 Task: Look for space in Brighton, United States from 10th July, 2023 to 15th July, 2023 for 7 adults in price range Rs.10000 to Rs.15000. Place can be entire place or shared room with 4 bedrooms having 7 beds and 4 bathrooms. Property type can be house, flat, guest house. Amenities needed are: wifi, TV, free parkinig on premises, gym, breakfast. Booking option can be shelf check-in. Required host language is English.
Action: Mouse moved to (458, 112)
Screenshot: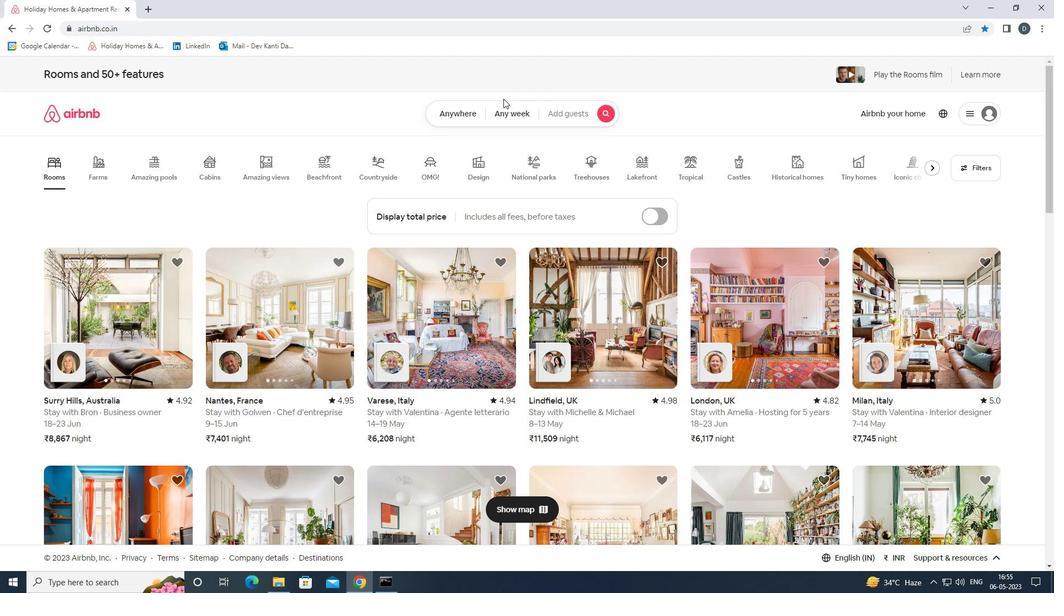 
Action: Mouse pressed left at (458, 112)
Screenshot: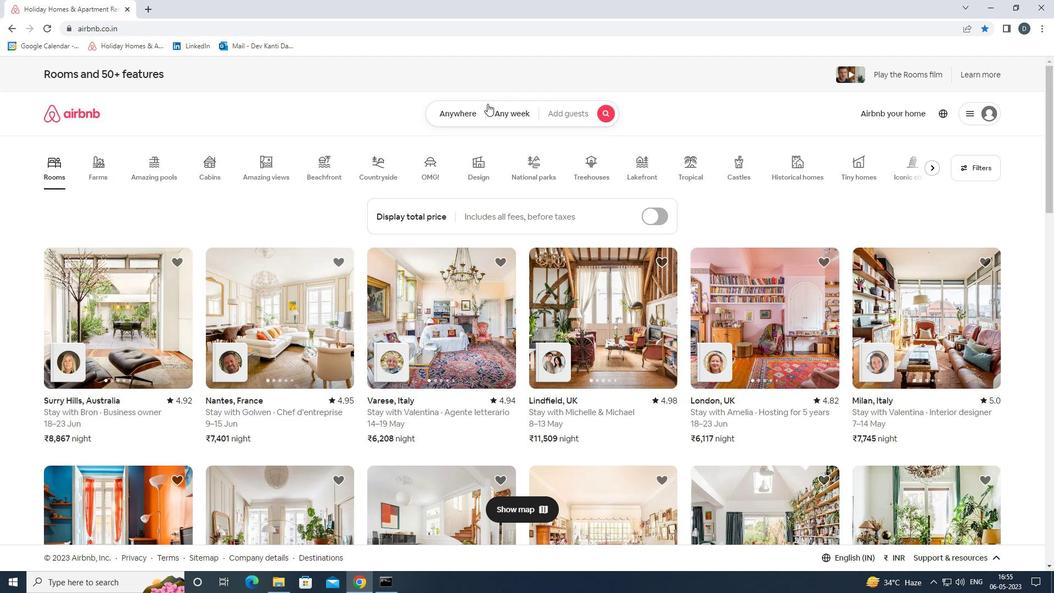 
Action: Mouse moved to (358, 156)
Screenshot: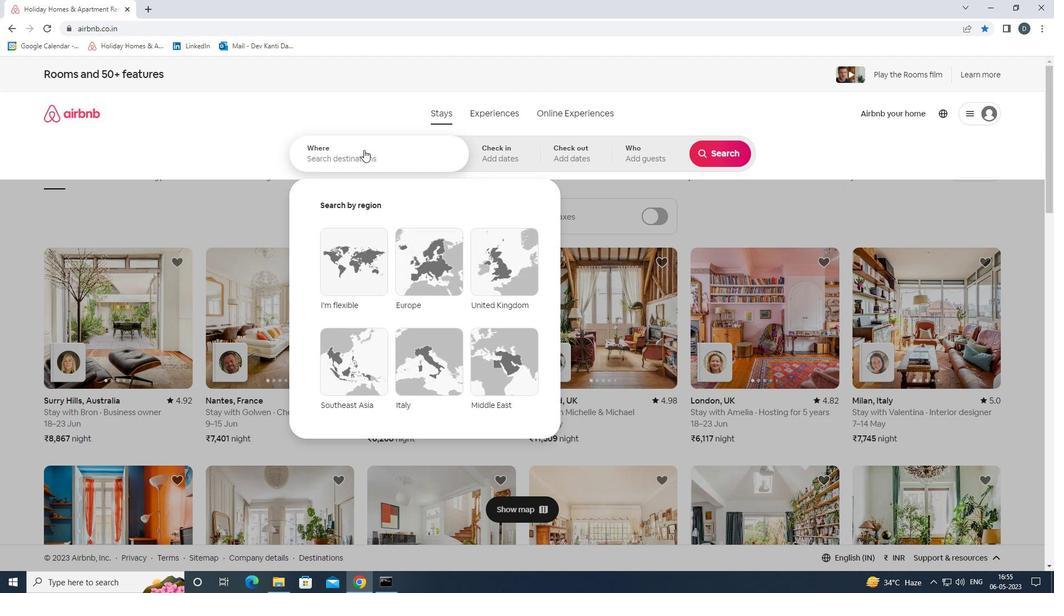 
Action: Mouse pressed left at (358, 156)
Screenshot: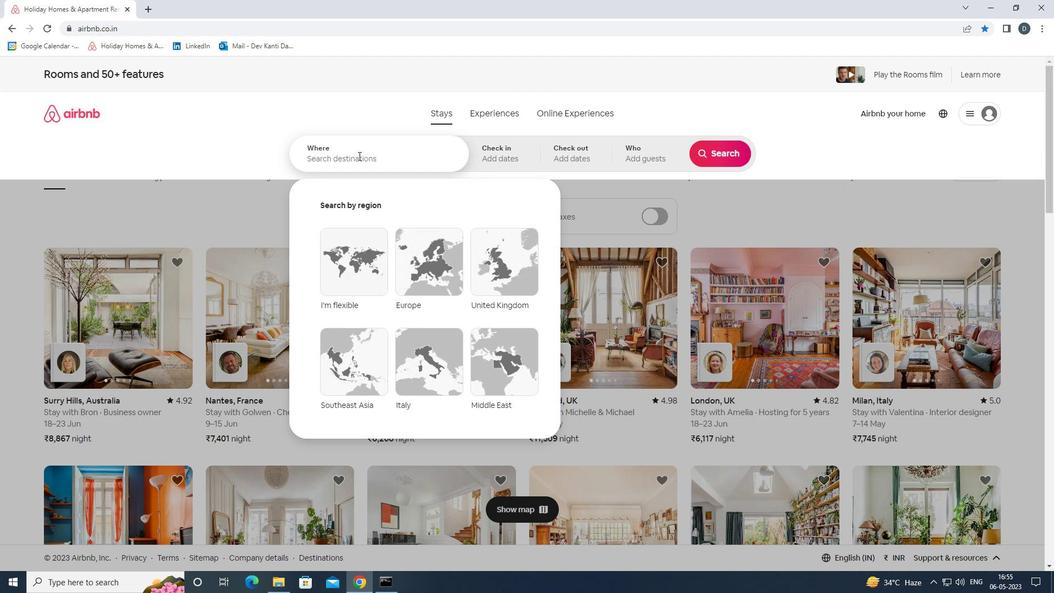 
Action: Mouse moved to (362, 156)
Screenshot: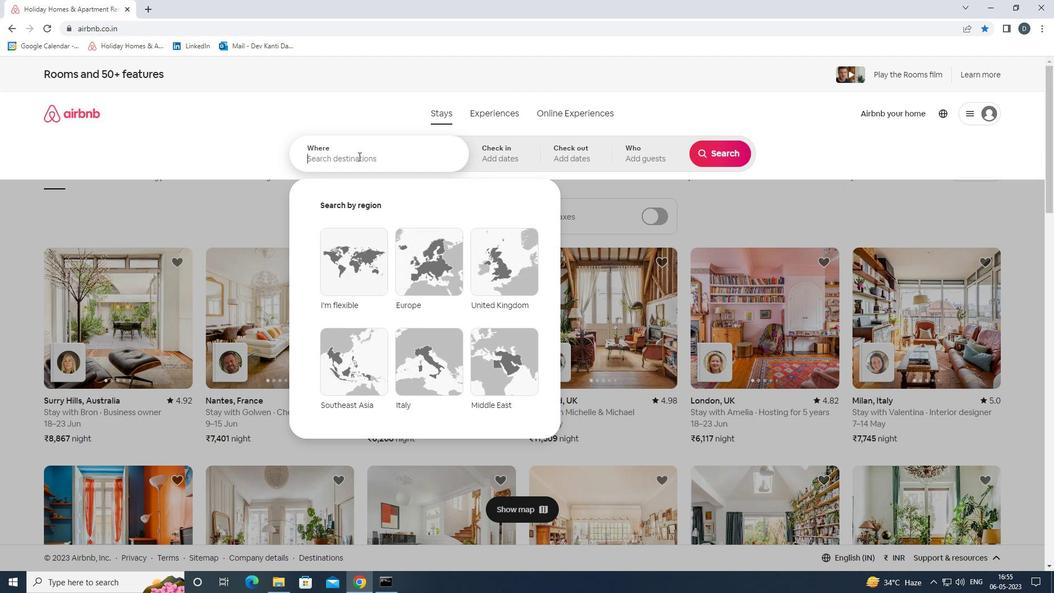 
Action: Key pressed <Key.shift>
Screenshot: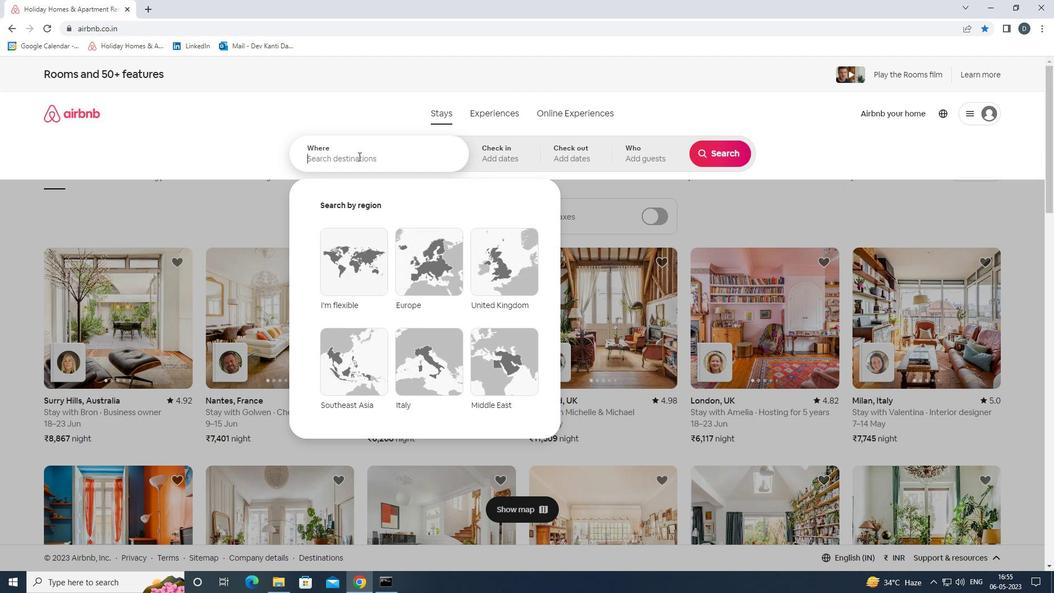 
Action: Mouse moved to (362, 155)
Screenshot: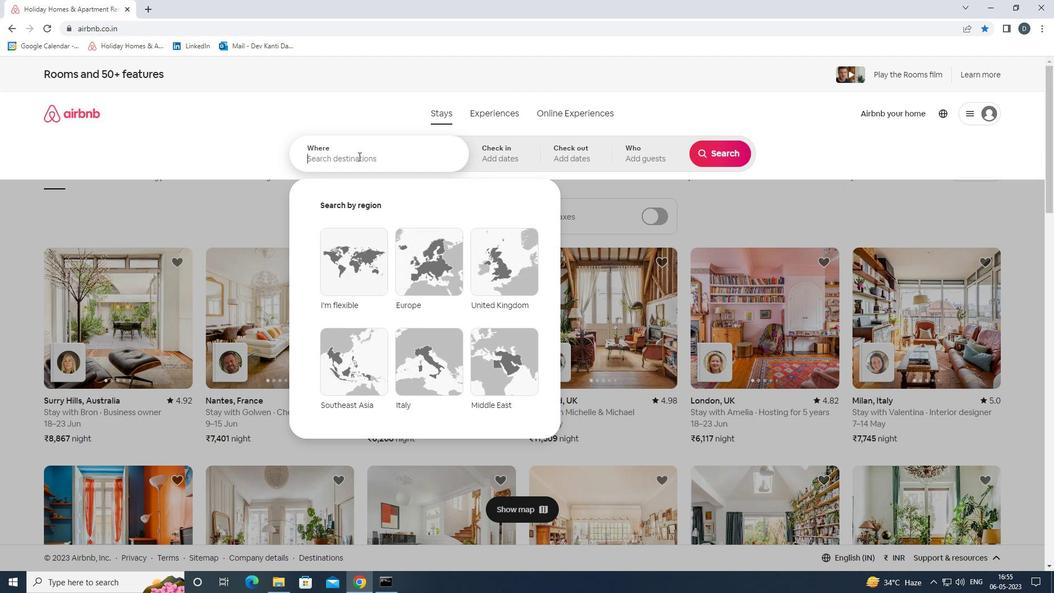 
Action: Key pressed <Key.shift>BRIGHTON,<Key.shift><Key.shift><Key.shift><Key.shift>UNITED<Key.space><Key.shift>STATES
Screenshot: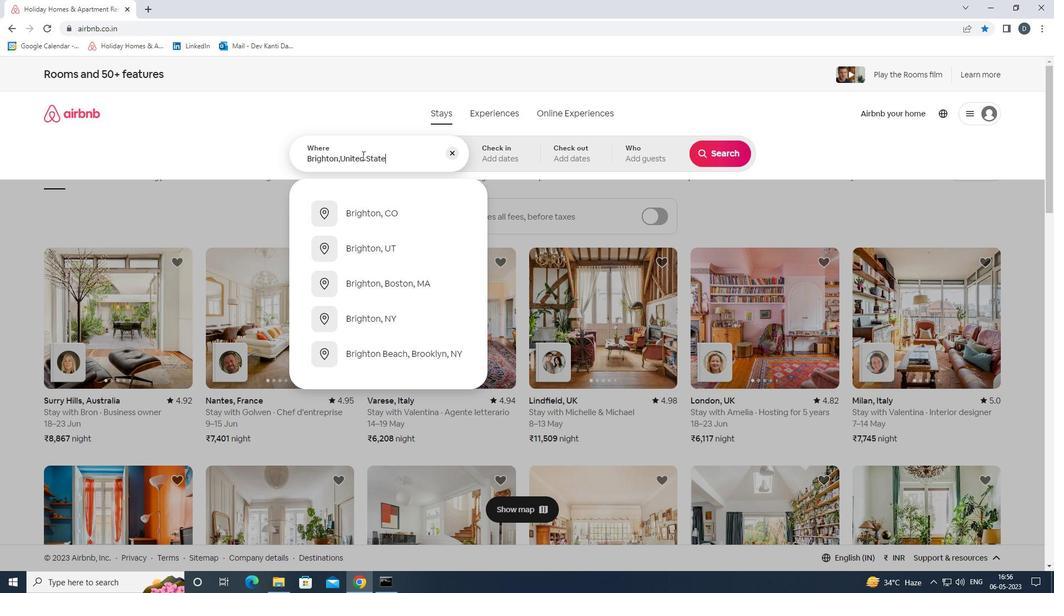 
Action: Mouse moved to (553, 177)
Screenshot: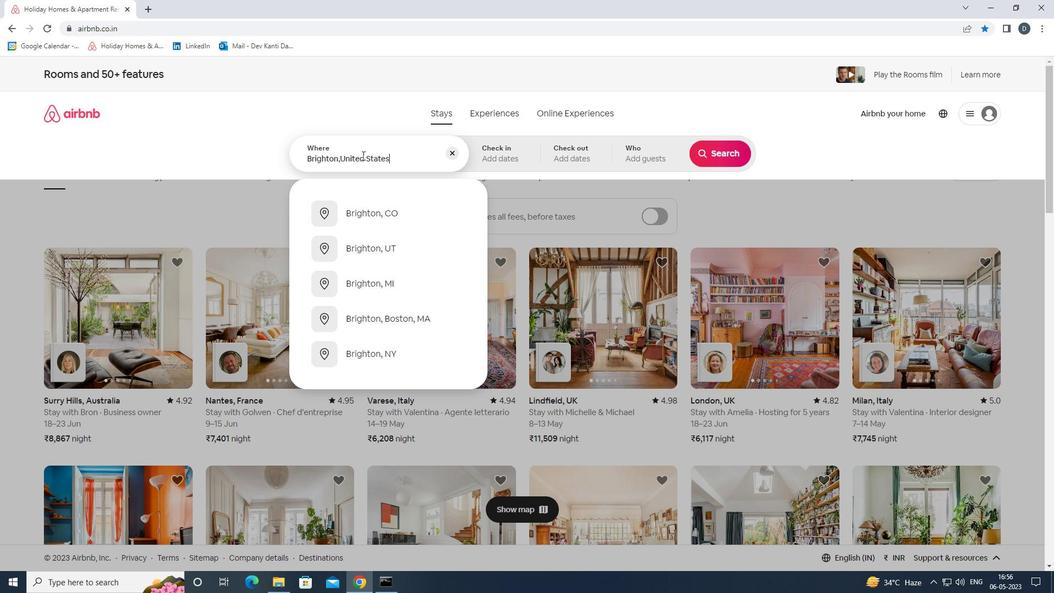 
Action: Key pressed <Key.enter>
Screenshot: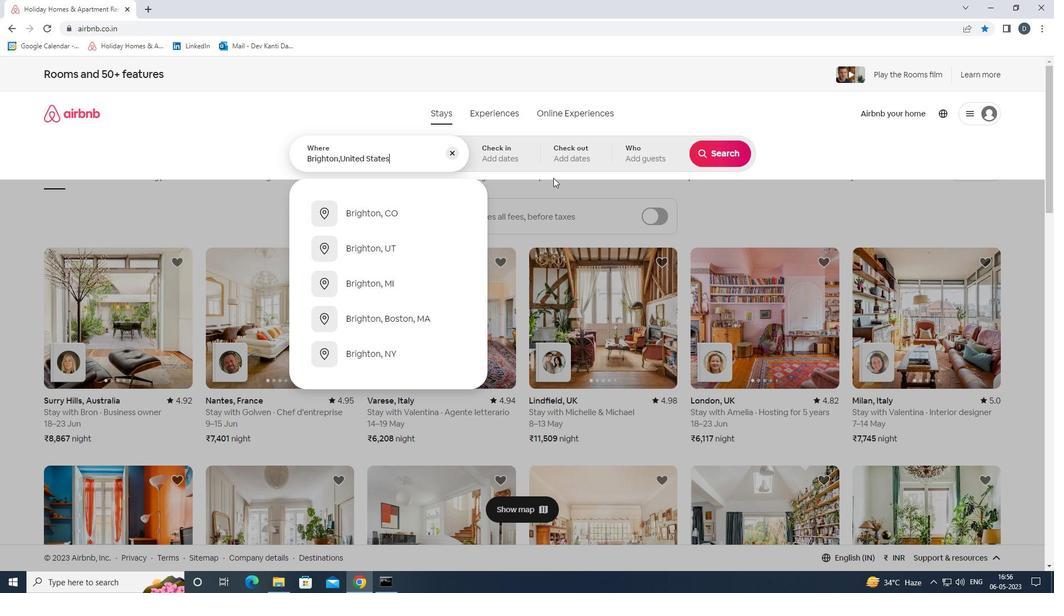 
Action: Mouse moved to (713, 244)
Screenshot: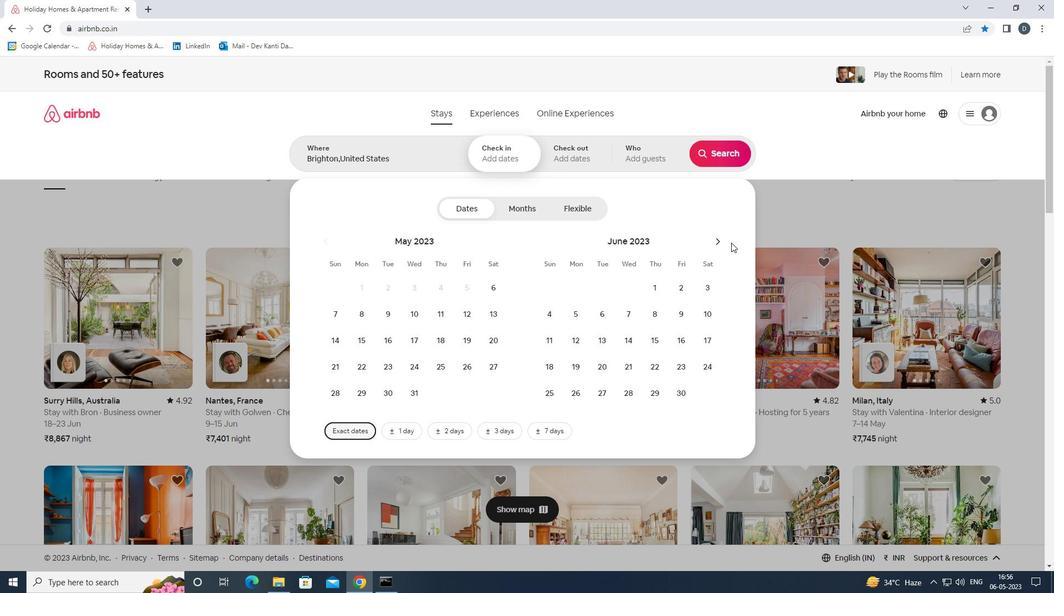 
Action: Mouse pressed left at (713, 244)
Screenshot: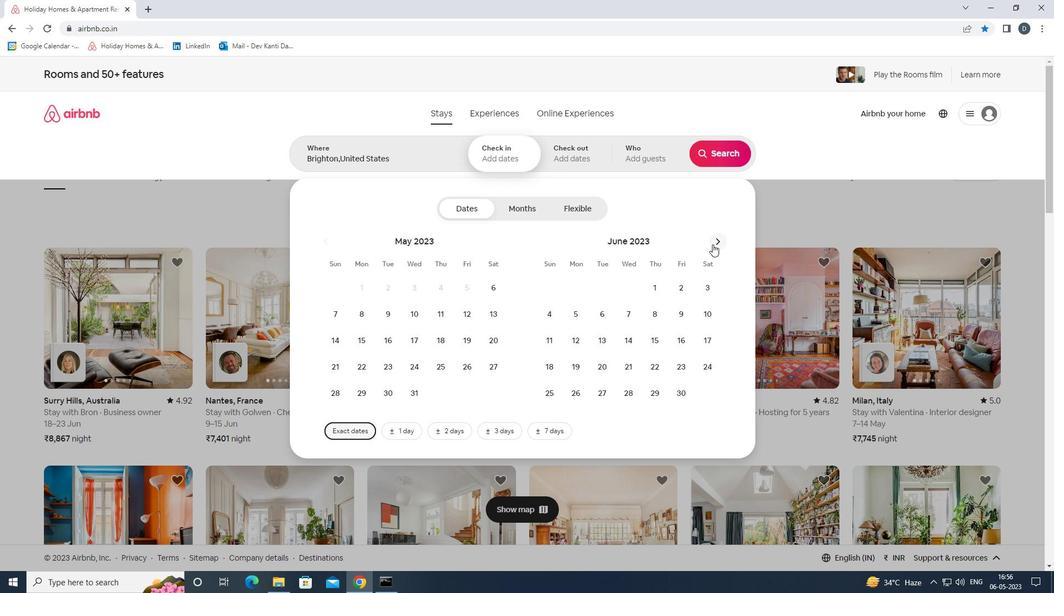
Action: Mouse moved to (580, 342)
Screenshot: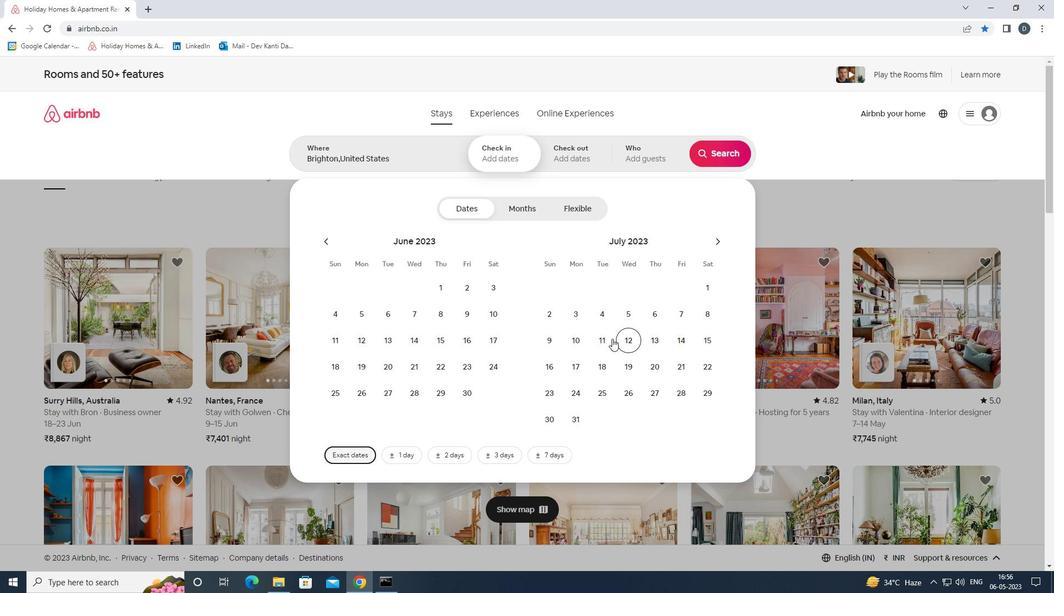 
Action: Mouse pressed left at (580, 342)
Screenshot: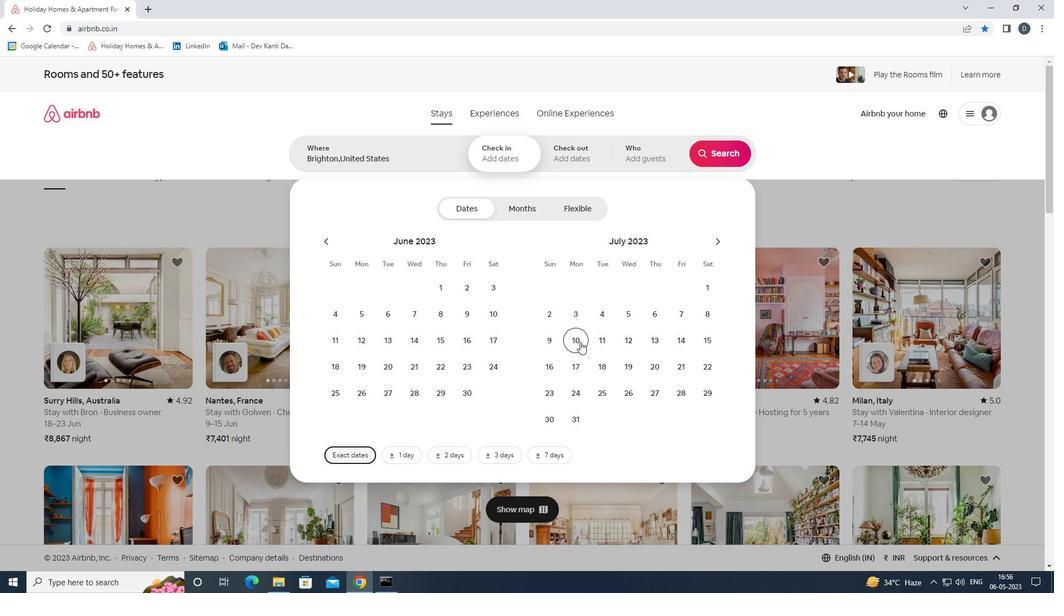 
Action: Mouse moved to (703, 343)
Screenshot: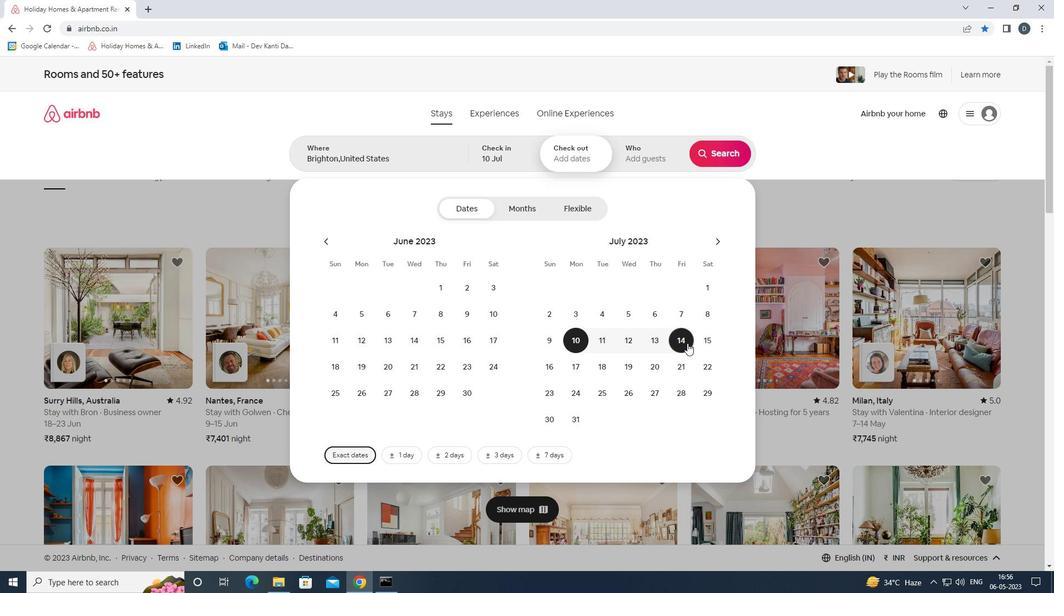
Action: Mouse pressed left at (703, 343)
Screenshot: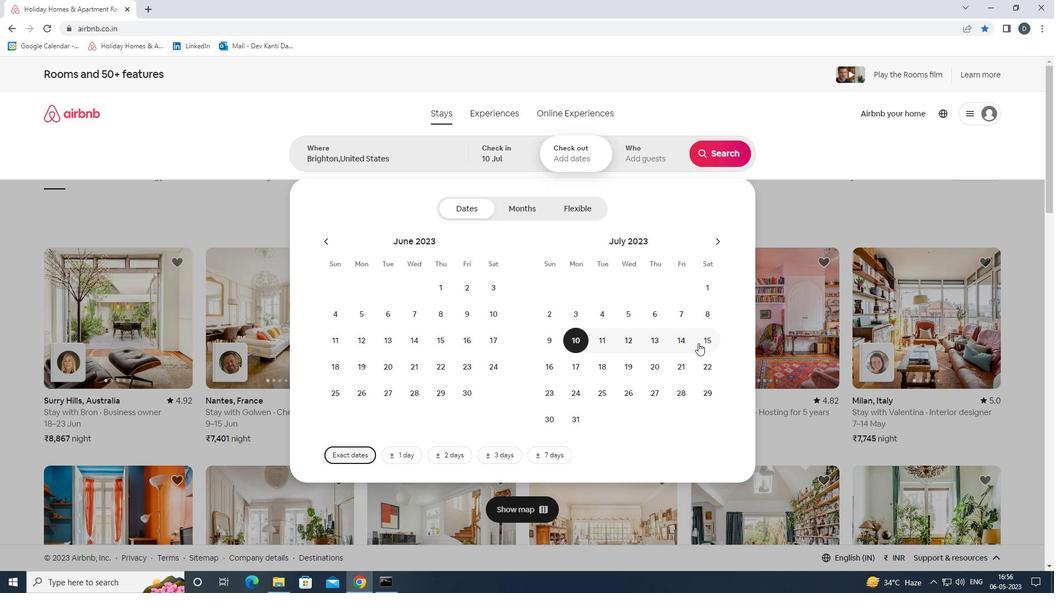 
Action: Mouse moved to (653, 156)
Screenshot: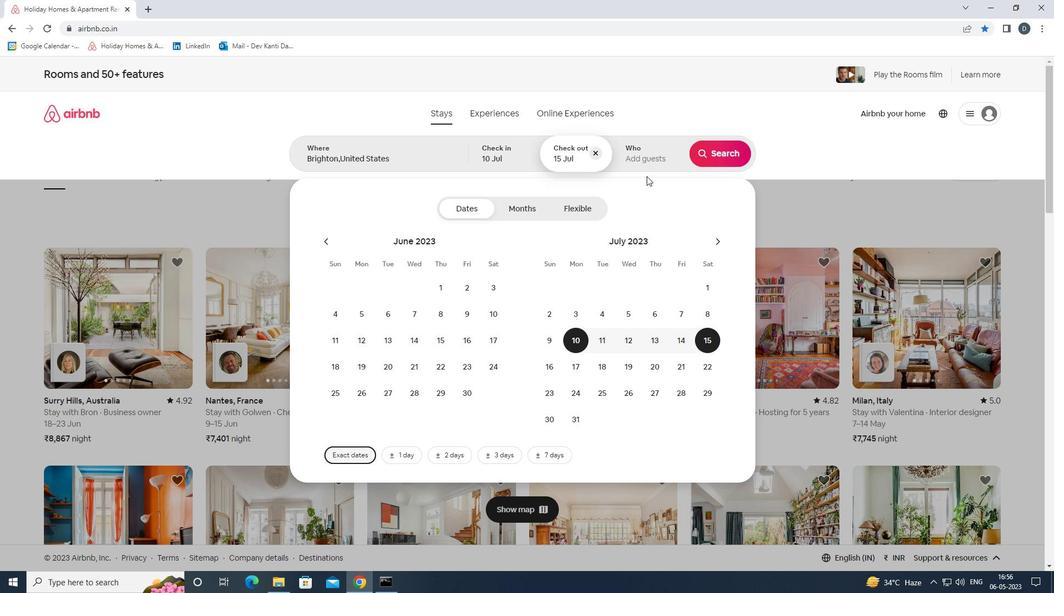 
Action: Mouse pressed left at (653, 156)
Screenshot: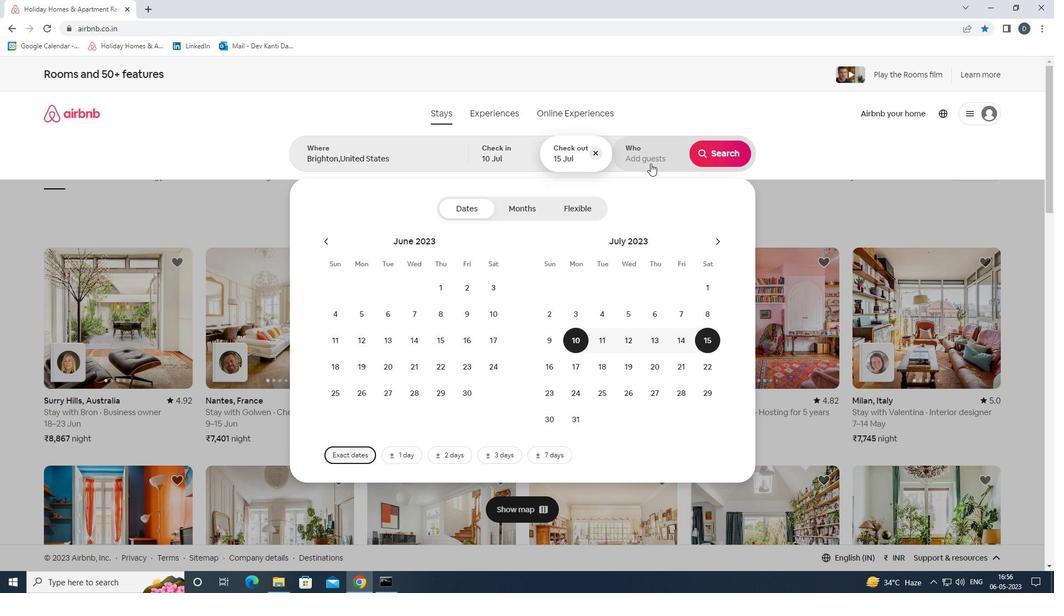 
Action: Mouse moved to (727, 212)
Screenshot: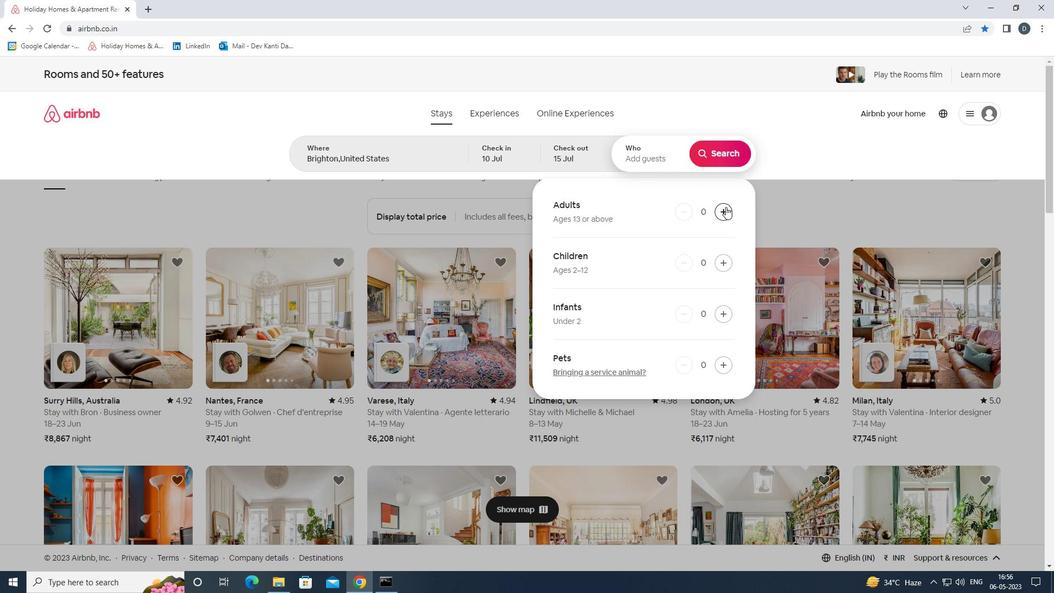 
Action: Mouse pressed left at (727, 212)
Screenshot: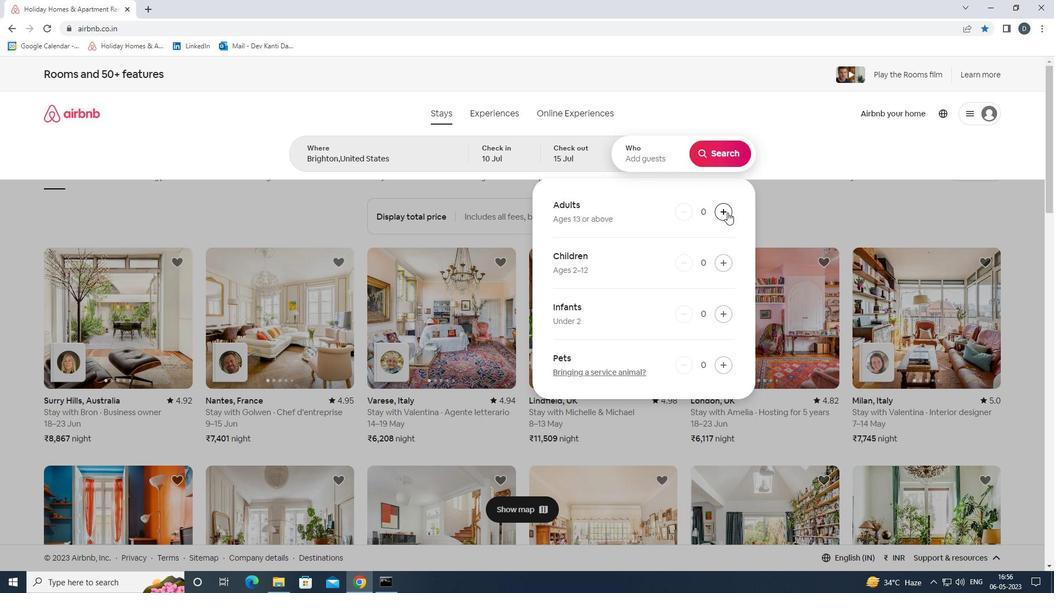 
Action: Mouse pressed left at (727, 212)
Screenshot: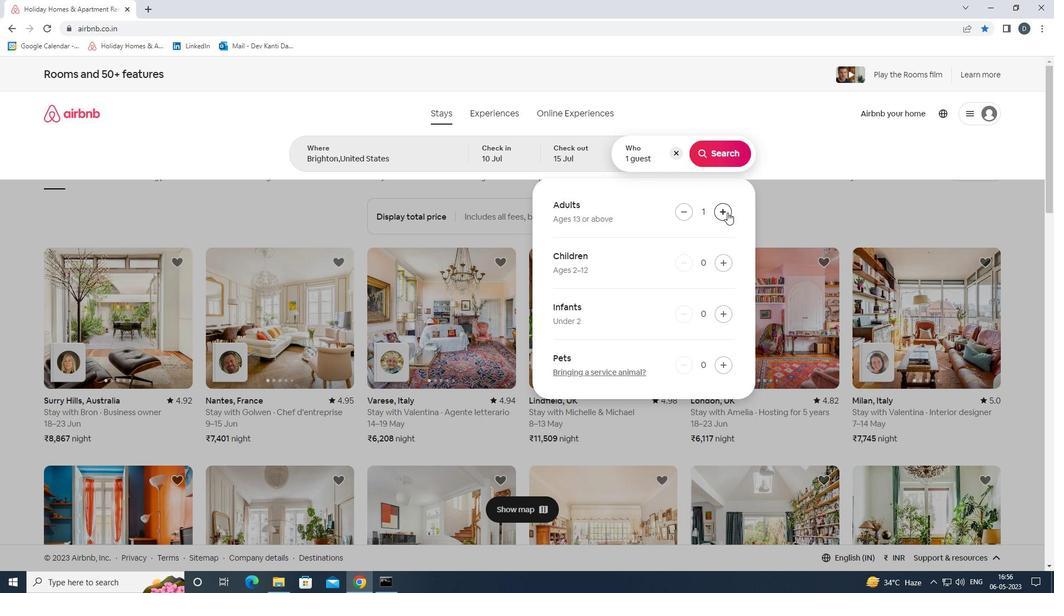
Action: Mouse pressed left at (727, 212)
Screenshot: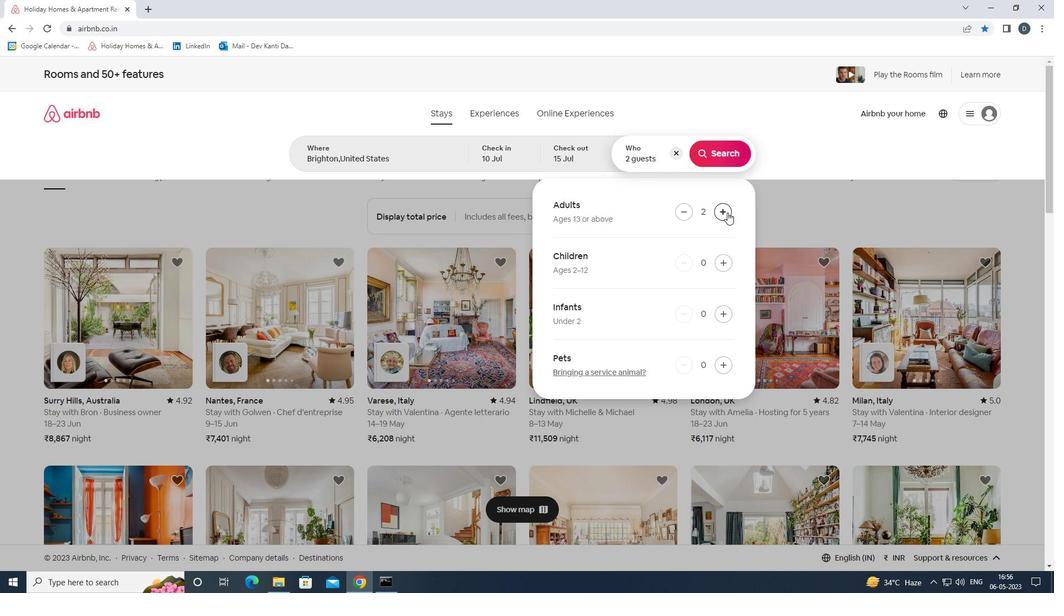 
Action: Mouse pressed left at (727, 212)
Screenshot: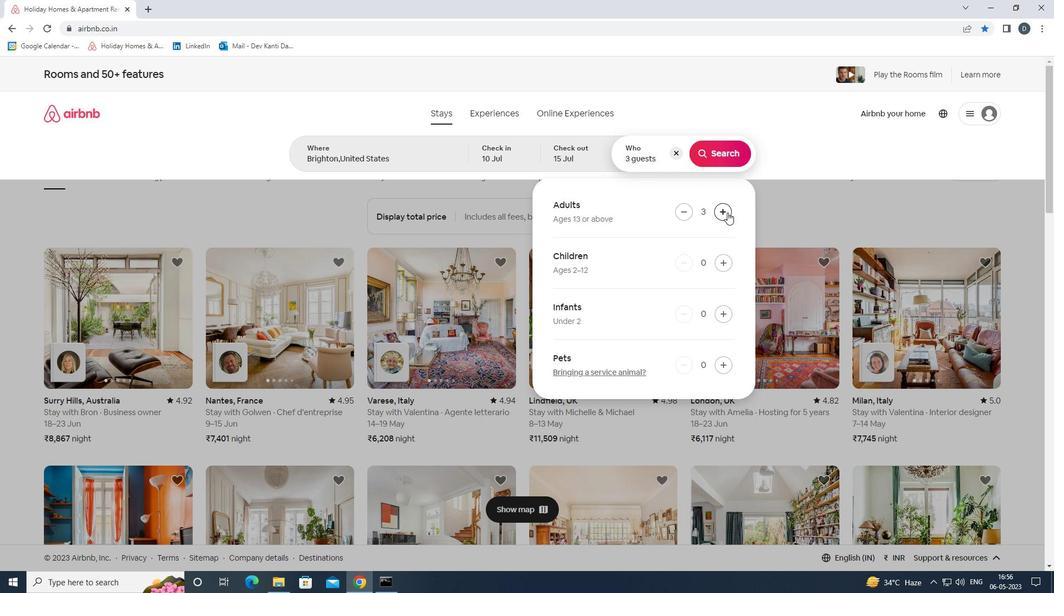 
Action: Mouse moved to (725, 212)
Screenshot: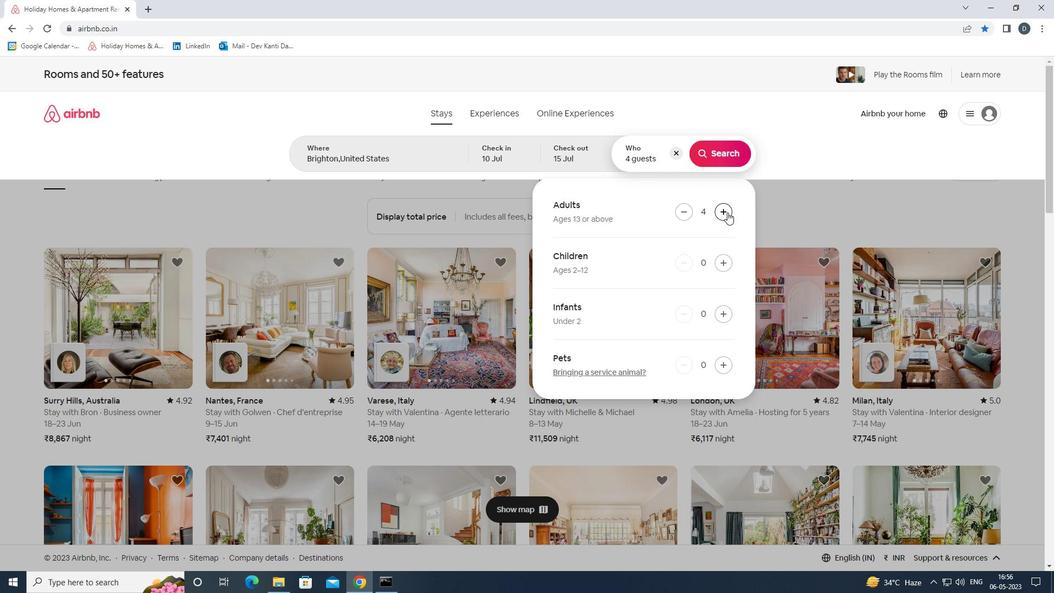 
Action: Mouse pressed left at (725, 212)
Screenshot: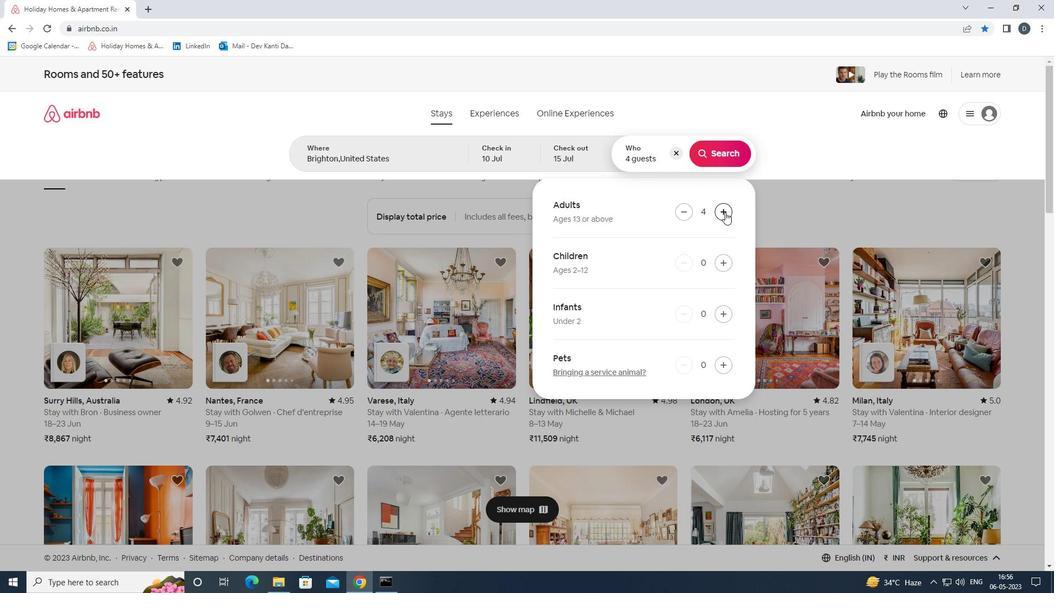 
Action: Mouse pressed left at (725, 212)
Screenshot: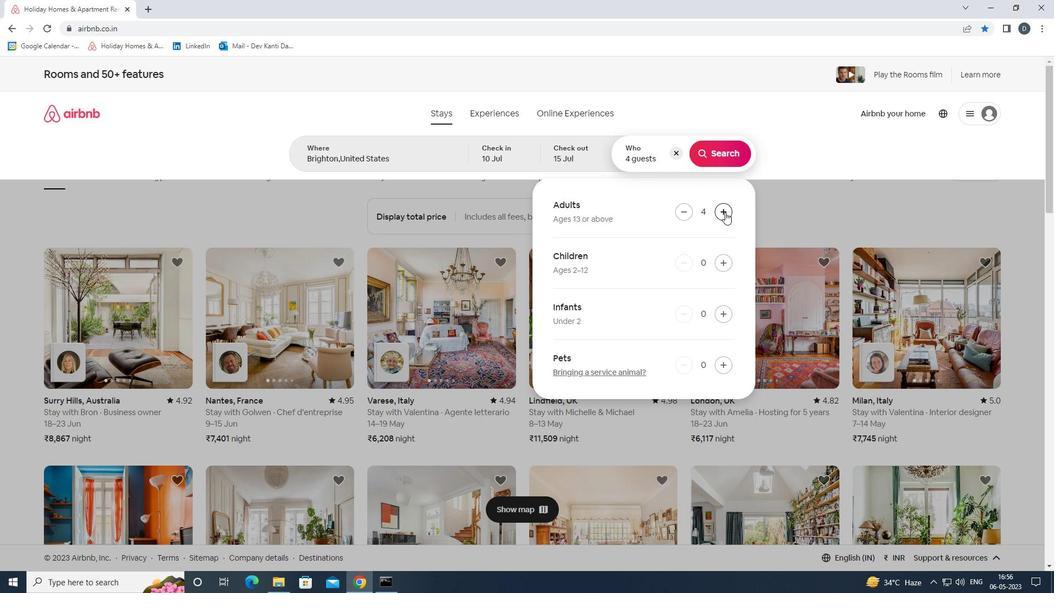 
Action: Mouse pressed left at (725, 212)
Screenshot: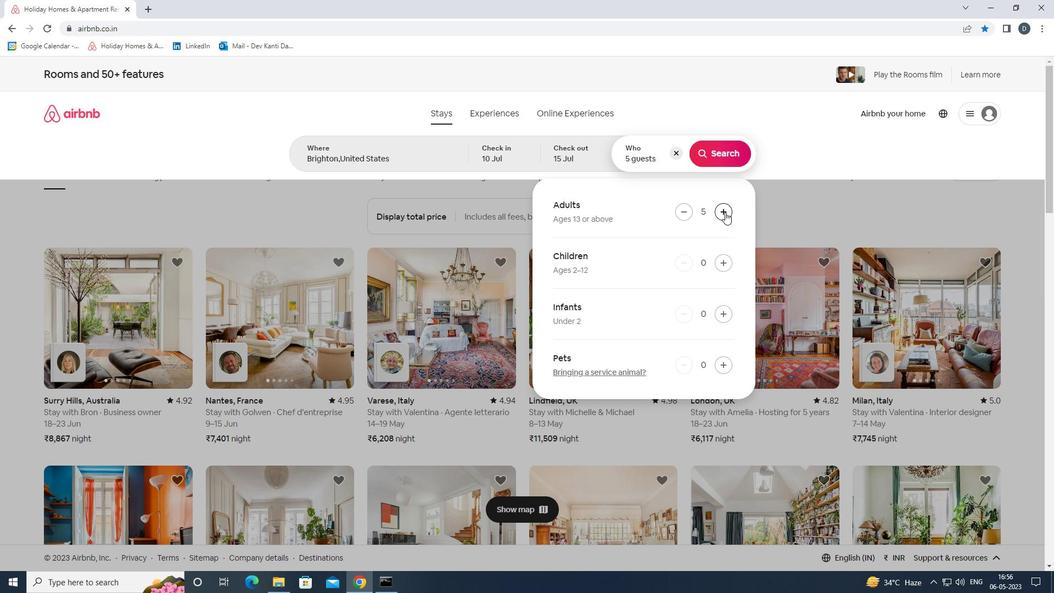 
Action: Mouse moved to (725, 151)
Screenshot: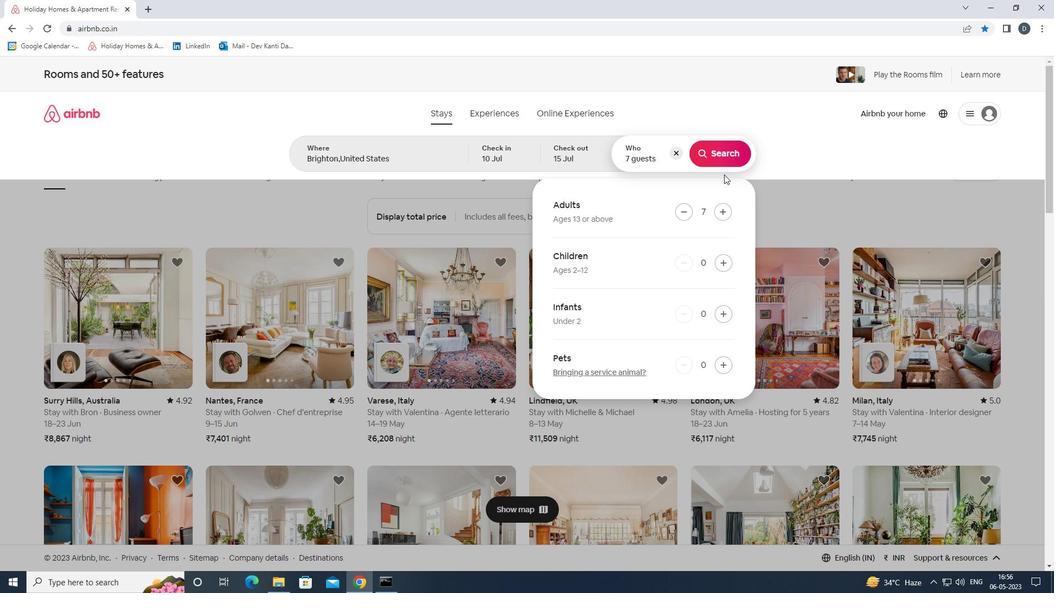 
Action: Mouse pressed left at (725, 151)
Screenshot: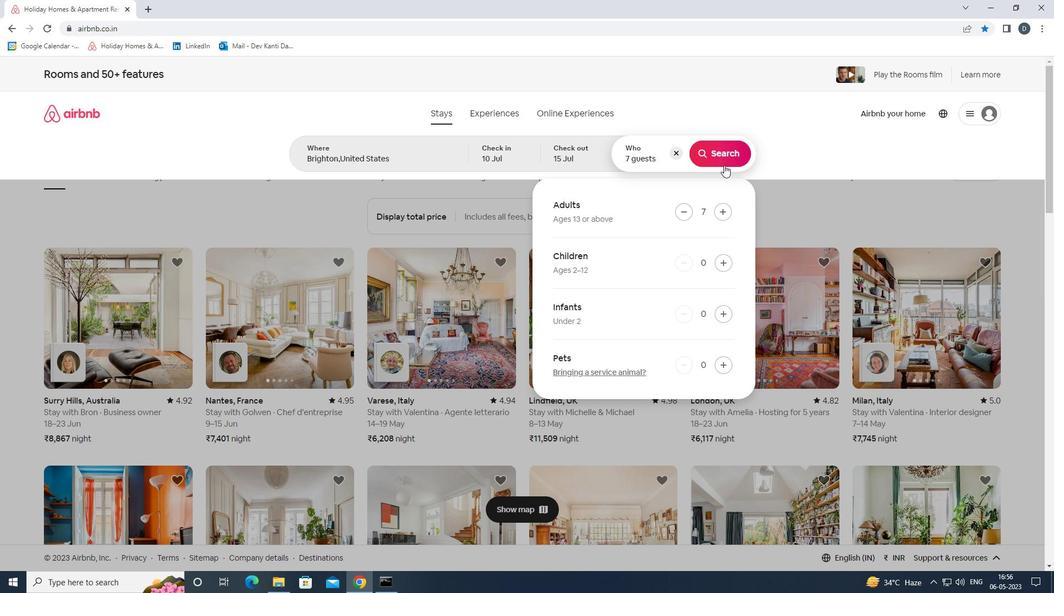 
Action: Mouse moved to (998, 122)
Screenshot: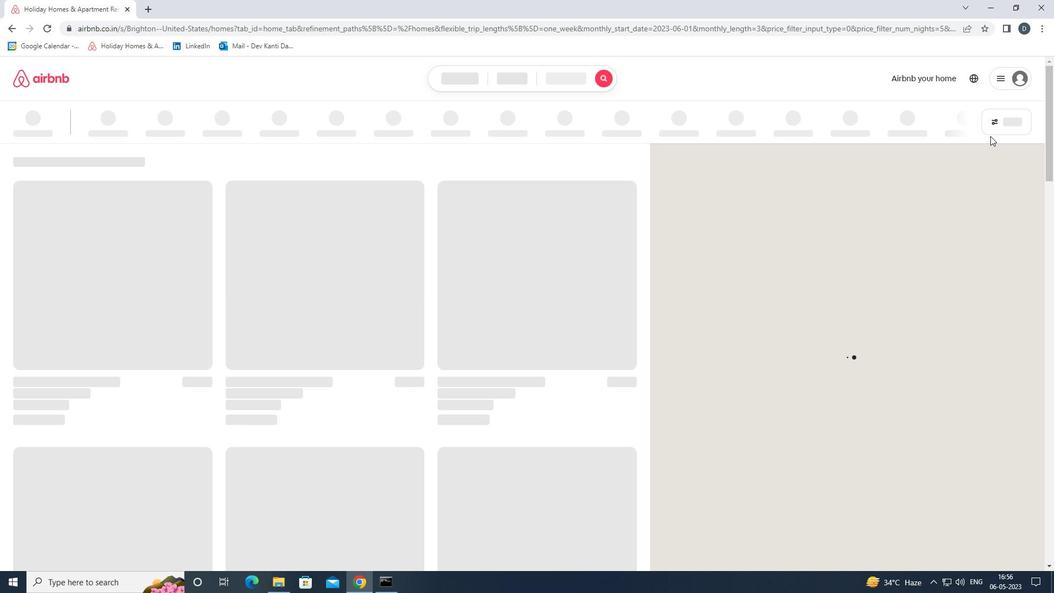 
Action: Mouse pressed left at (998, 122)
Screenshot: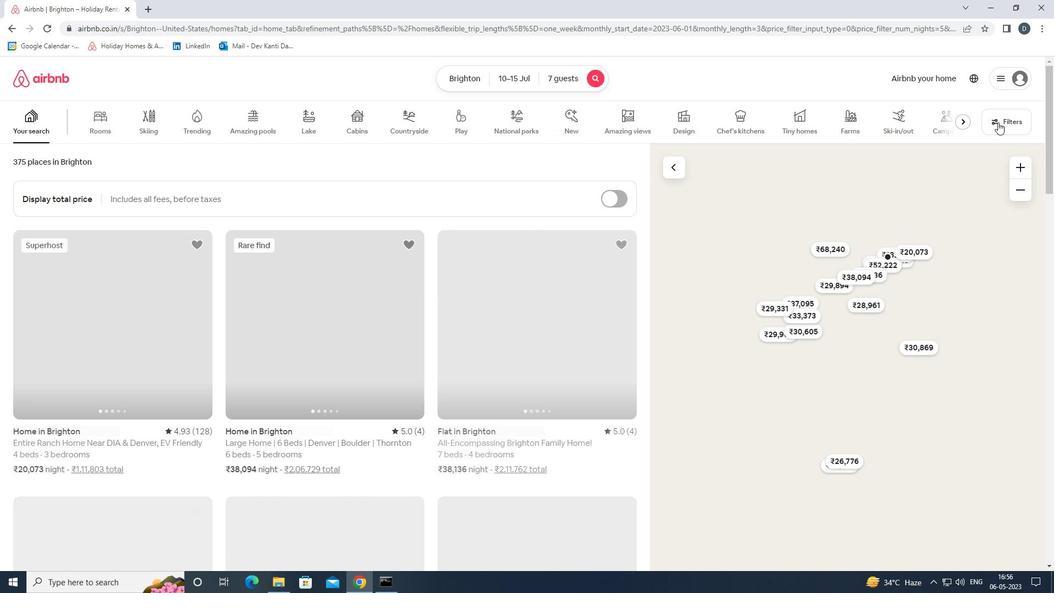 
Action: Mouse moved to (427, 392)
Screenshot: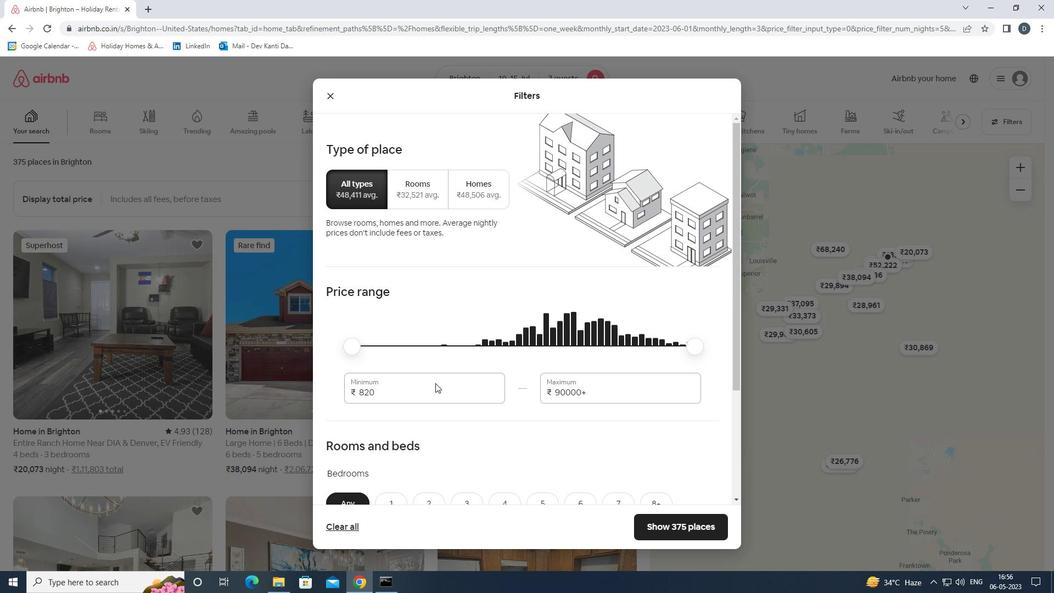
Action: Mouse pressed left at (427, 392)
Screenshot: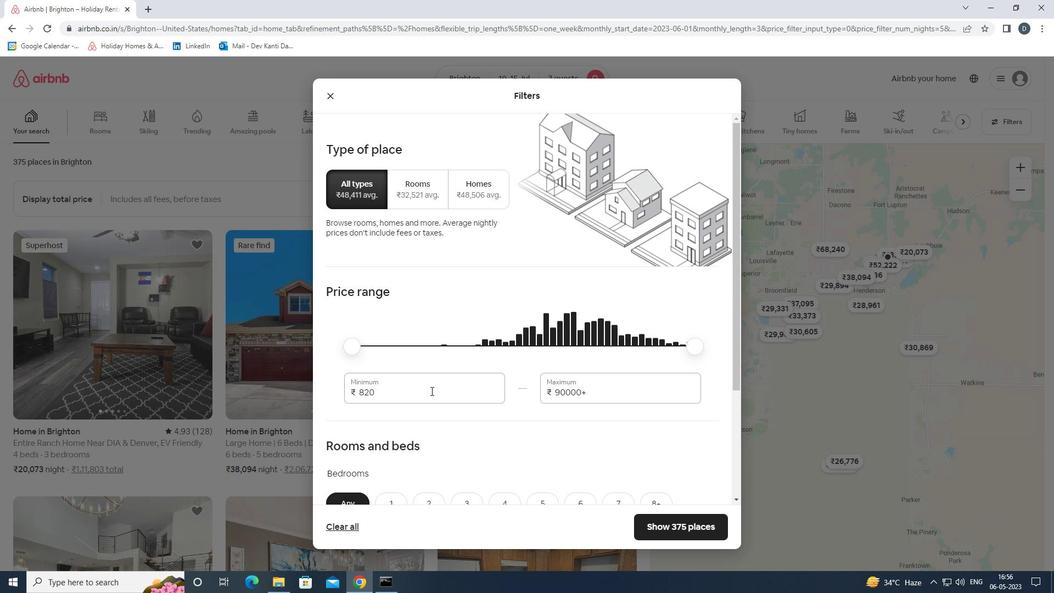 
Action: Mouse pressed left at (427, 392)
Screenshot: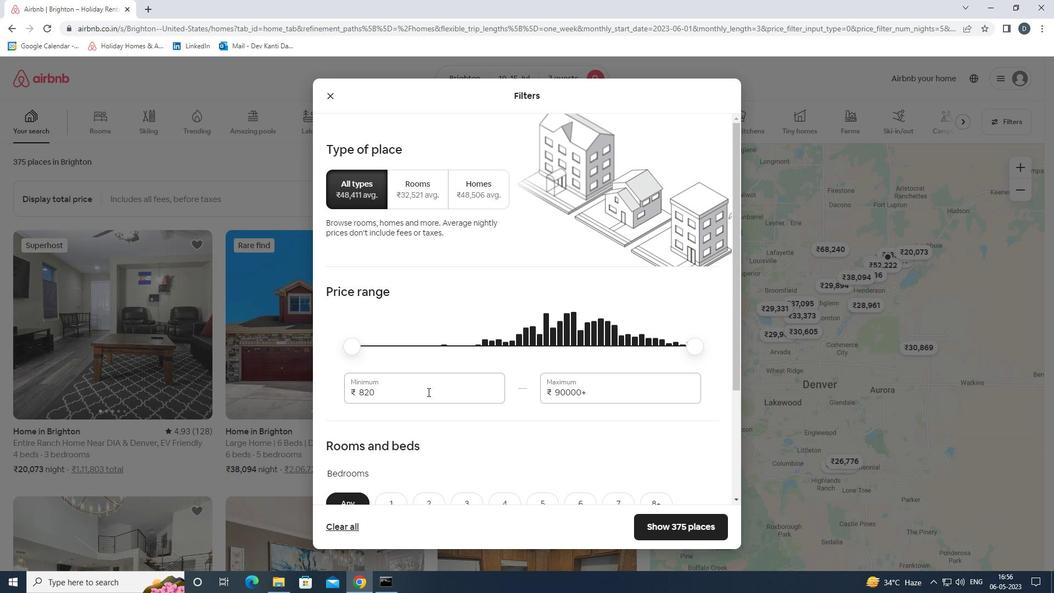
Action: Key pressed 10000<Key.tab>15000
Screenshot: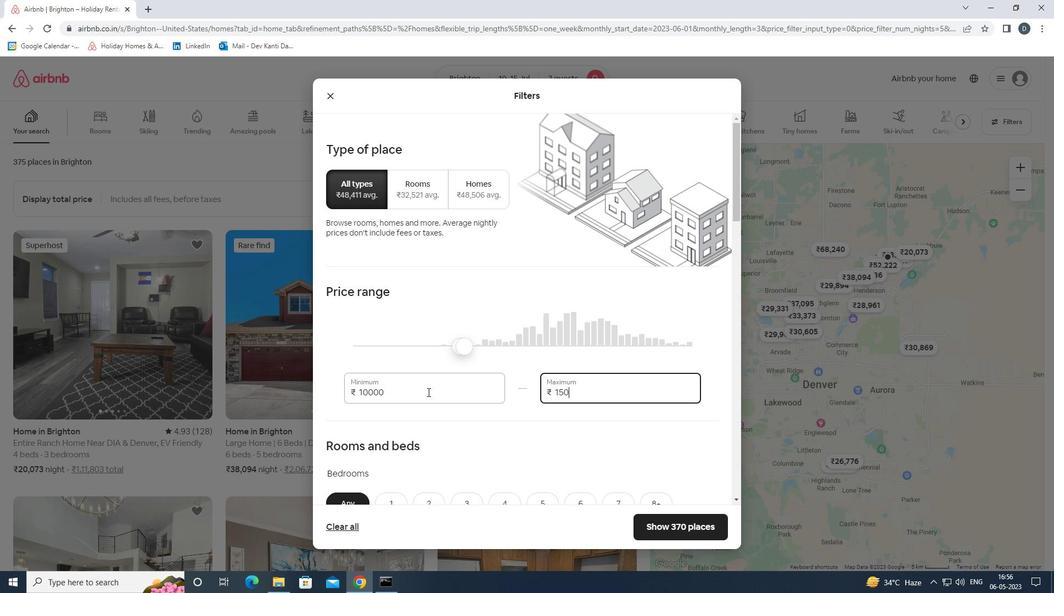 
Action: Mouse moved to (432, 390)
Screenshot: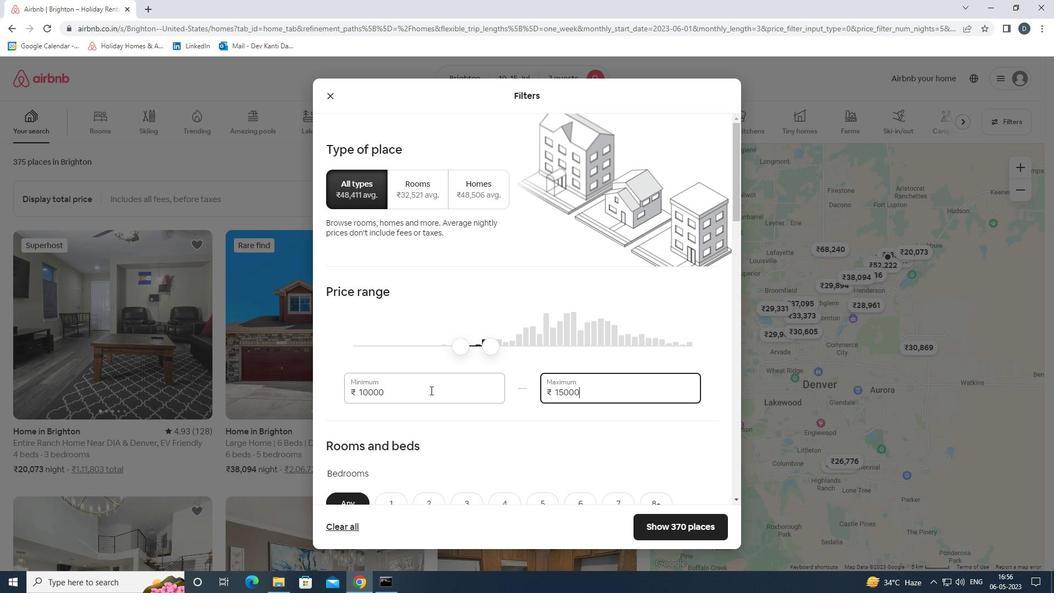 
Action: Mouse scrolled (432, 390) with delta (0, 0)
Screenshot: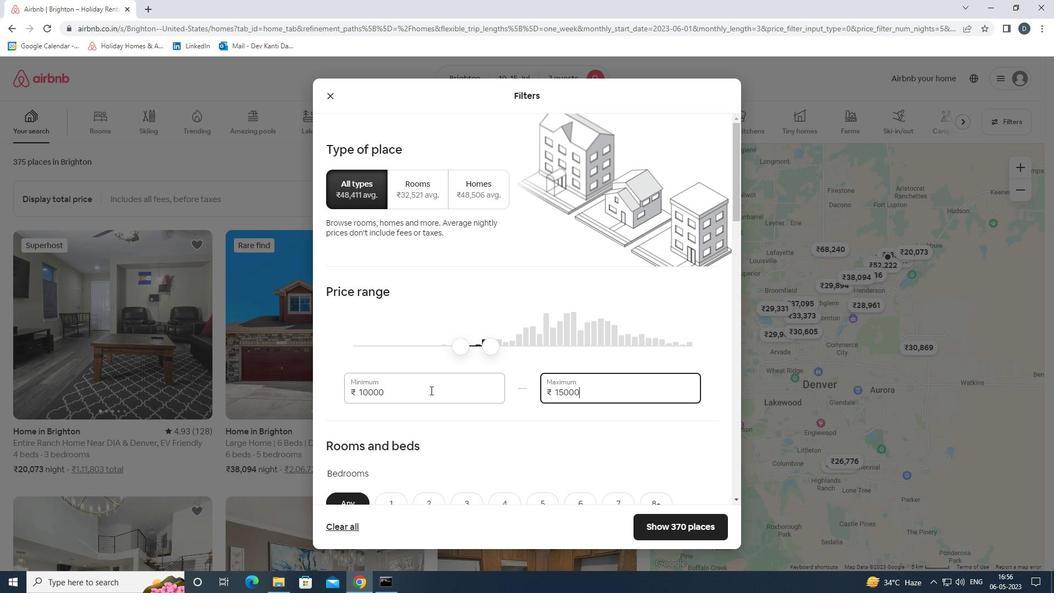 
Action: Mouse moved to (437, 391)
Screenshot: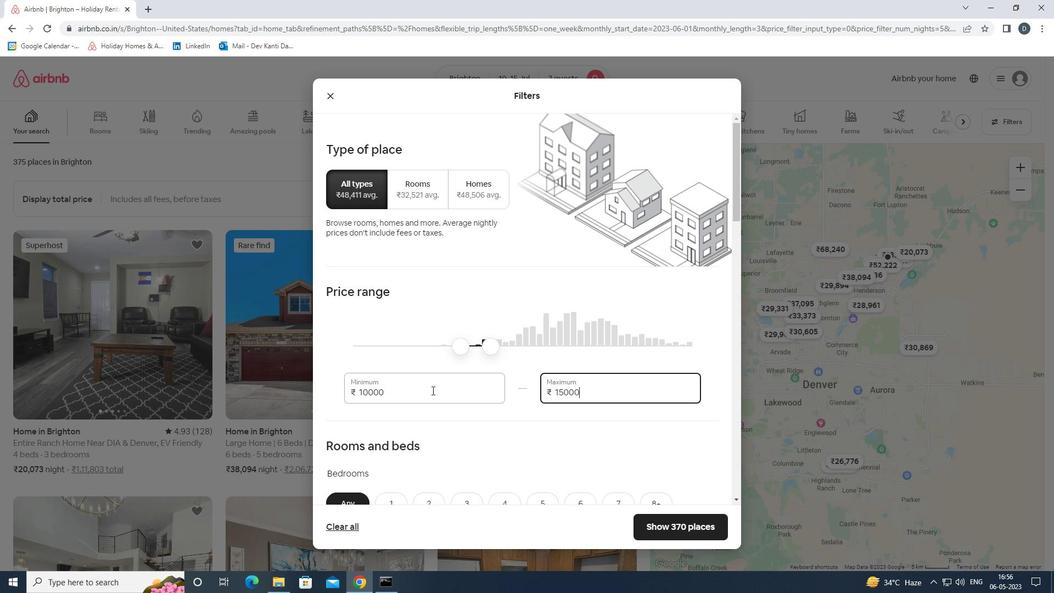 
Action: Mouse scrolled (437, 390) with delta (0, 0)
Screenshot: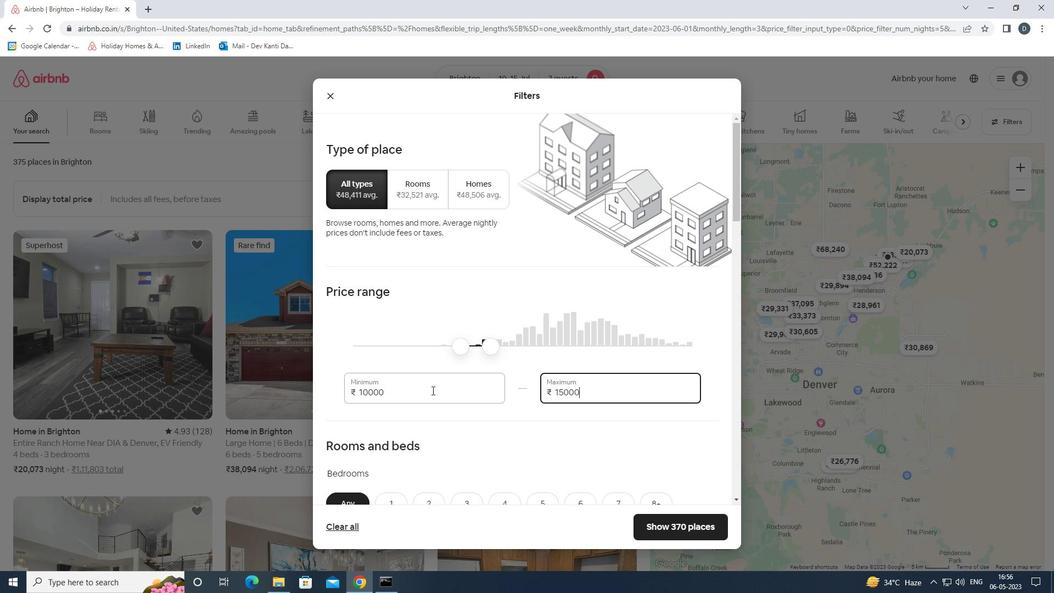 
Action: Mouse moved to (439, 391)
Screenshot: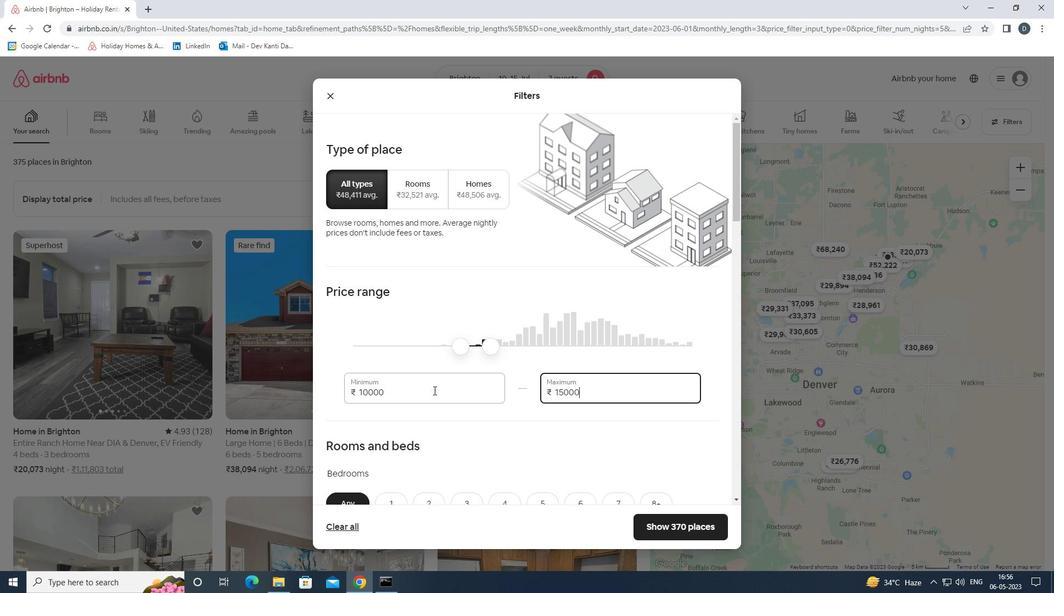 
Action: Mouse scrolled (439, 390) with delta (0, 0)
Screenshot: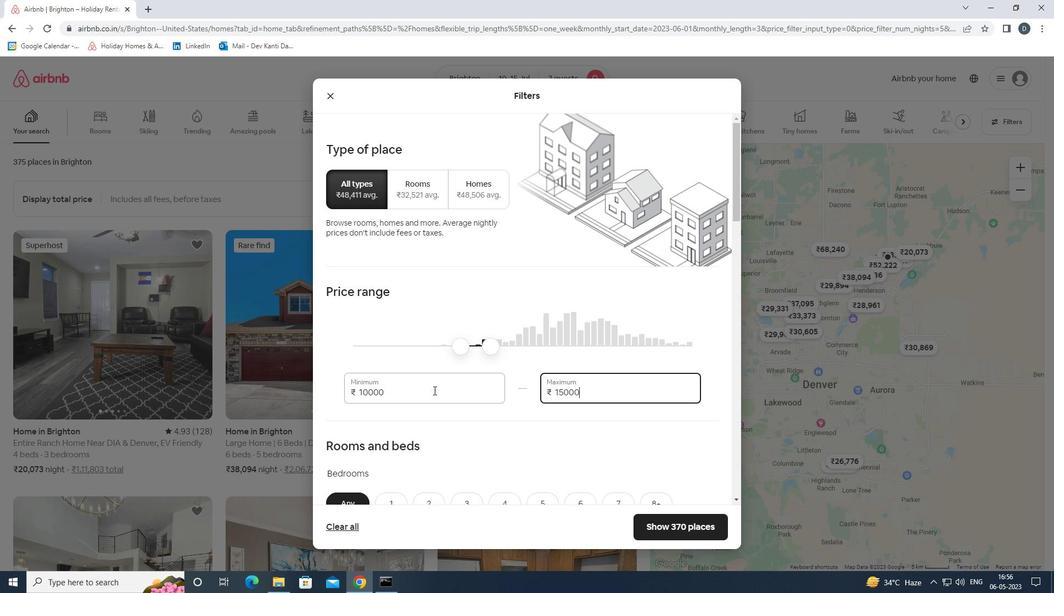 
Action: Mouse moved to (507, 336)
Screenshot: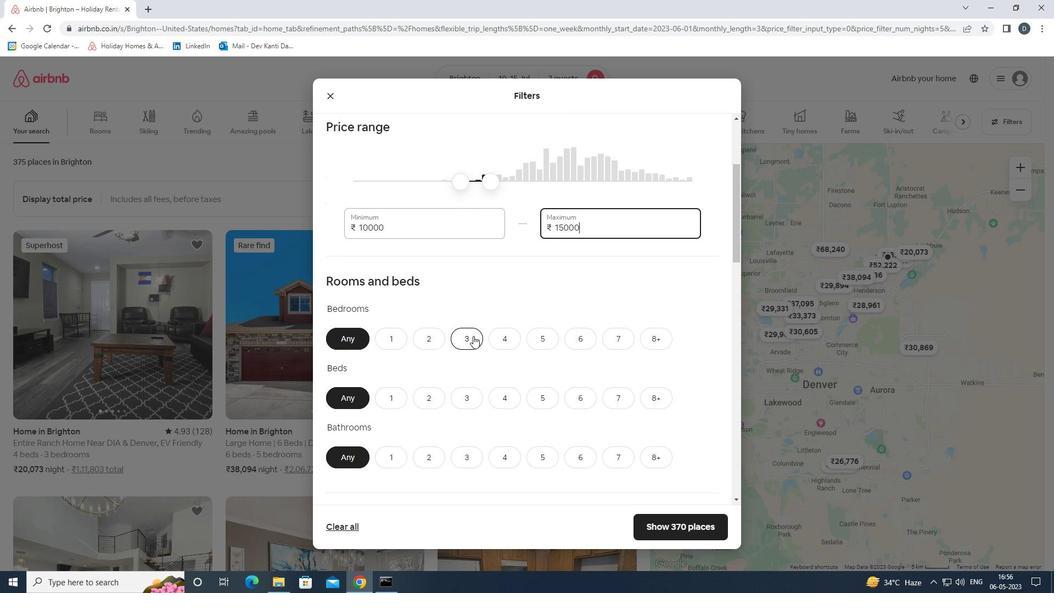 
Action: Mouse pressed left at (507, 336)
Screenshot: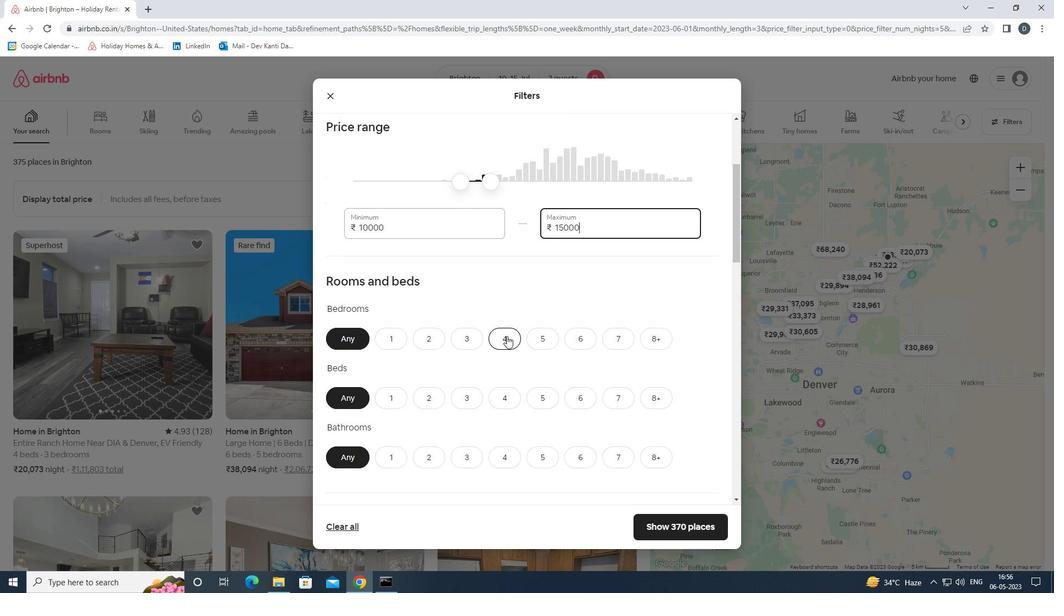 
Action: Mouse moved to (620, 396)
Screenshot: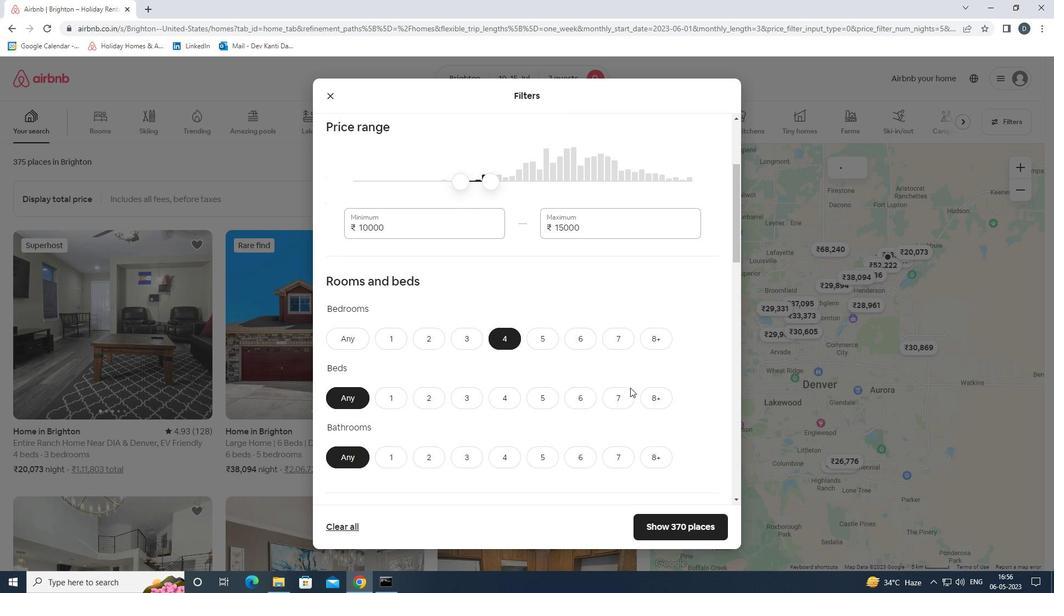 
Action: Mouse pressed left at (620, 396)
Screenshot: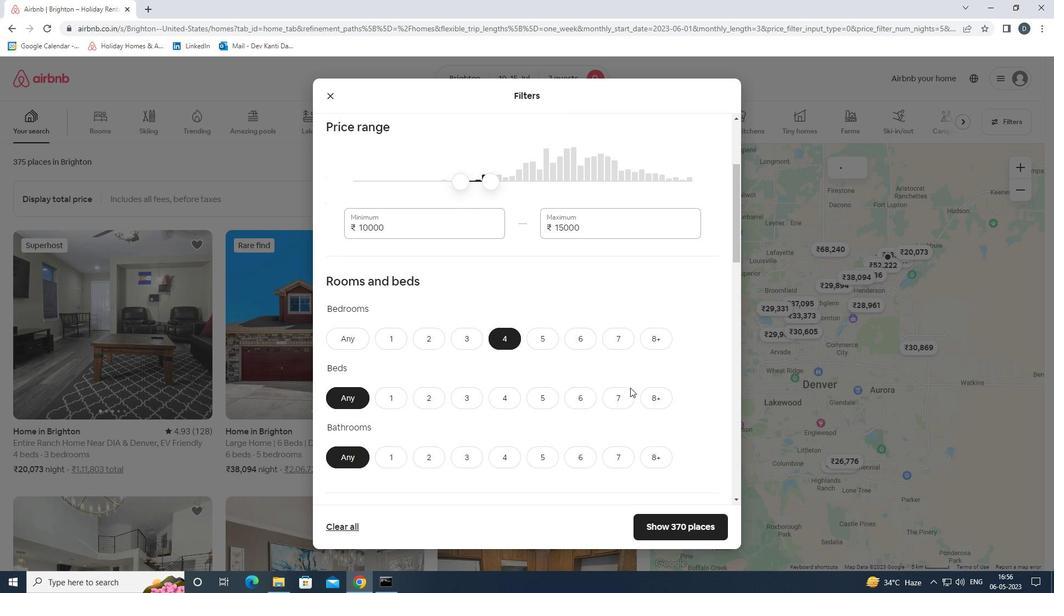 
Action: Mouse moved to (509, 453)
Screenshot: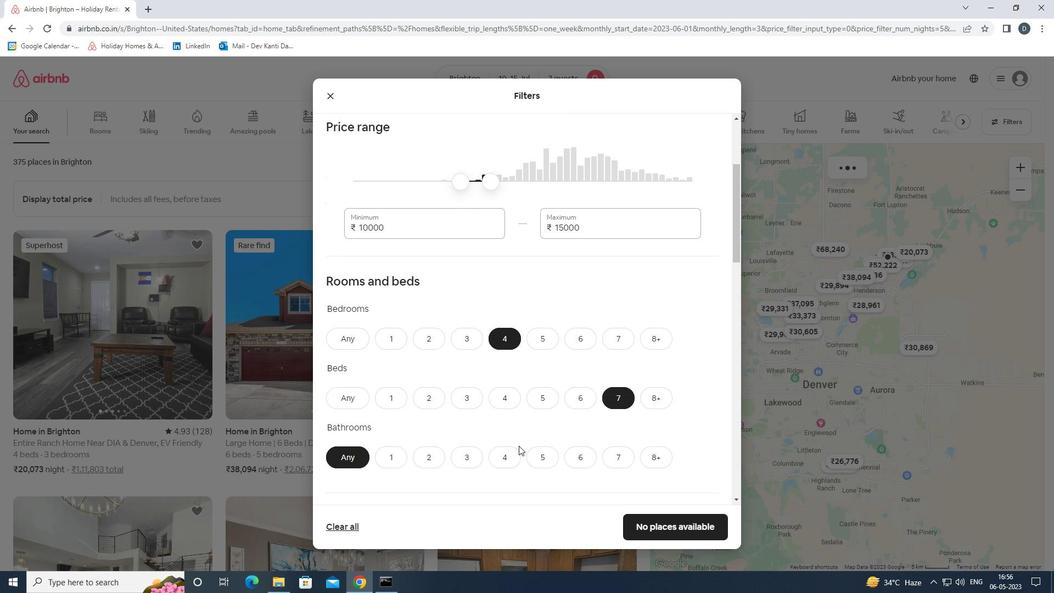 
Action: Mouse pressed left at (509, 453)
Screenshot: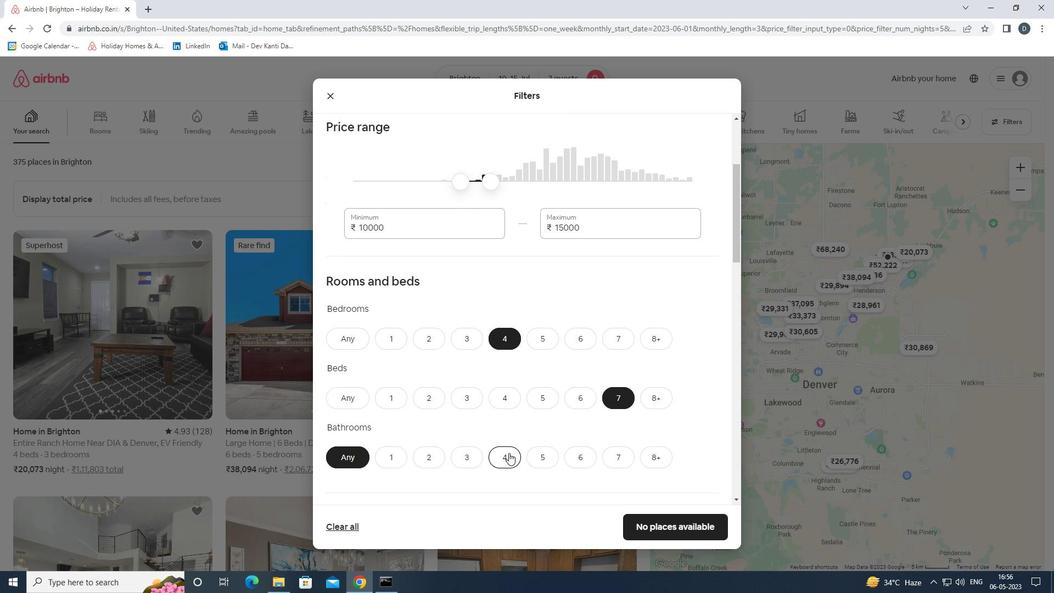 
Action: Mouse moved to (543, 394)
Screenshot: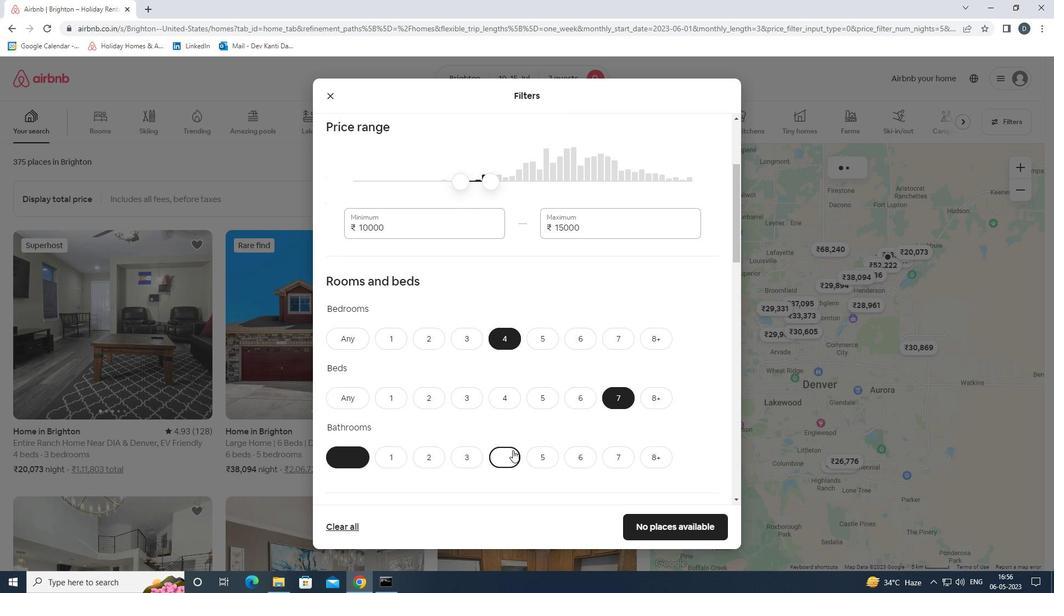 
Action: Mouse scrolled (543, 393) with delta (0, 0)
Screenshot: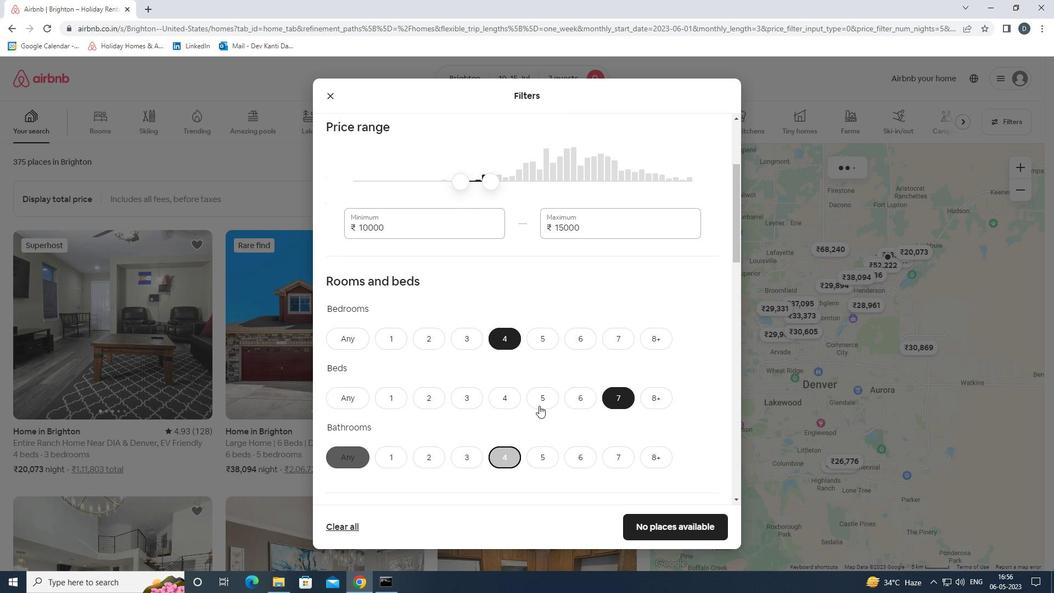 
Action: Mouse scrolled (543, 393) with delta (0, 0)
Screenshot: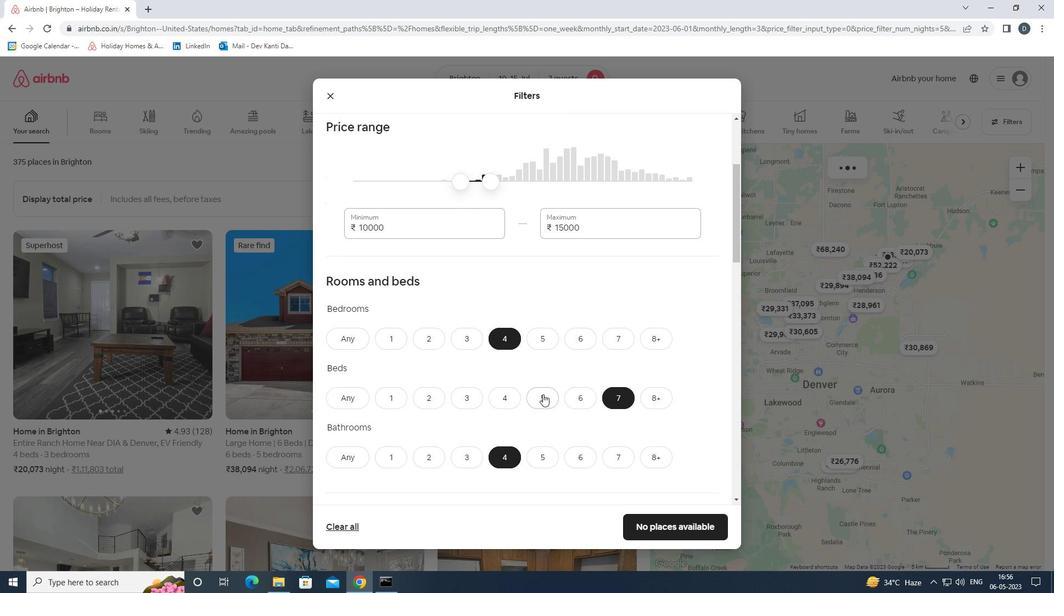
Action: Mouse scrolled (543, 393) with delta (0, 0)
Screenshot: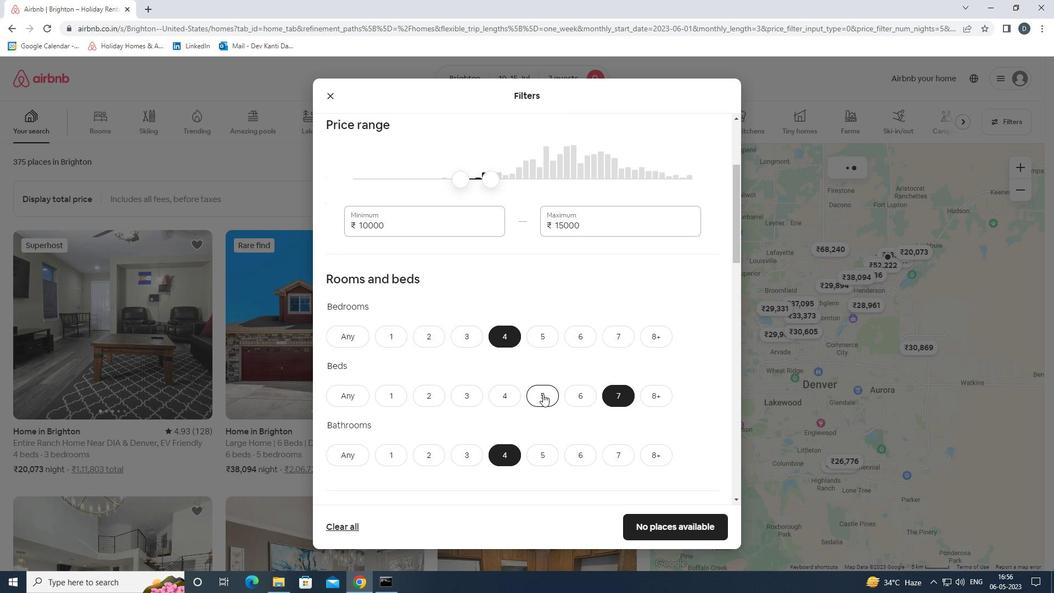 
Action: Mouse scrolled (543, 393) with delta (0, 0)
Screenshot: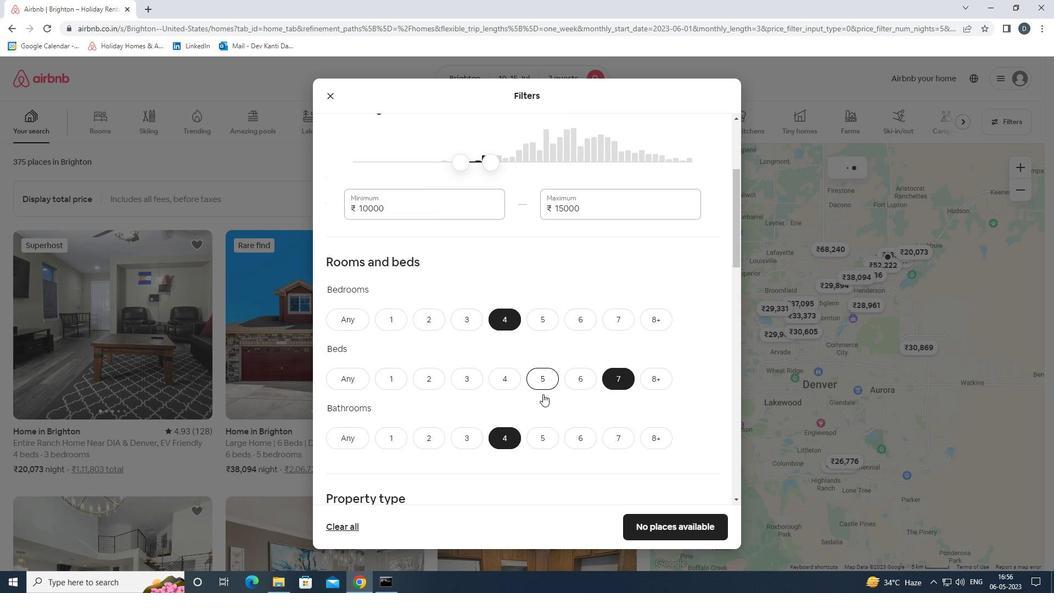
Action: Mouse scrolled (543, 393) with delta (0, 0)
Screenshot: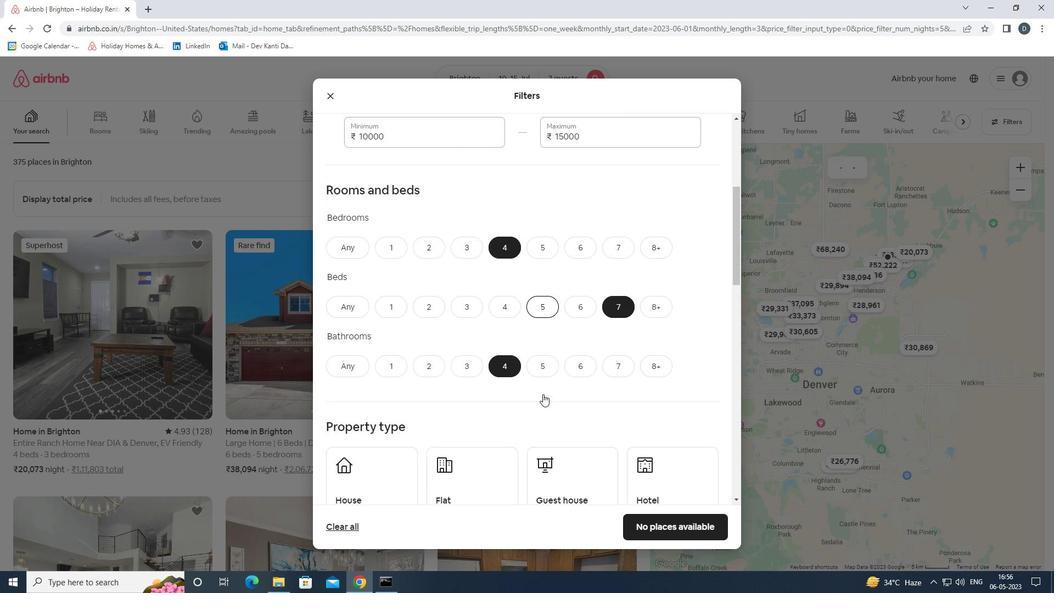 
Action: Mouse moved to (384, 301)
Screenshot: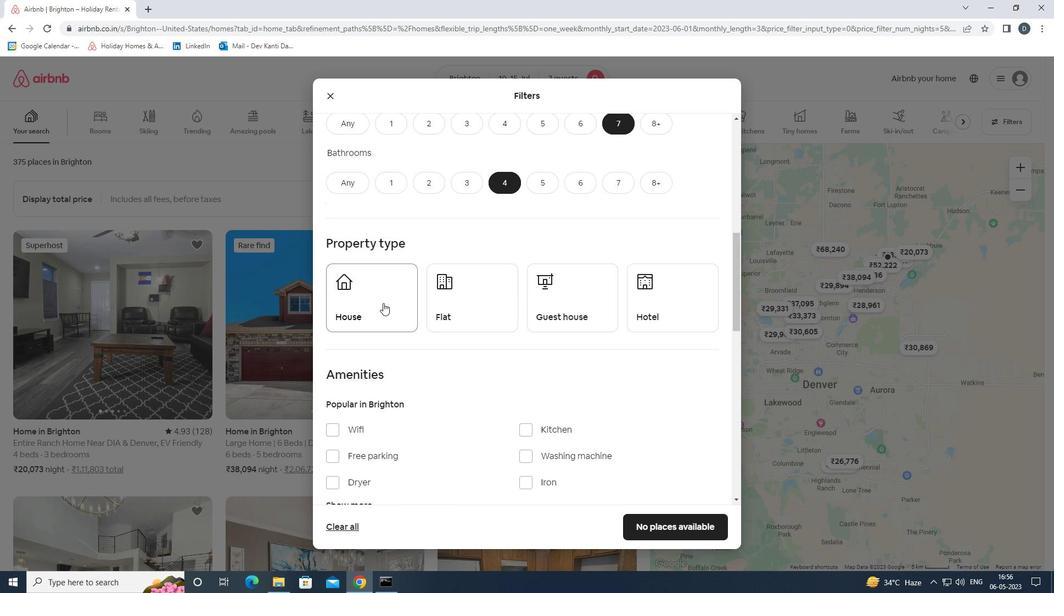 
Action: Mouse pressed left at (384, 301)
Screenshot: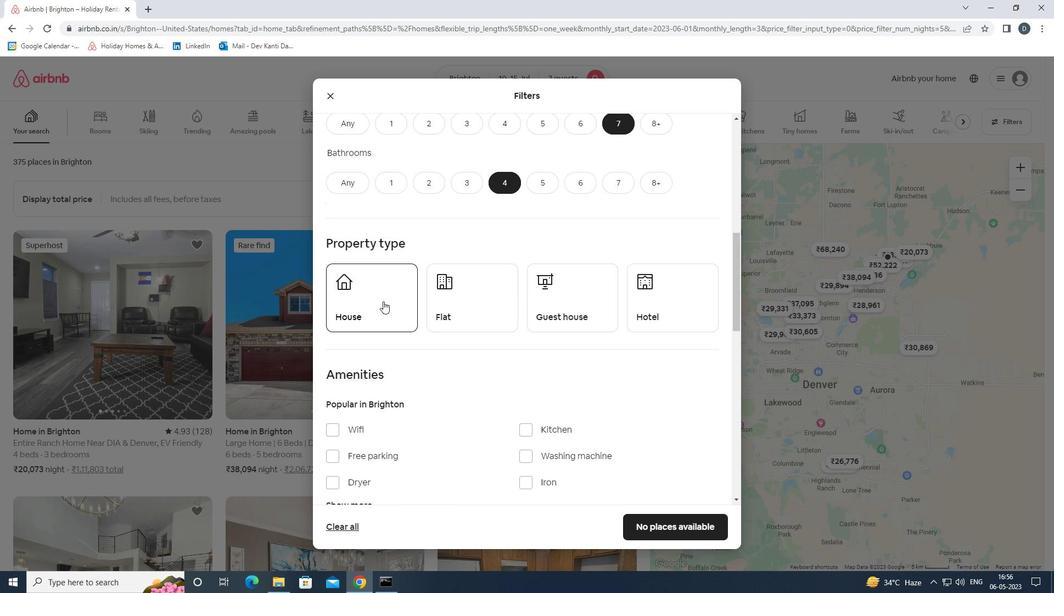 
Action: Mouse moved to (483, 301)
Screenshot: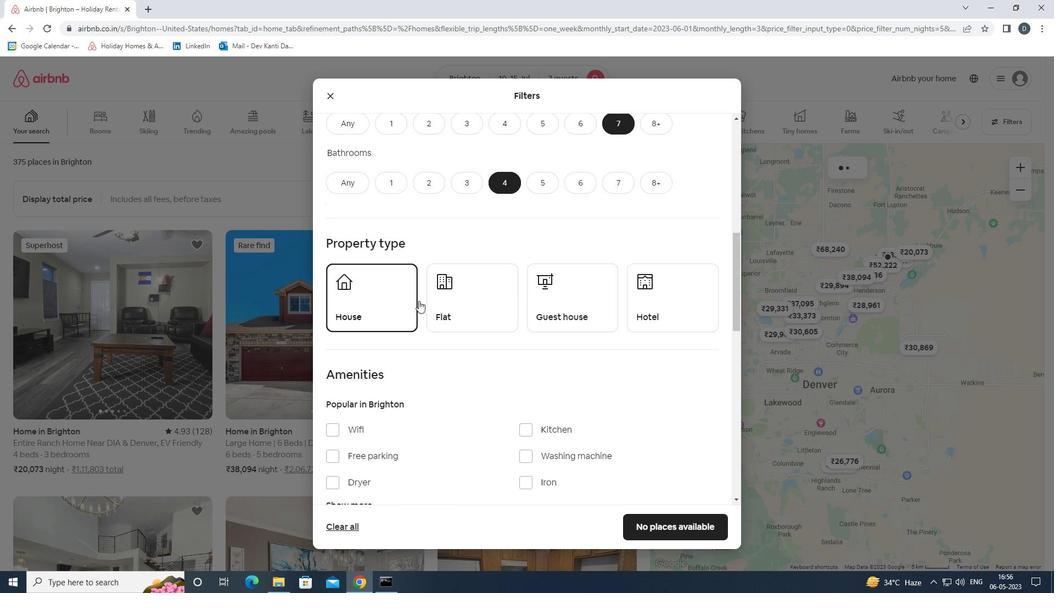 
Action: Mouse pressed left at (483, 301)
Screenshot: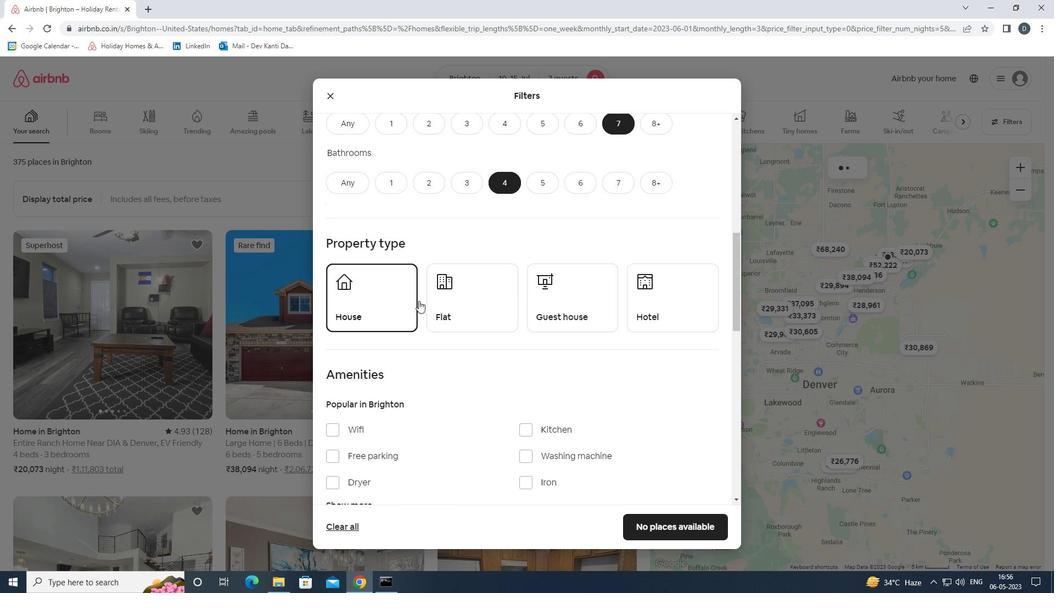
Action: Mouse moved to (553, 301)
Screenshot: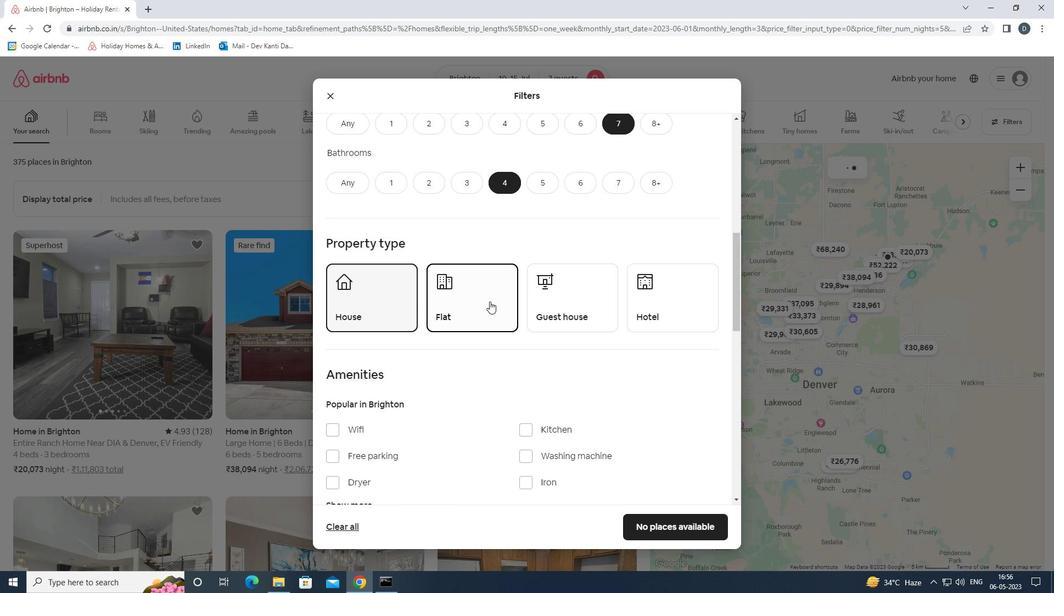 
Action: Mouse pressed left at (553, 301)
Screenshot: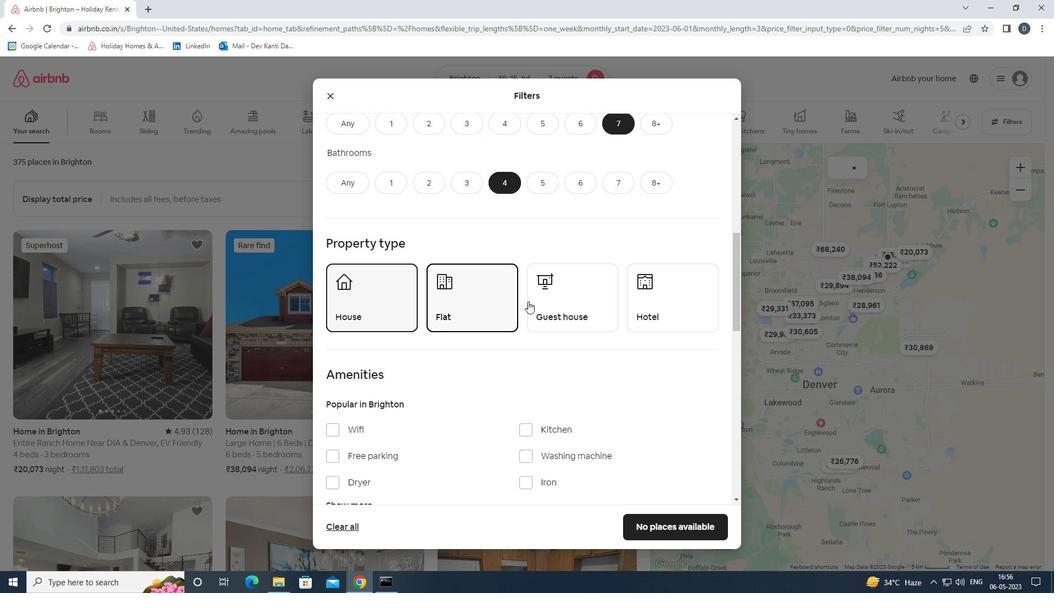 
Action: Mouse scrolled (553, 301) with delta (0, 0)
Screenshot: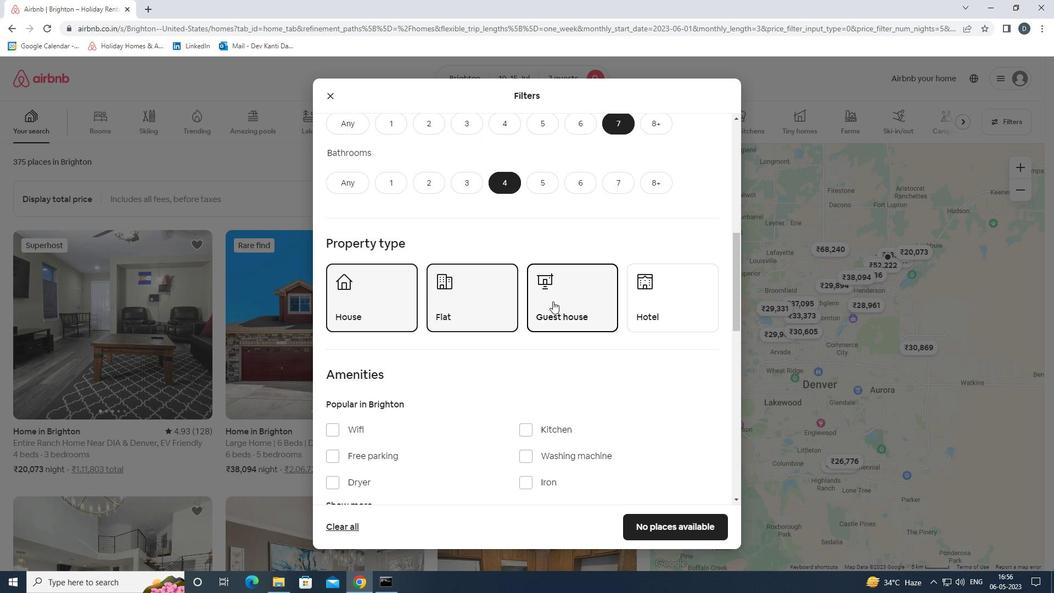 
Action: Mouse scrolled (553, 301) with delta (0, 0)
Screenshot: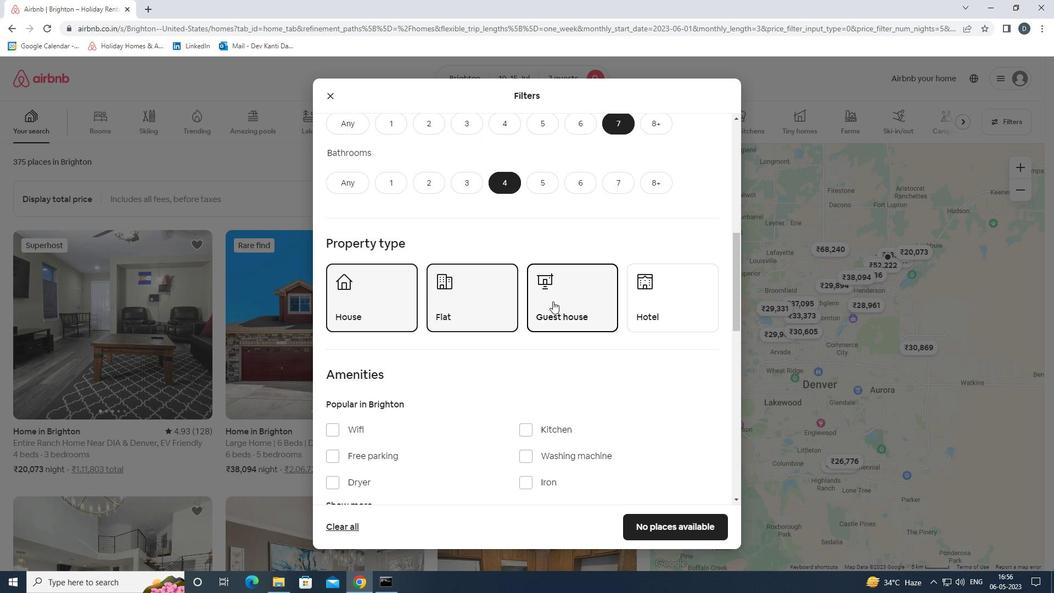 
Action: Mouse scrolled (553, 301) with delta (0, 0)
Screenshot: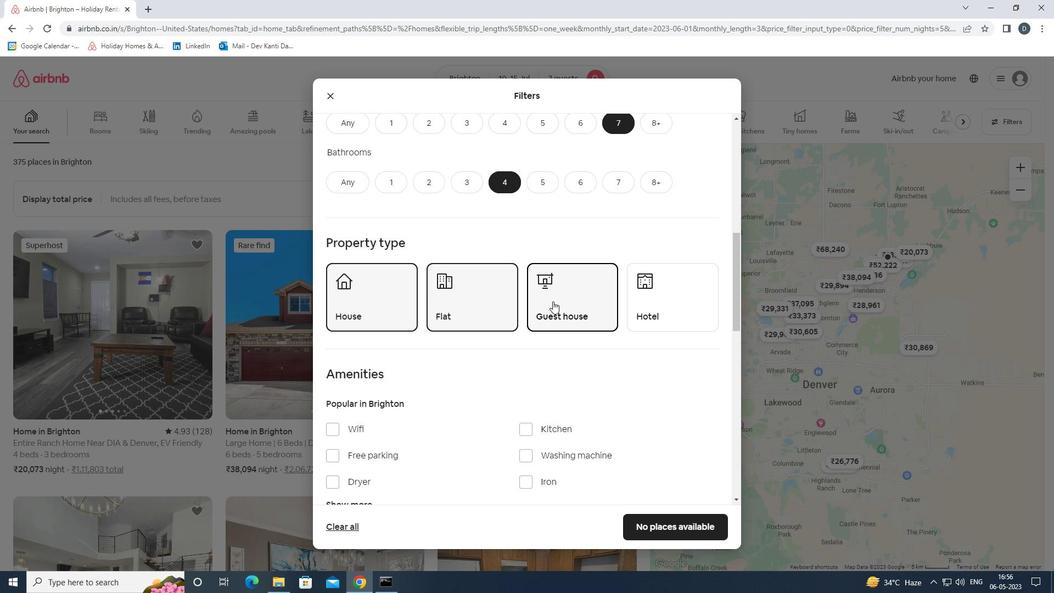 
Action: Mouse moved to (358, 258)
Screenshot: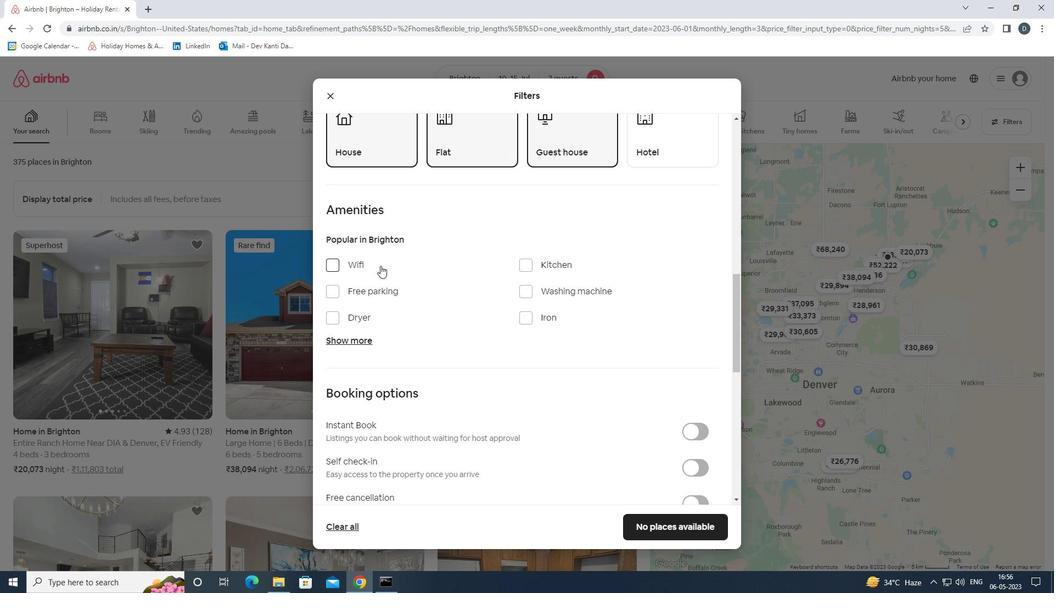 
Action: Mouse pressed left at (358, 258)
Screenshot: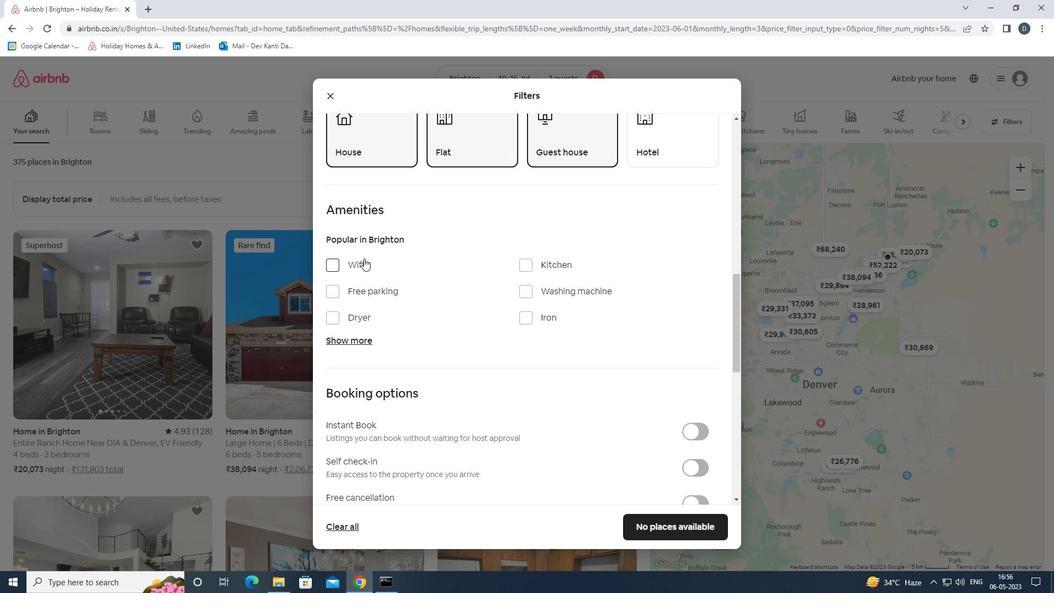 
Action: Mouse moved to (364, 293)
Screenshot: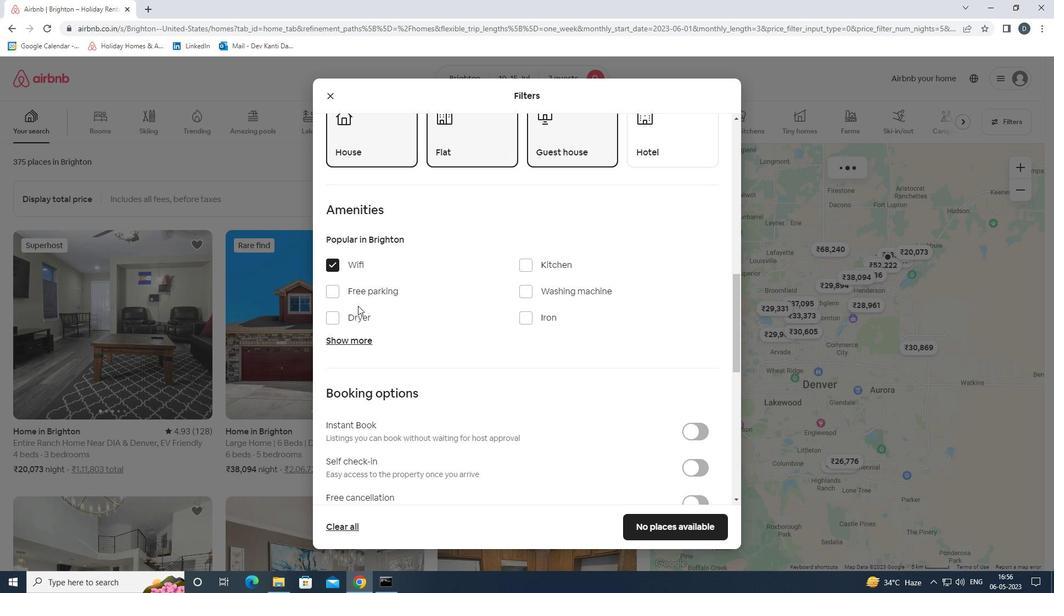 
Action: Mouse pressed left at (364, 293)
Screenshot: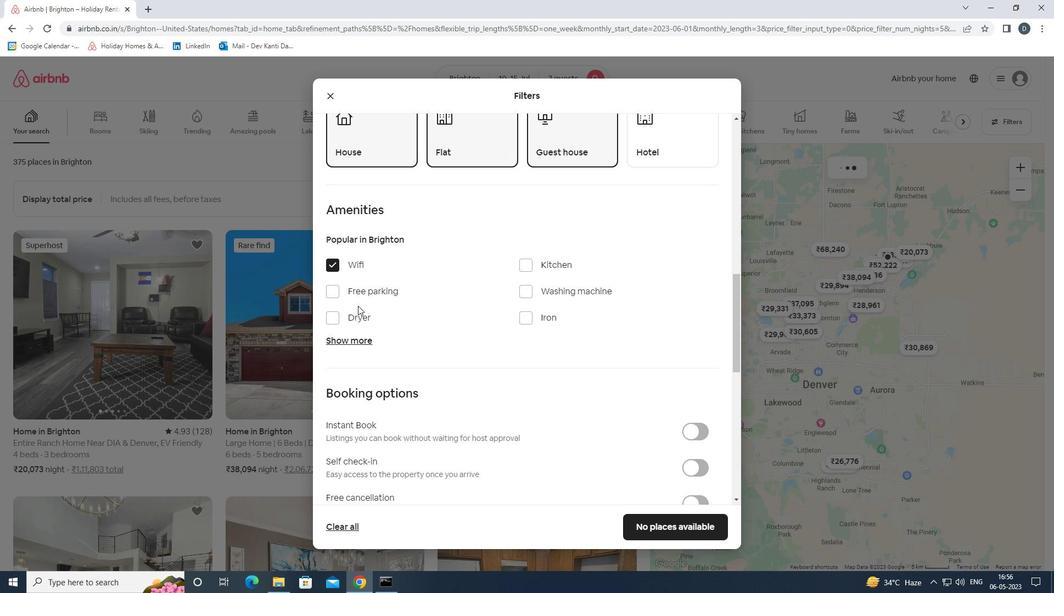 
Action: Mouse moved to (359, 339)
Screenshot: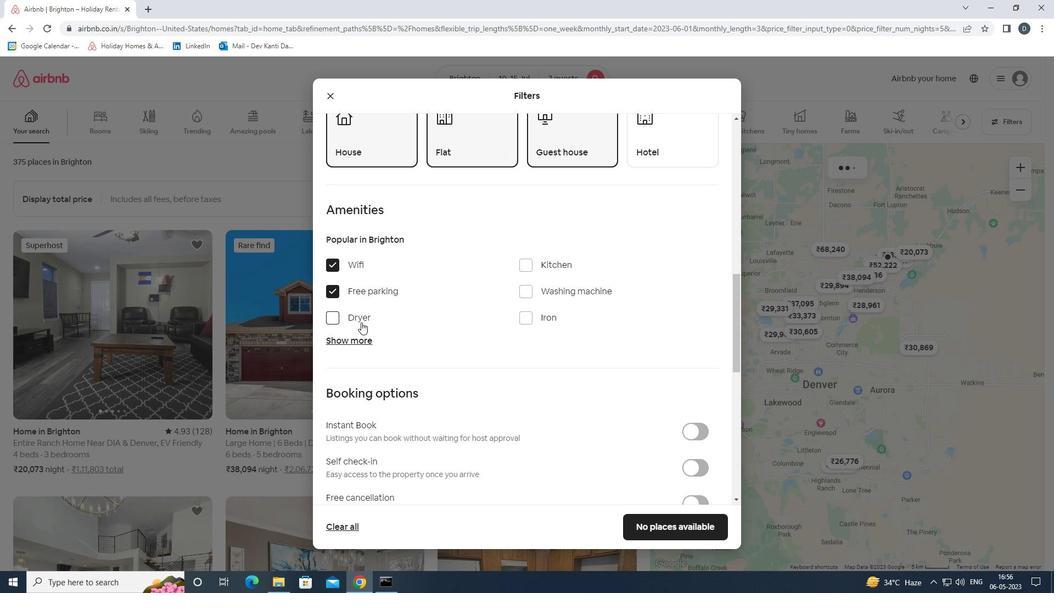 
Action: Mouse pressed left at (359, 339)
Screenshot: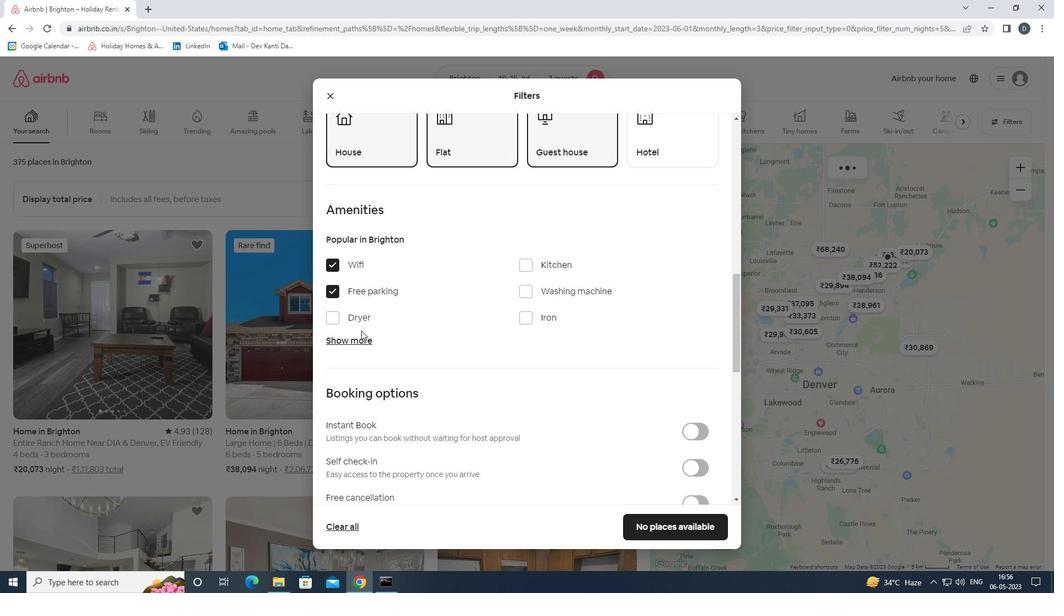 
Action: Mouse moved to (448, 324)
Screenshot: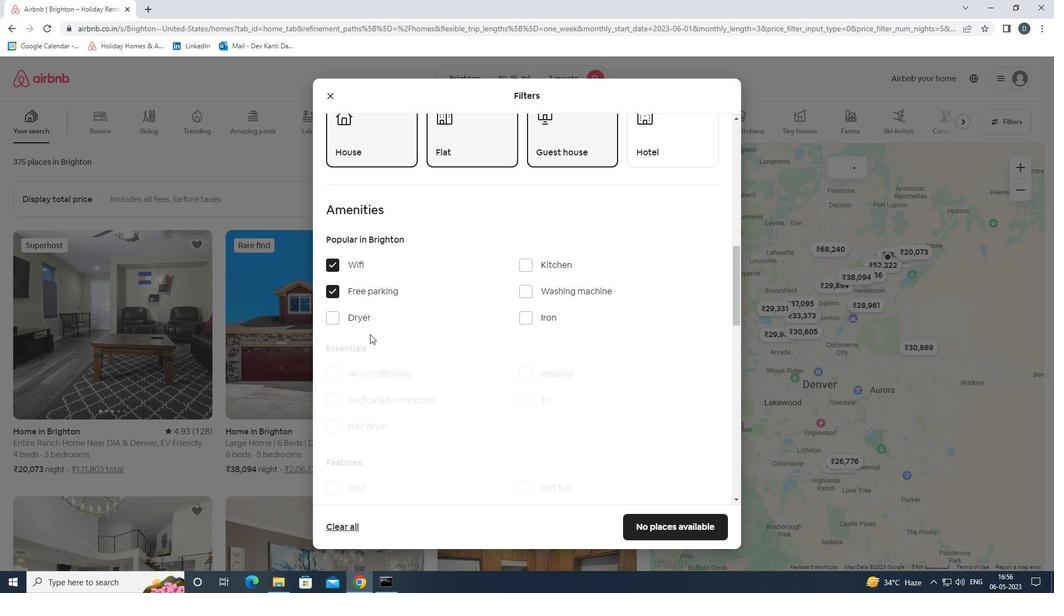 
Action: Mouse scrolled (448, 324) with delta (0, 0)
Screenshot: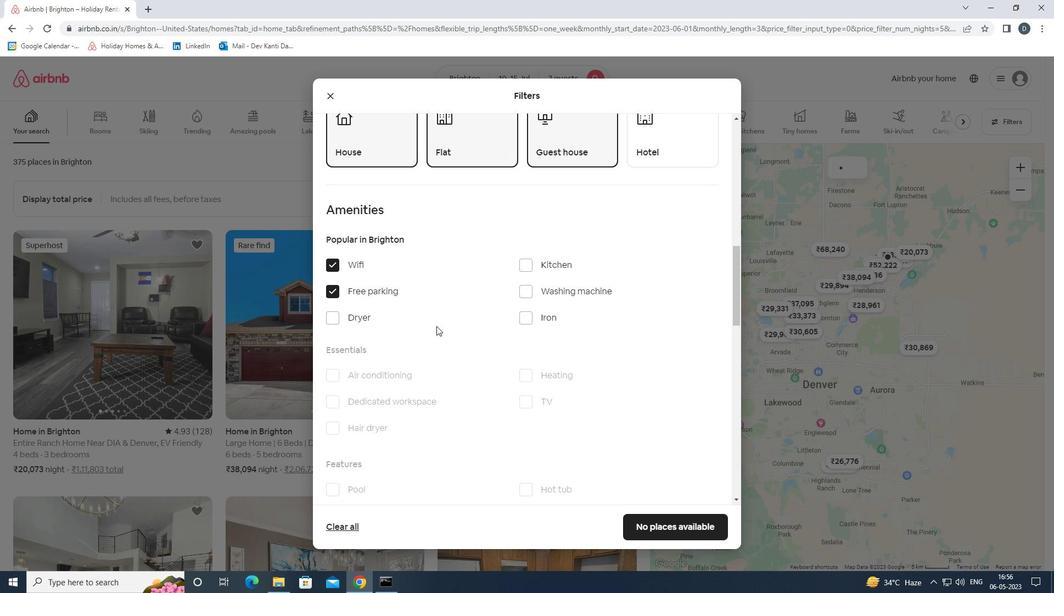 
Action: Mouse moved to (458, 324)
Screenshot: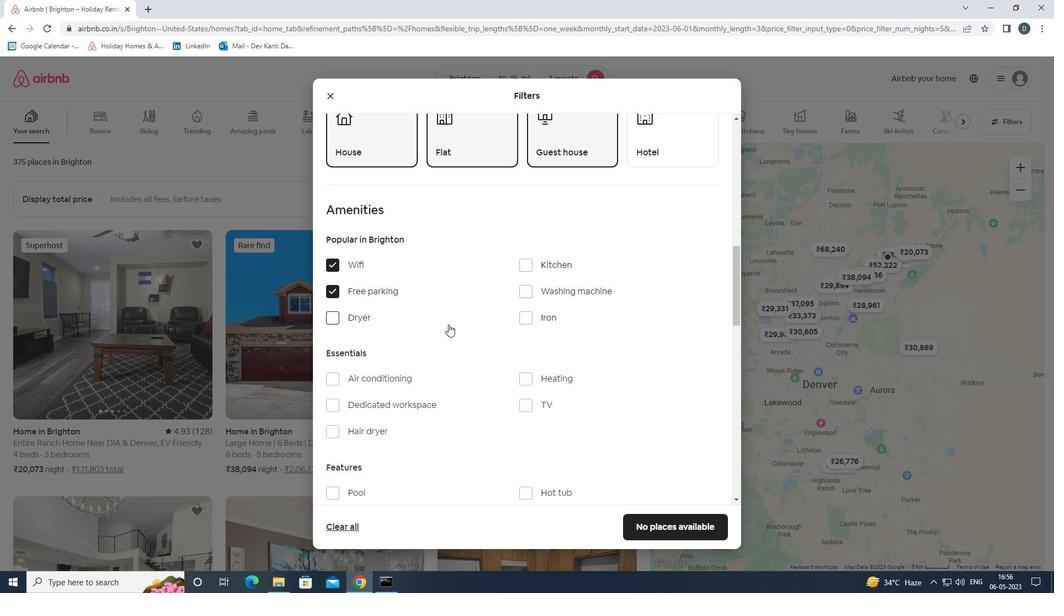 
Action: Mouse scrolled (458, 324) with delta (0, 0)
Screenshot: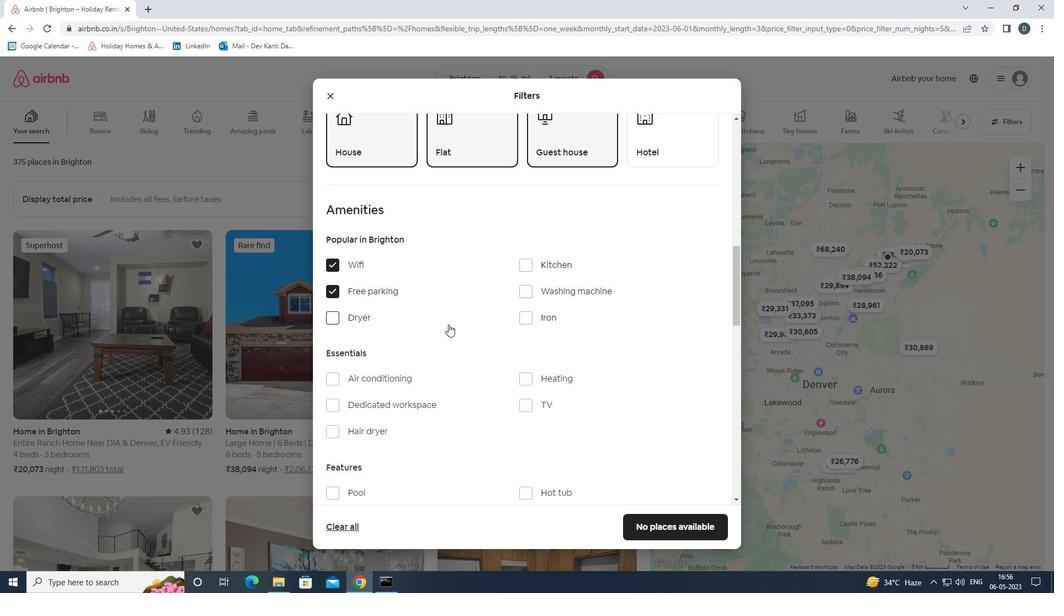 
Action: Mouse moved to (537, 299)
Screenshot: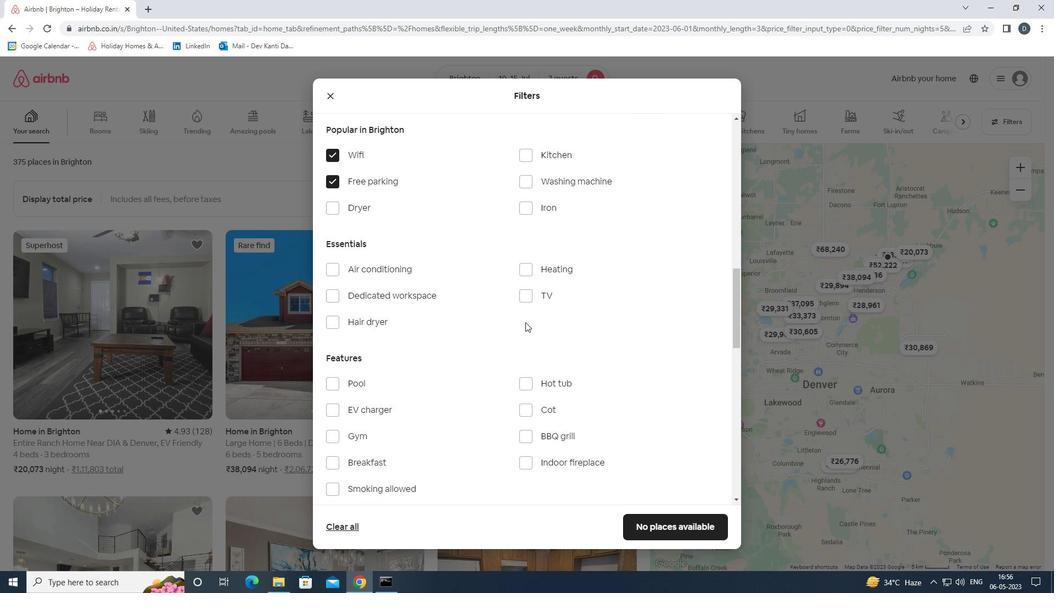 
Action: Mouse pressed left at (537, 299)
Screenshot: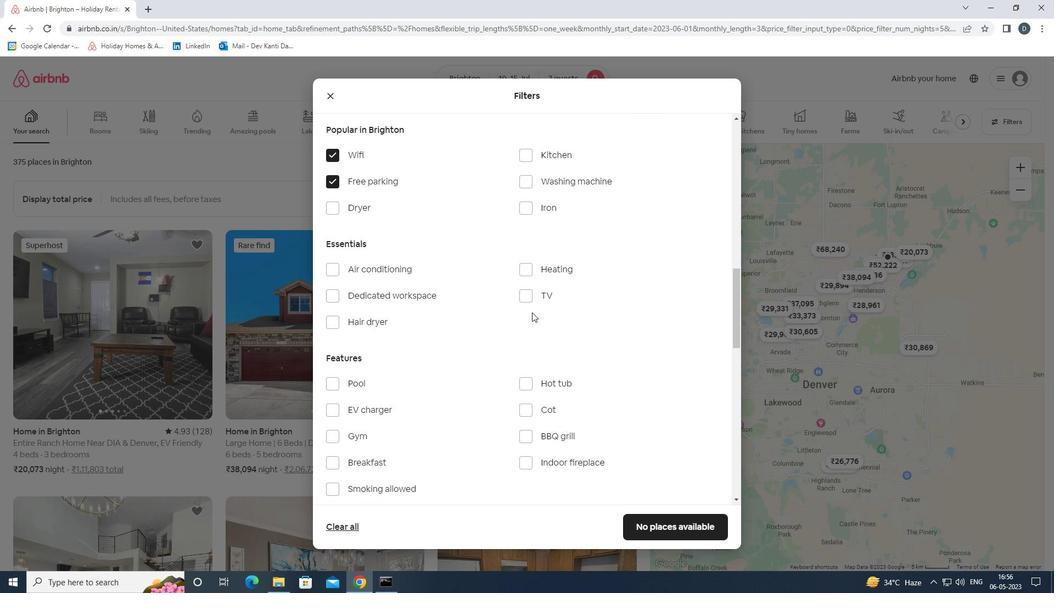 
Action: Mouse scrolled (537, 299) with delta (0, 0)
Screenshot: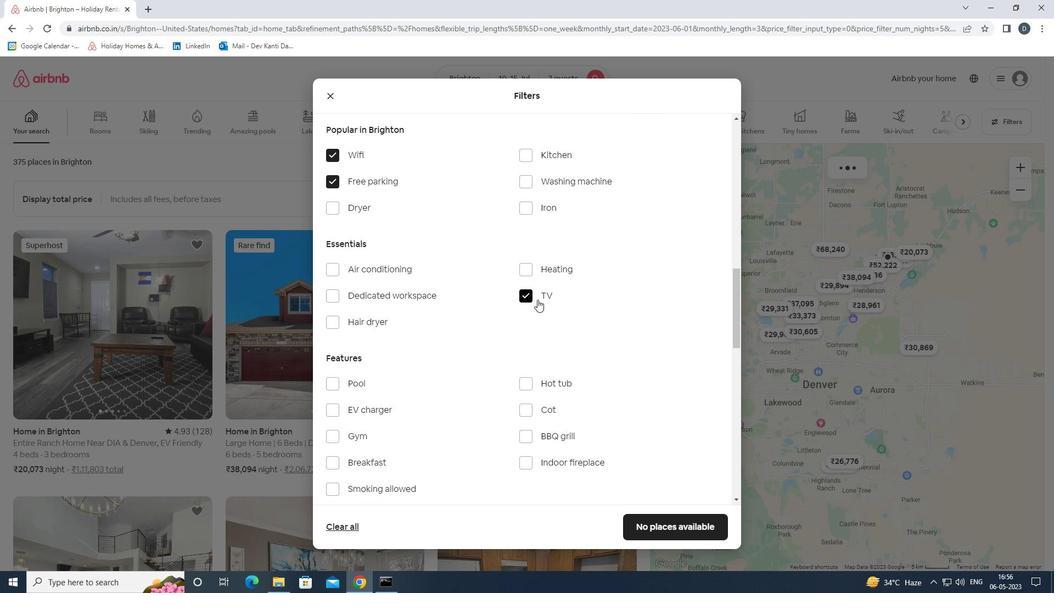 
Action: Mouse scrolled (537, 299) with delta (0, 0)
Screenshot: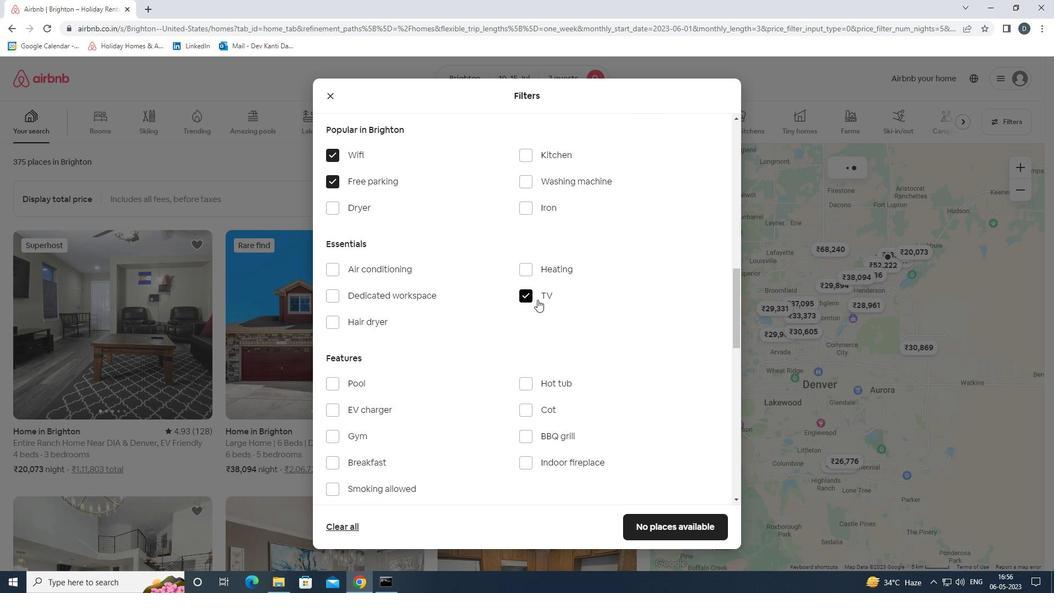 
Action: Mouse moved to (358, 325)
Screenshot: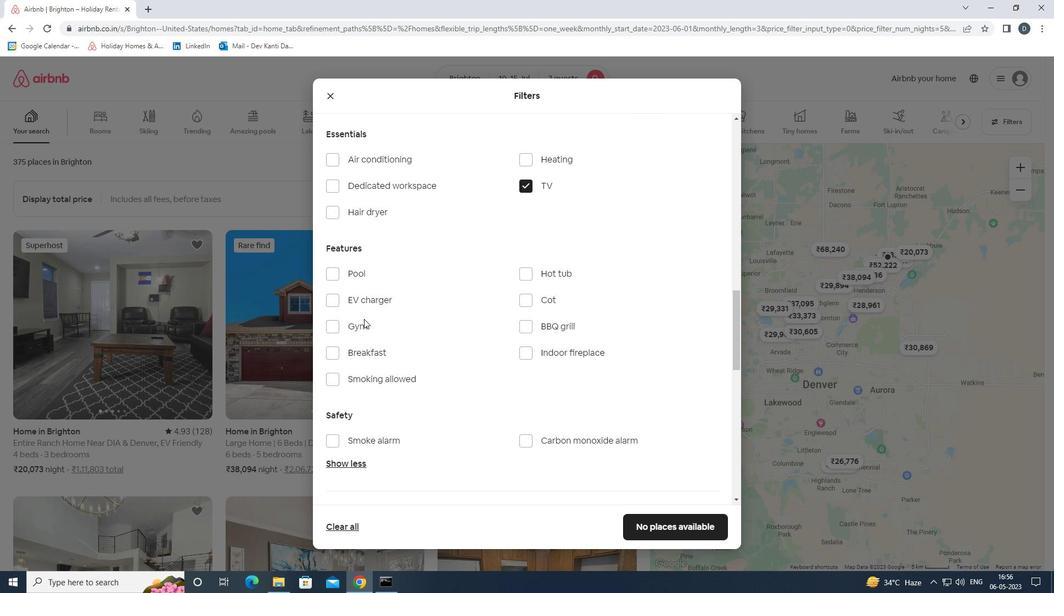 
Action: Mouse pressed left at (358, 325)
Screenshot: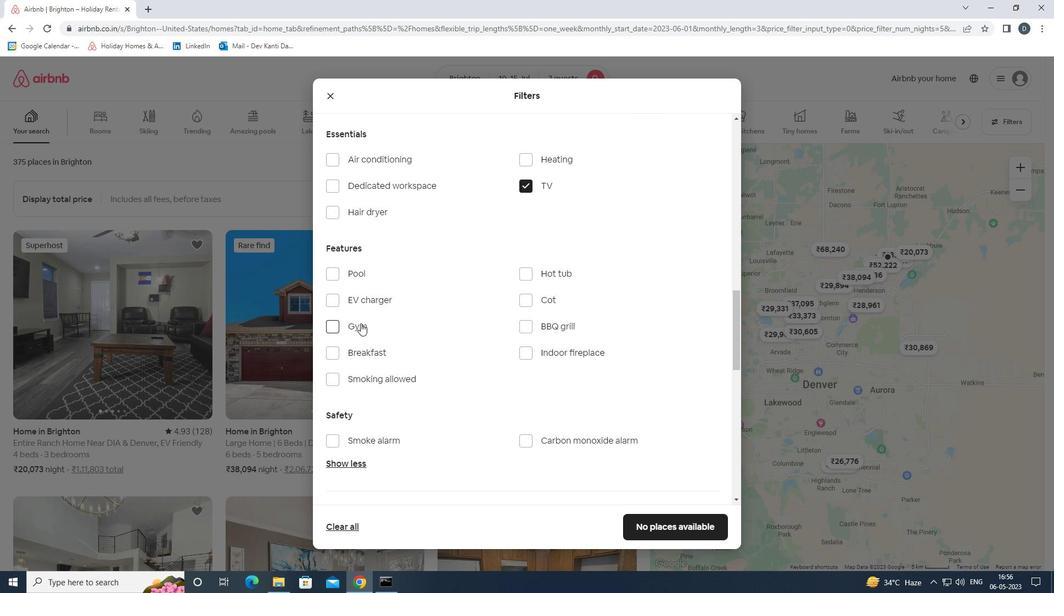 
Action: Mouse moved to (364, 353)
Screenshot: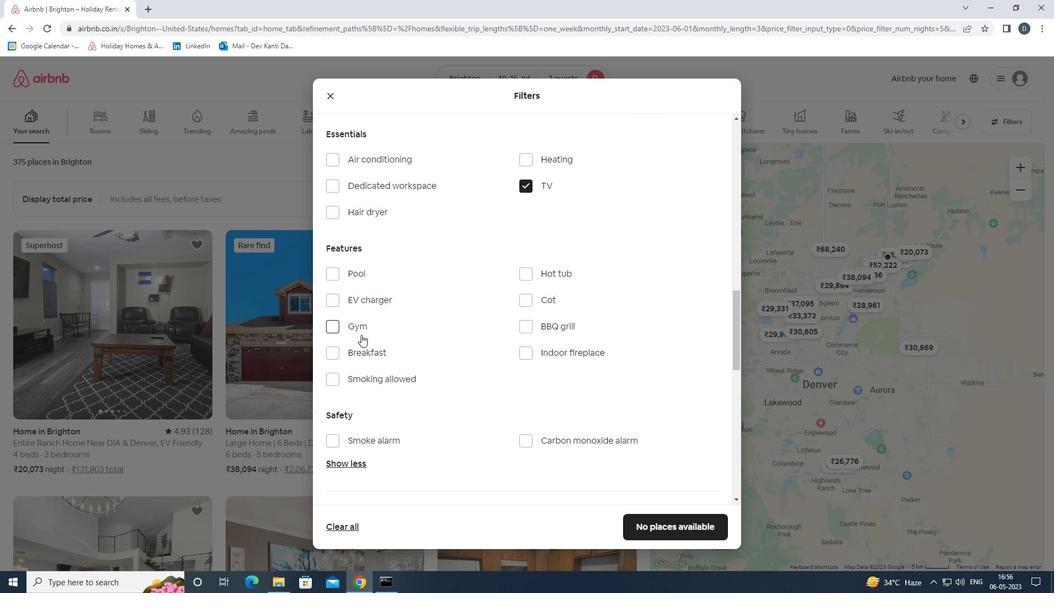 
Action: Mouse pressed left at (364, 353)
Screenshot: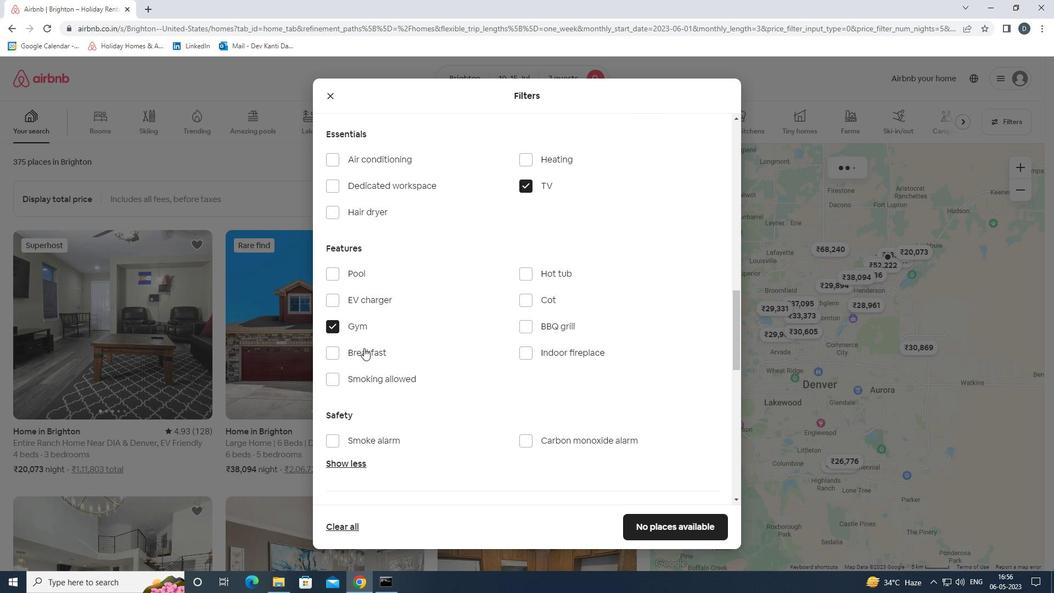 
Action: Mouse moved to (473, 351)
Screenshot: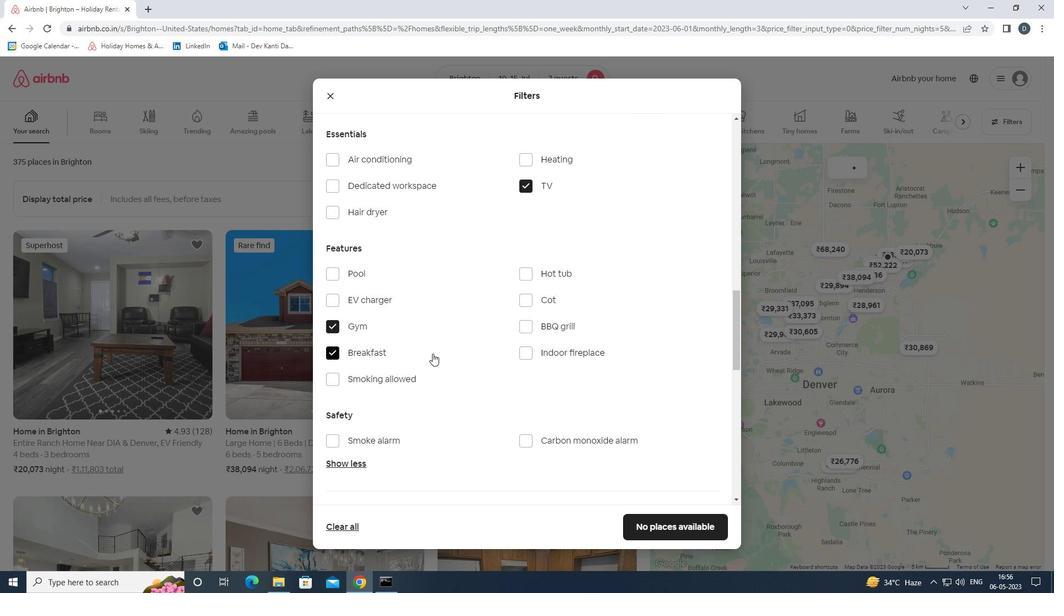 
Action: Mouse scrolled (473, 351) with delta (0, 0)
Screenshot: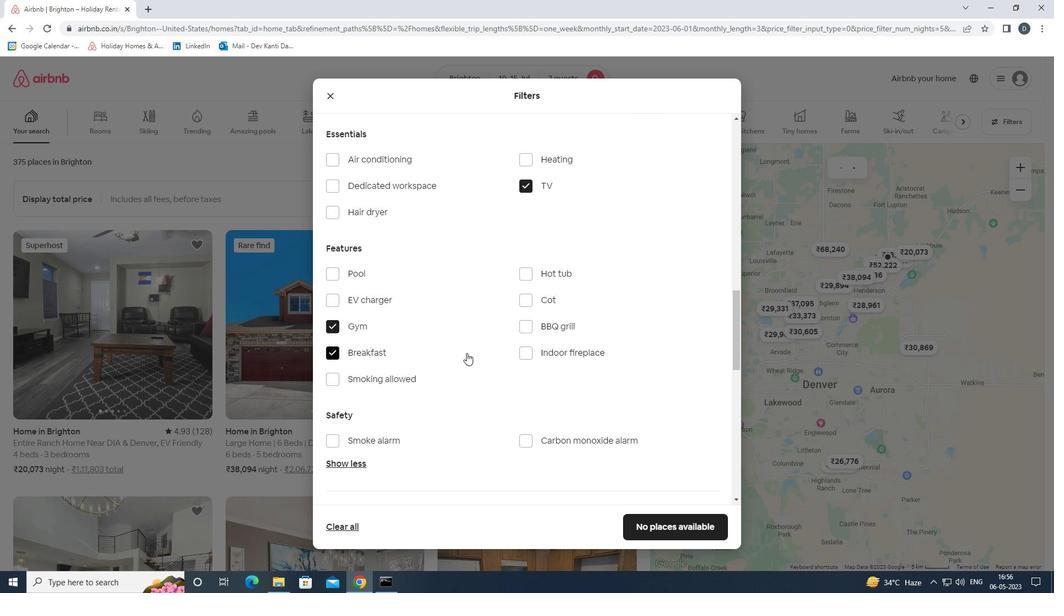 
Action: Mouse moved to (480, 351)
Screenshot: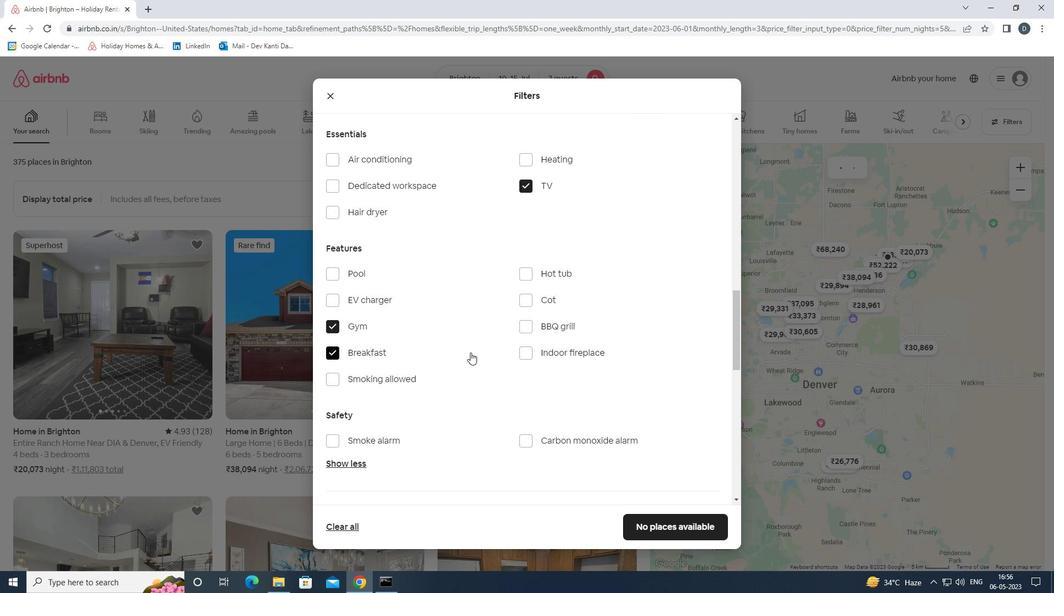 
Action: Mouse scrolled (480, 351) with delta (0, 0)
Screenshot: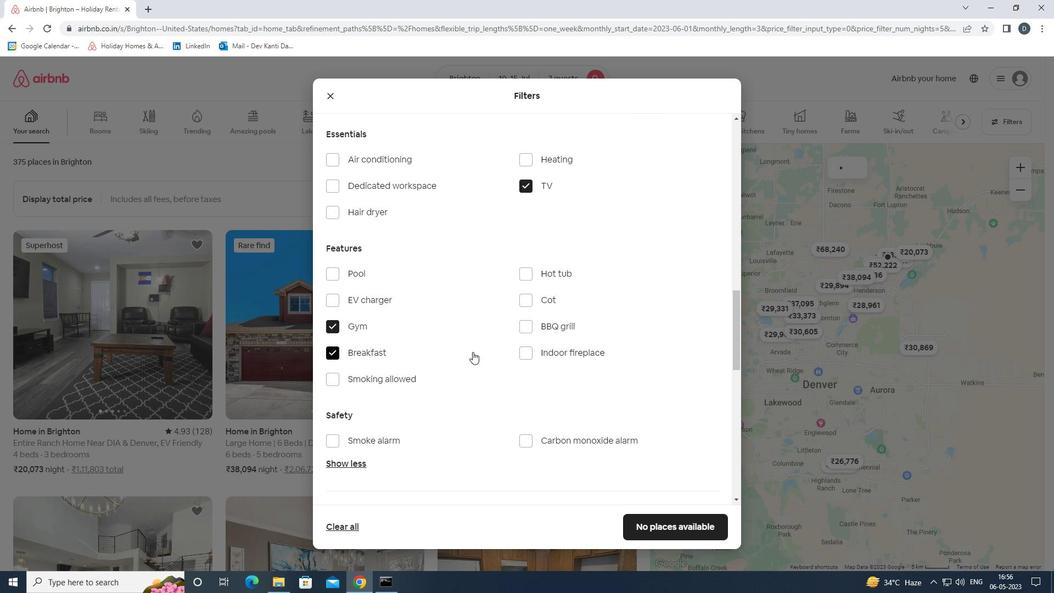 
Action: Mouse moved to (495, 351)
Screenshot: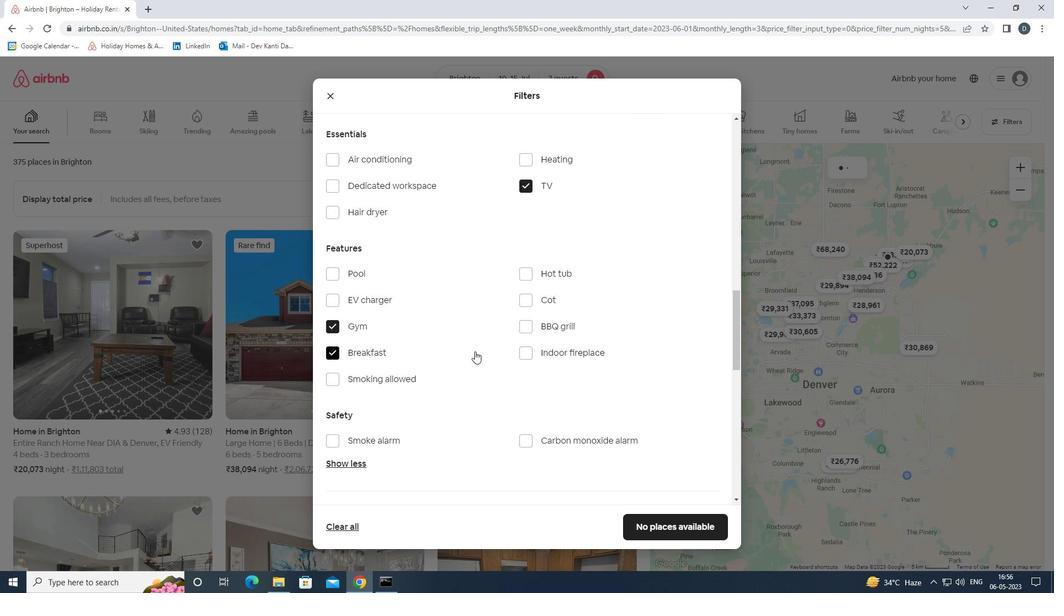 
Action: Mouse scrolled (495, 351) with delta (0, 0)
Screenshot: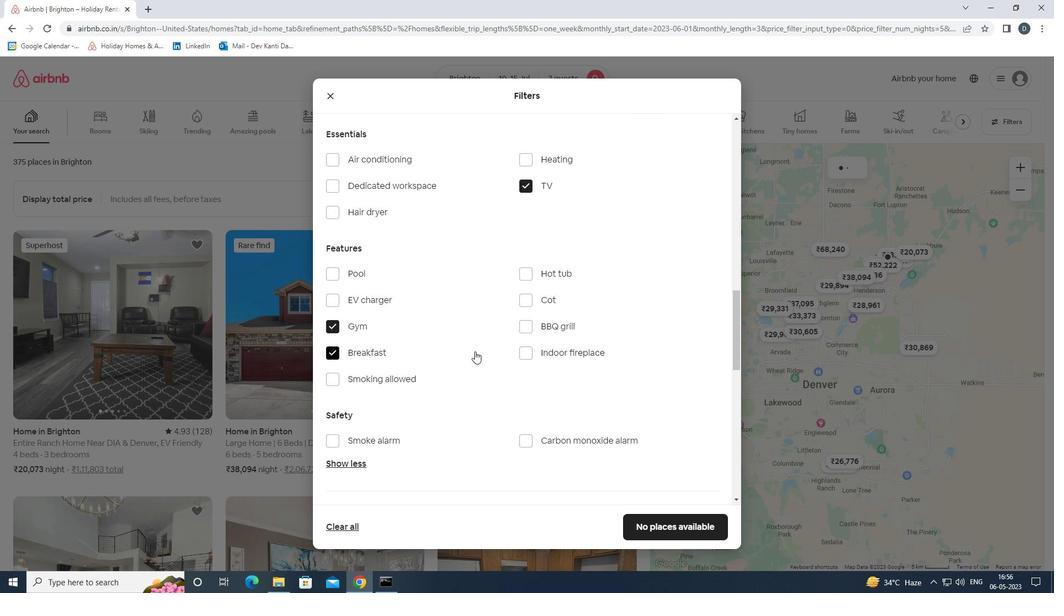 
Action: Mouse moved to (516, 351)
Screenshot: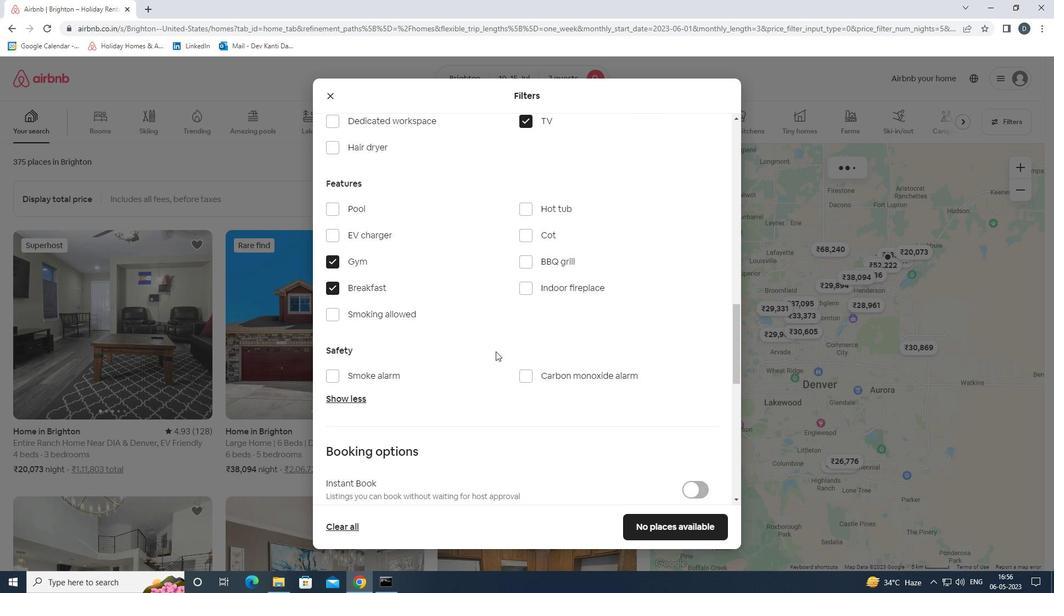
Action: Mouse scrolled (516, 350) with delta (0, 0)
Screenshot: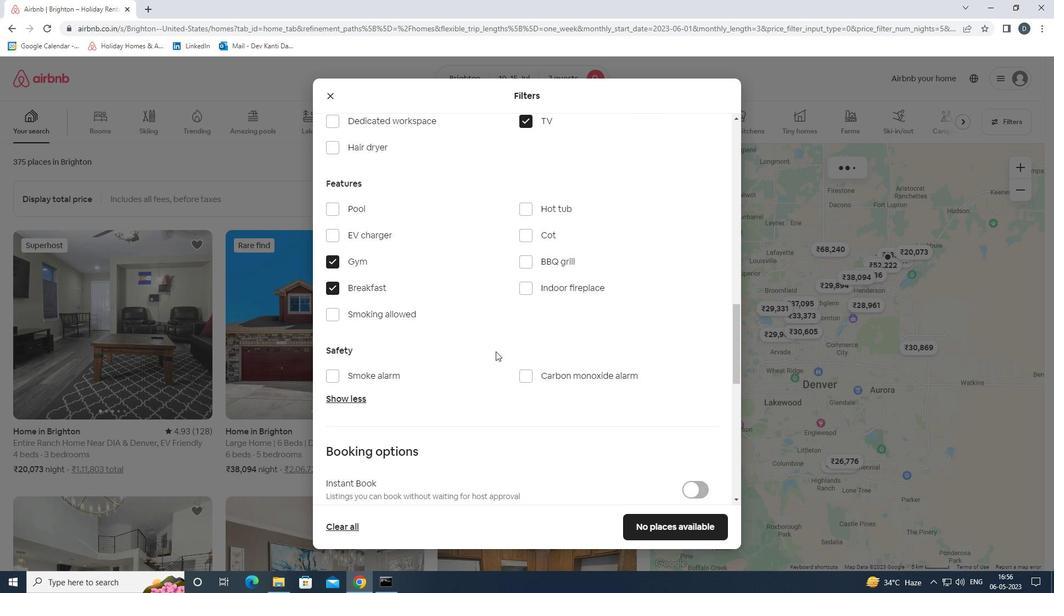 
Action: Mouse moved to (532, 351)
Screenshot: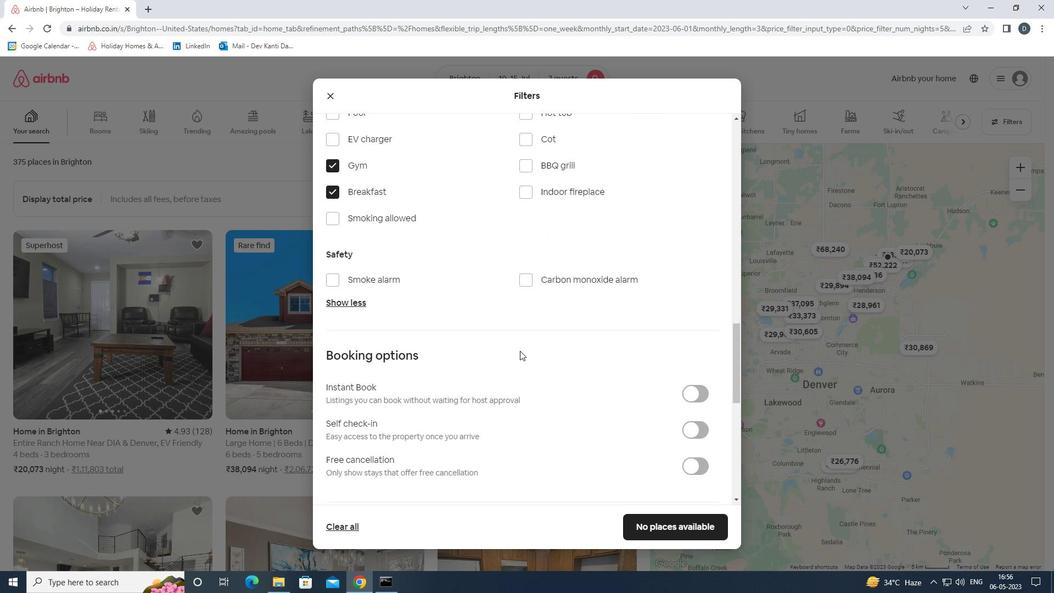 
Action: Mouse scrolled (532, 350) with delta (0, 0)
Screenshot: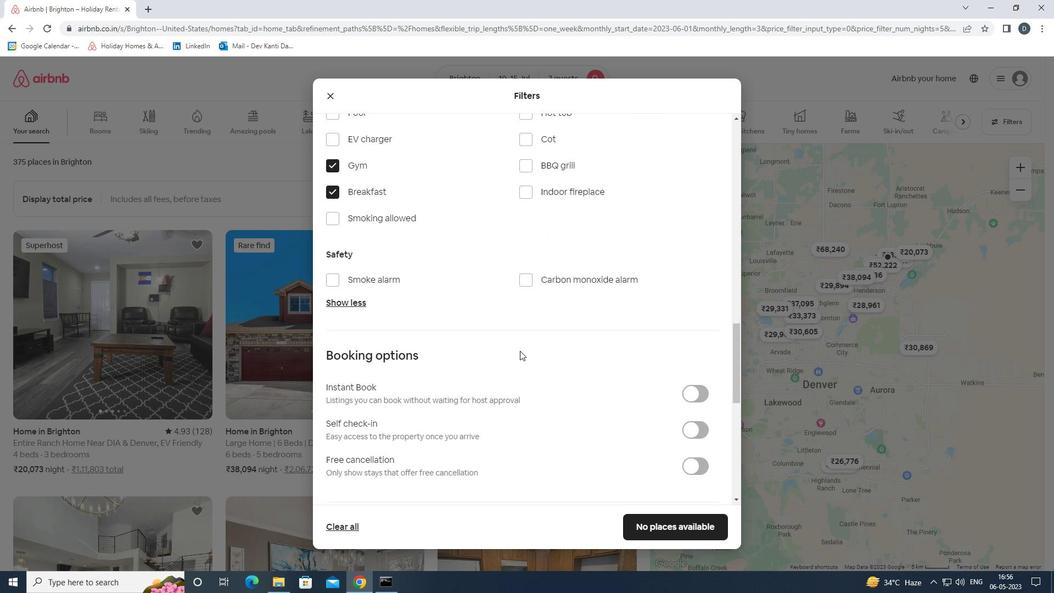 
Action: Mouse moved to (690, 313)
Screenshot: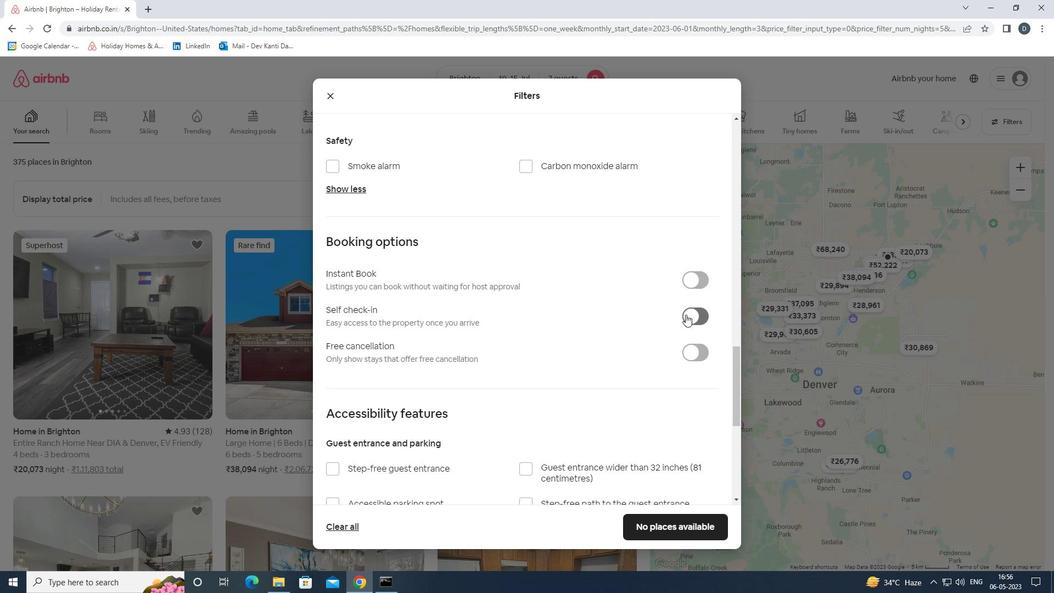 
Action: Mouse pressed left at (690, 313)
Screenshot: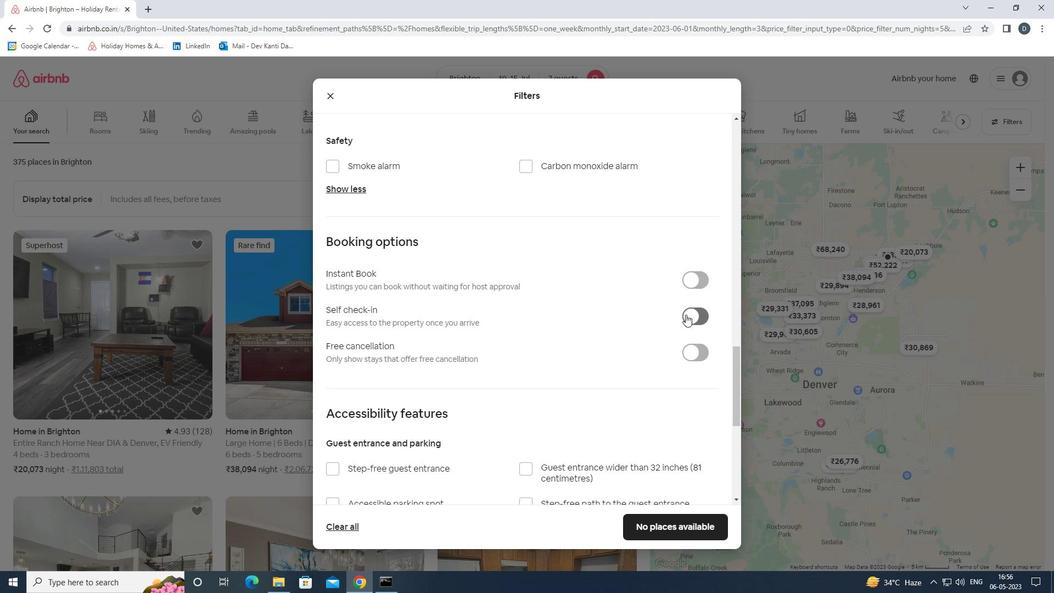 
Action: Mouse moved to (653, 316)
Screenshot: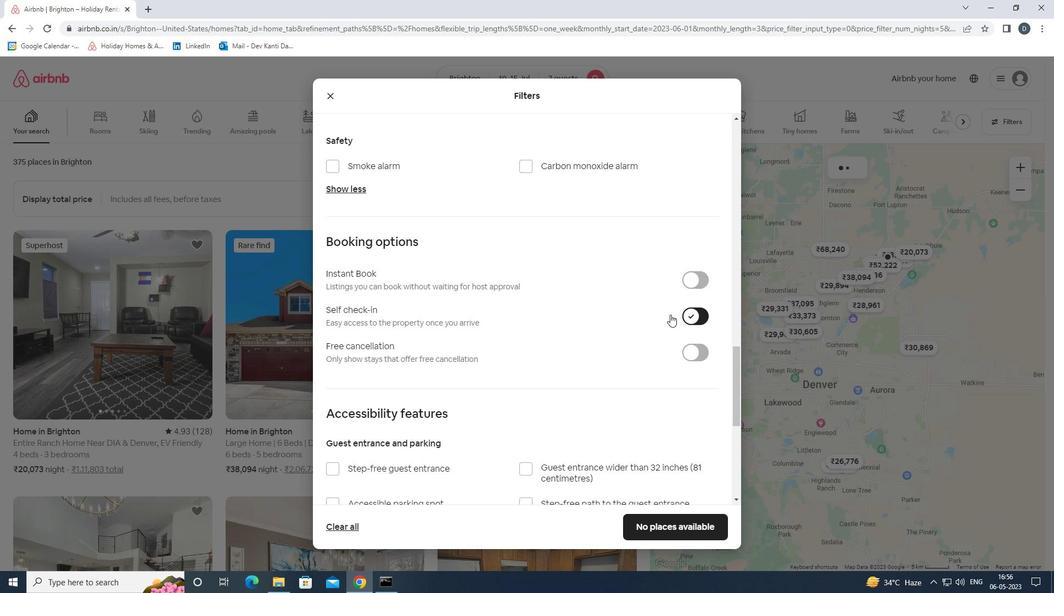 
Action: Mouse scrolled (653, 316) with delta (0, 0)
Screenshot: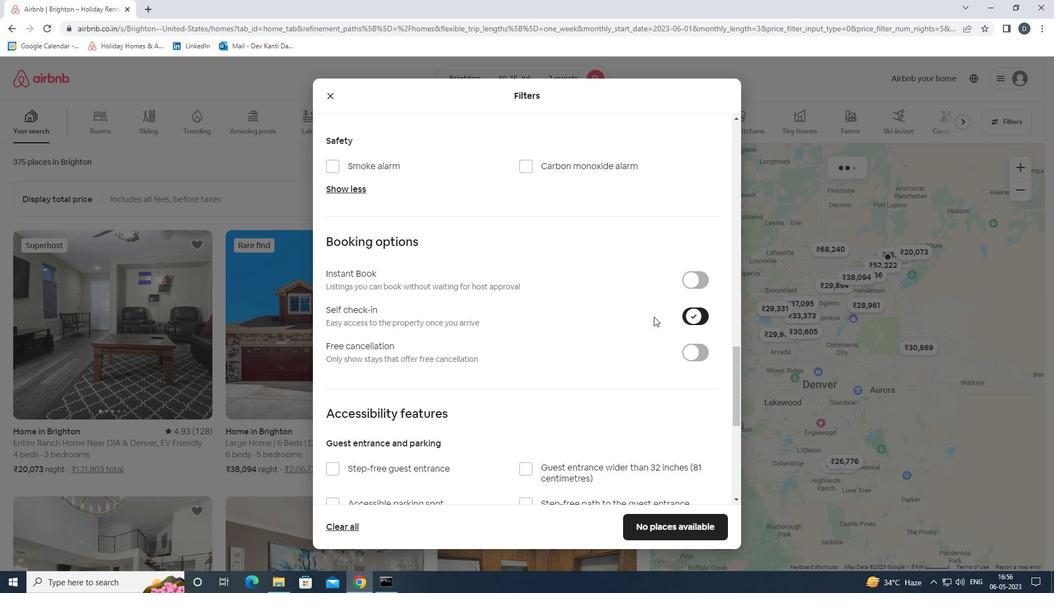 
Action: Mouse scrolled (653, 316) with delta (0, 0)
Screenshot: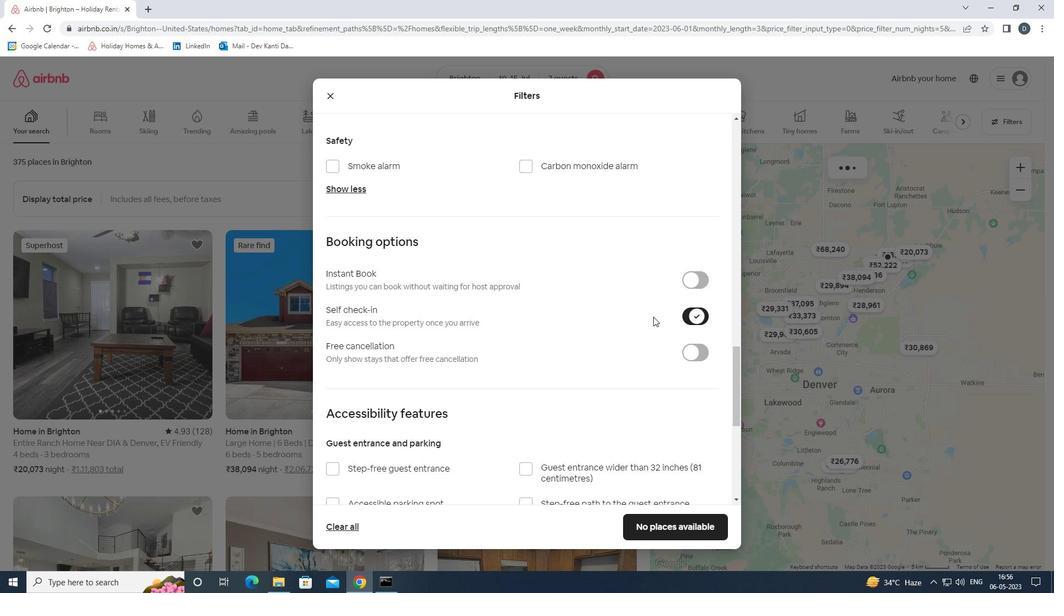 
Action: Mouse scrolled (653, 316) with delta (0, 0)
Screenshot: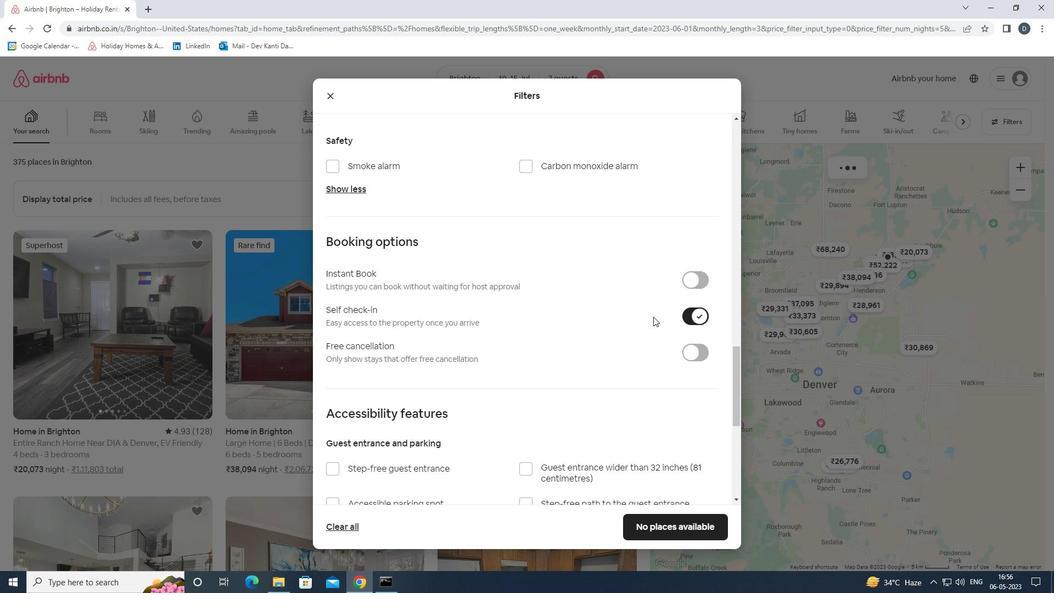 
Action: Mouse scrolled (653, 316) with delta (0, 0)
Screenshot: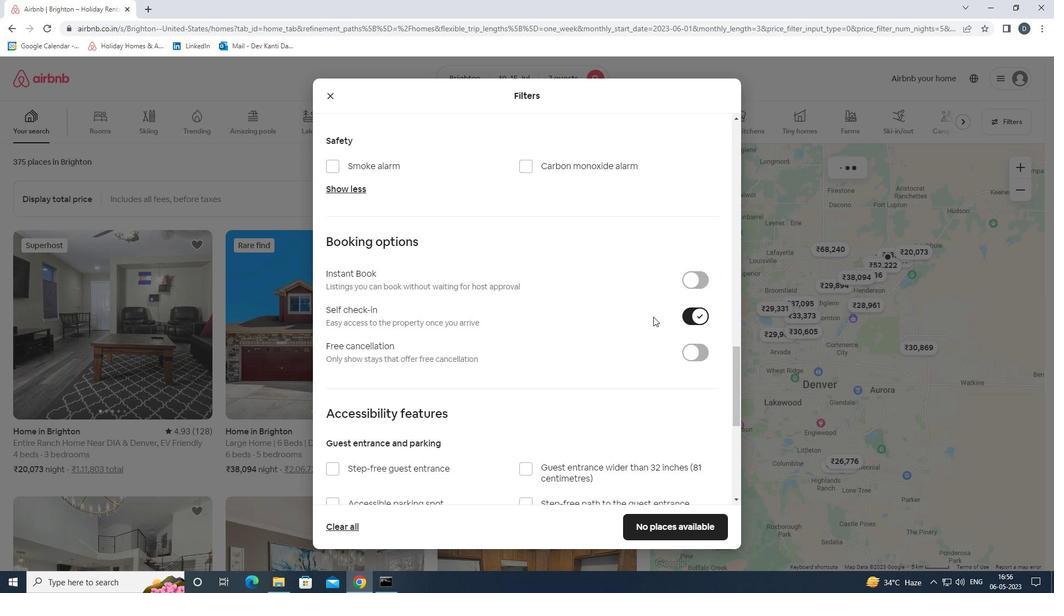 
Action: Mouse scrolled (653, 316) with delta (0, 0)
Screenshot: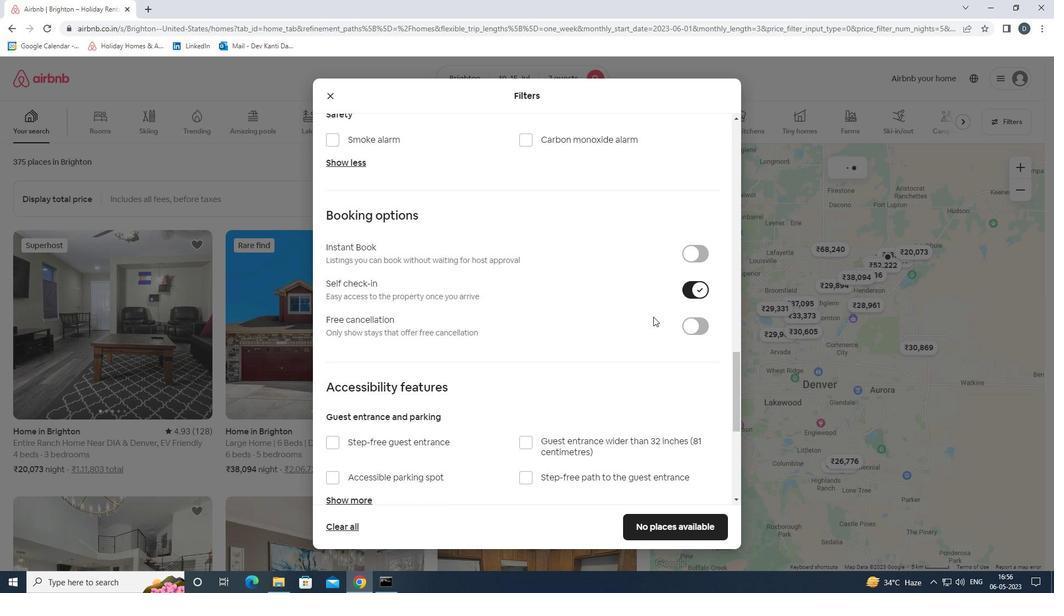 
Action: Mouse scrolled (653, 316) with delta (0, 0)
Screenshot: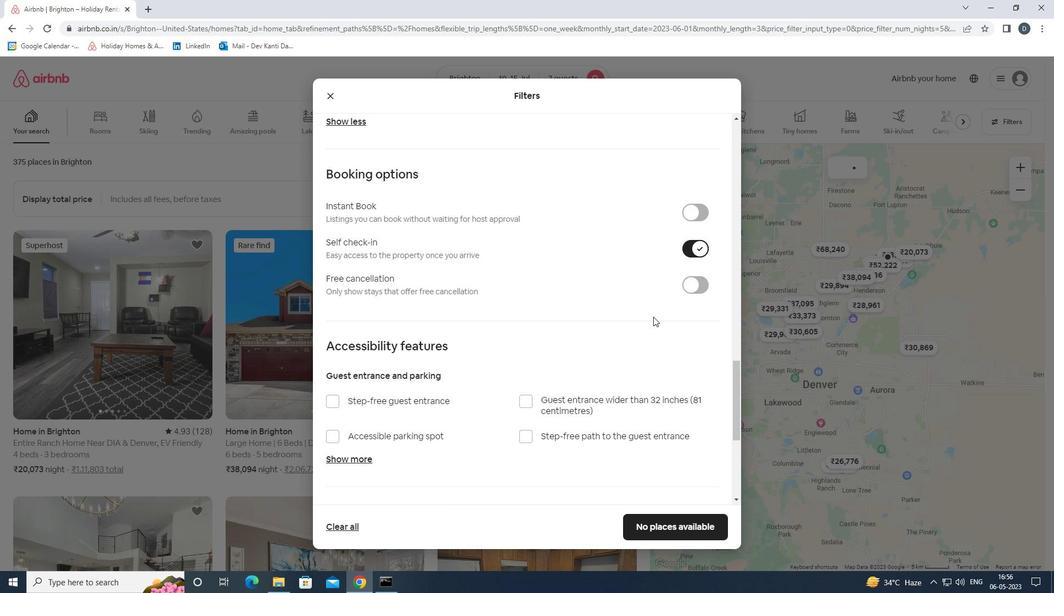 
Action: Mouse scrolled (653, 317) with delta (0, 0)
Screenshot: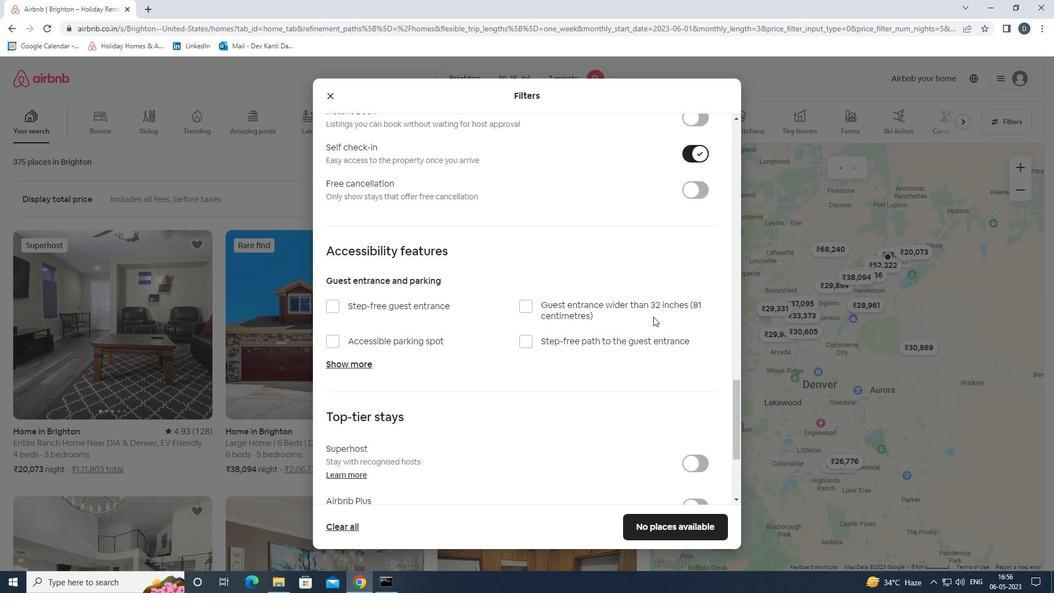 
Action: Mouse moved to (647, 323)
Screenshot: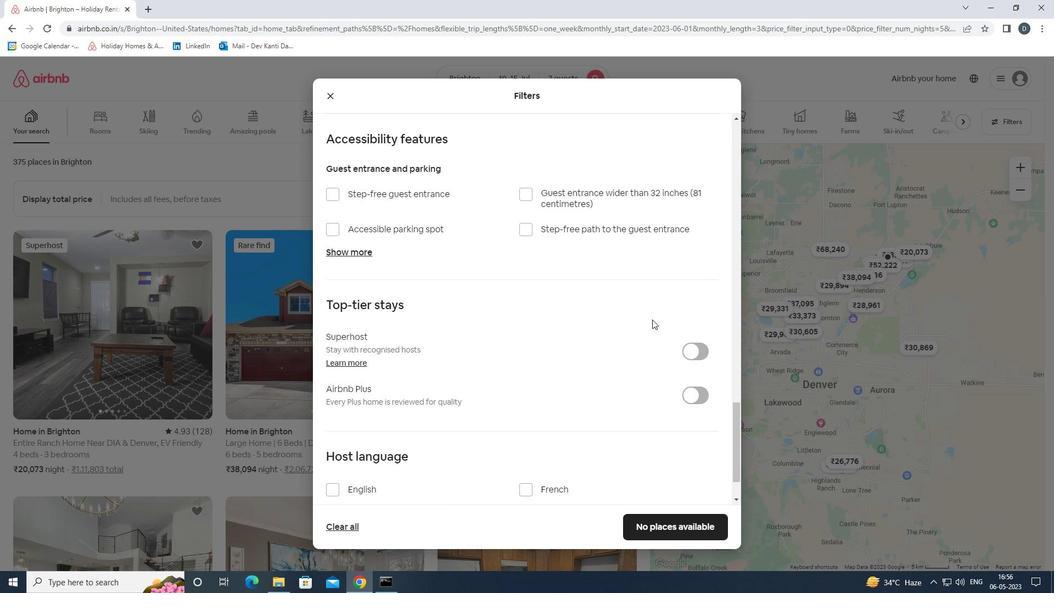 
Action: Mouse scrolled (647, 322) with delta (0, 0)
Screenshot: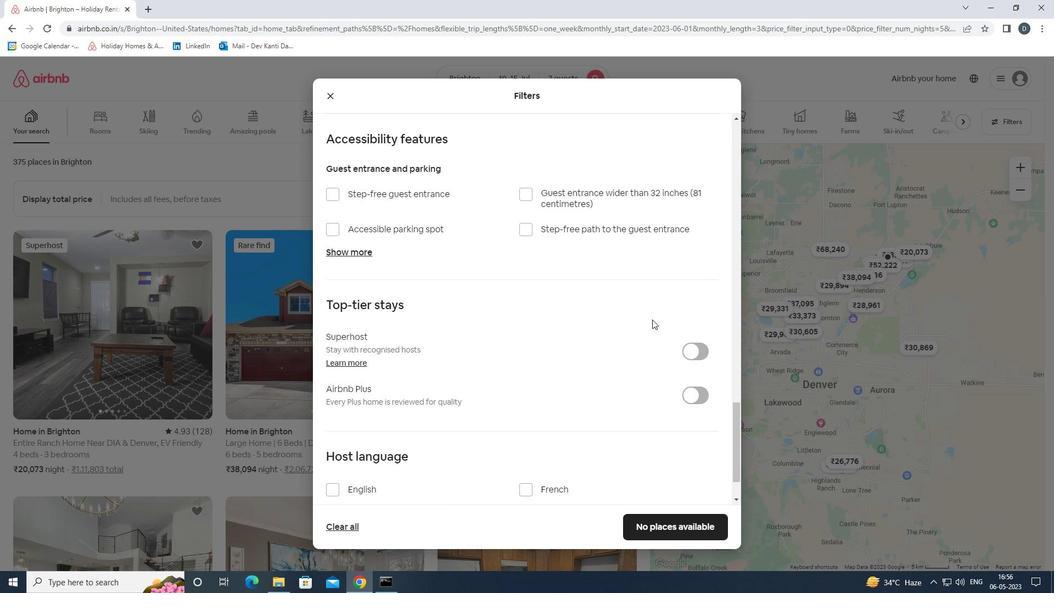 
Action: Mouse moved to (646, 324)
Screenshot: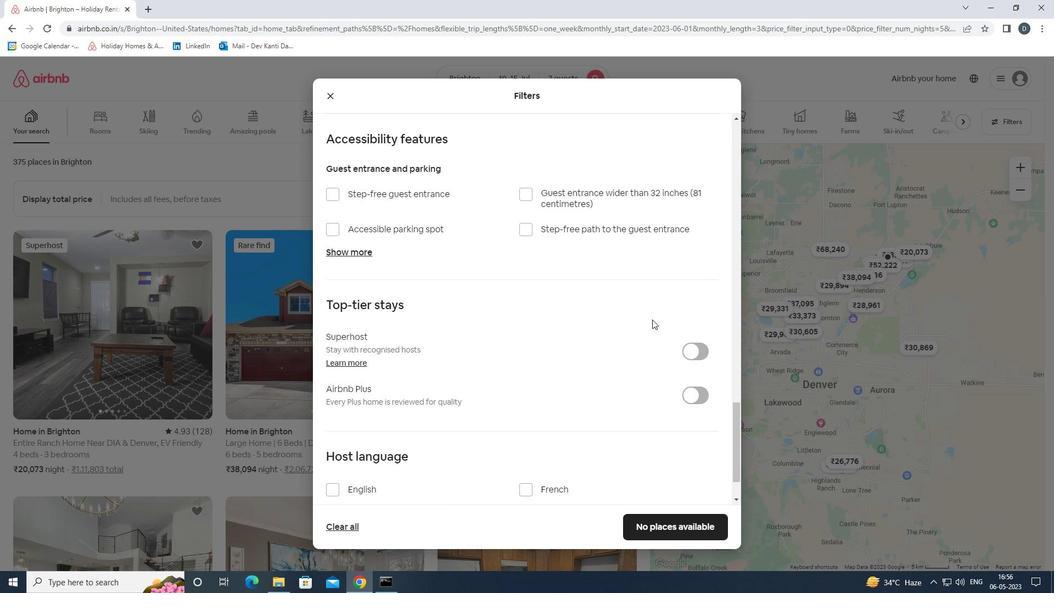 
Action: Mouse scrolled (646, 323) with delta (0, 0)
Screenshot: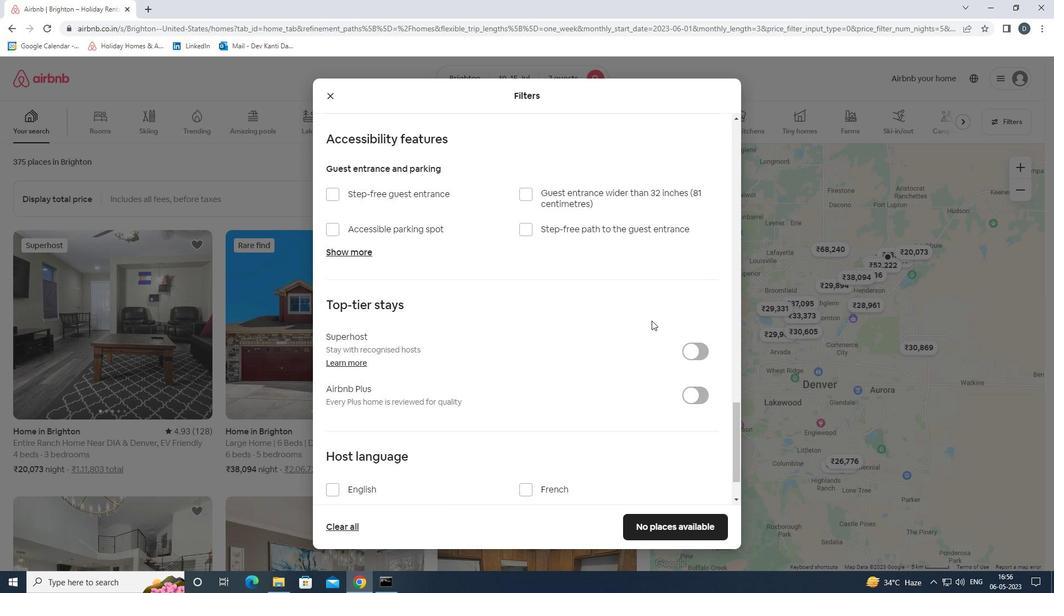 
Action: Mouse moved to (645, 325)
Screenshot: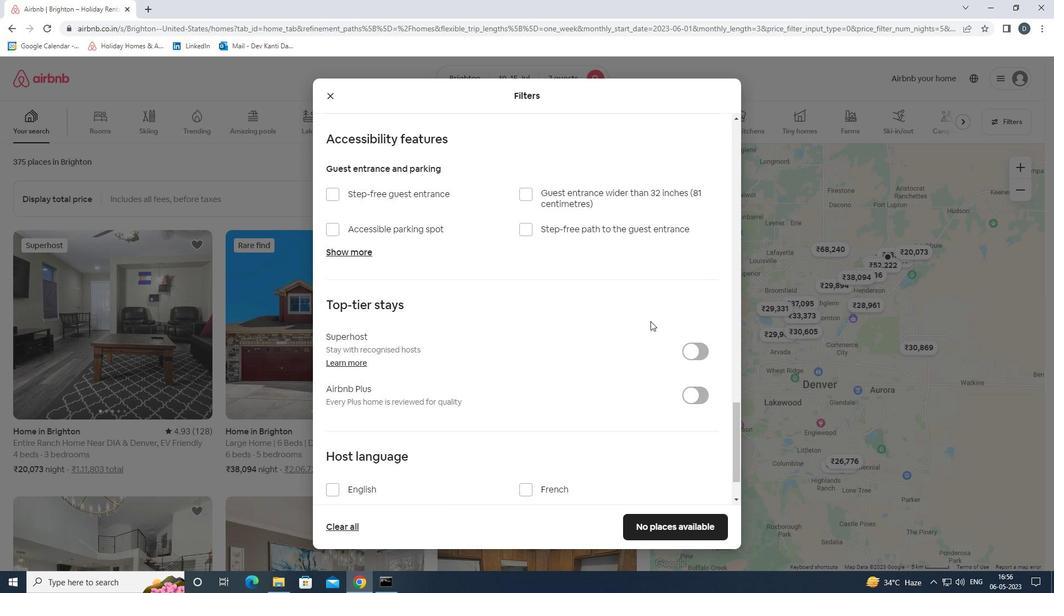 
Action: Mouse scrolled (645, 324) with delta (0, 0)
Screenshot: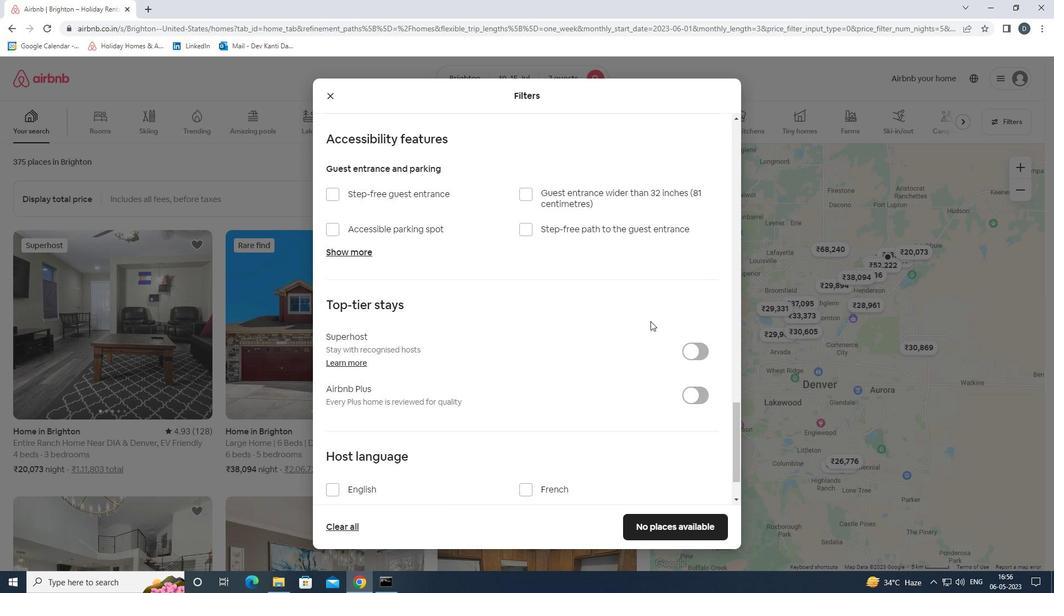 
Action: Mouse moved to (642, 328)
Screenshot: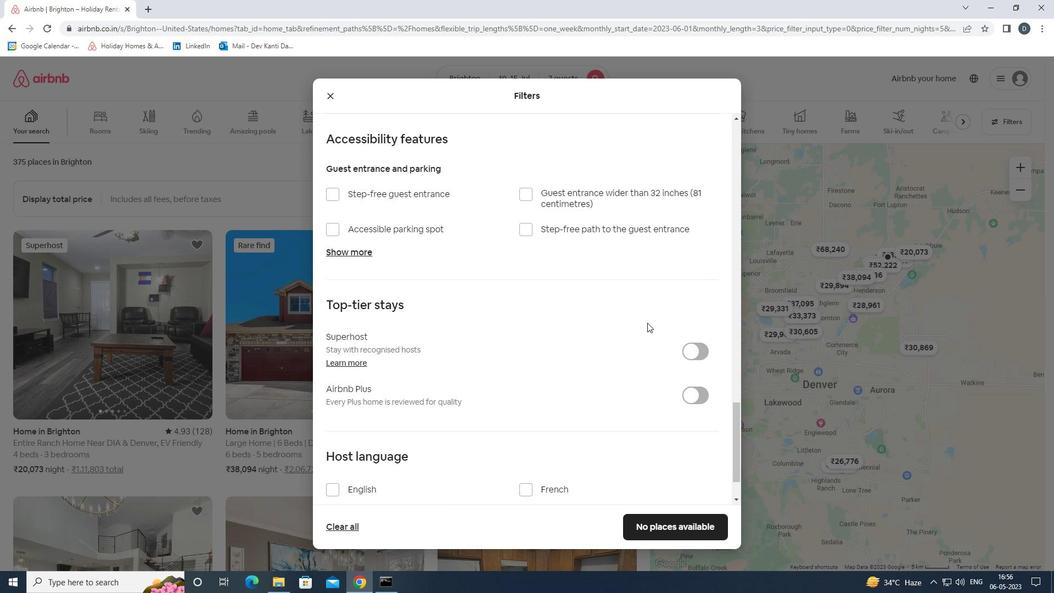 
Action: Mouse scrolled (642, 327) with delta (0, 0)
Screenshot: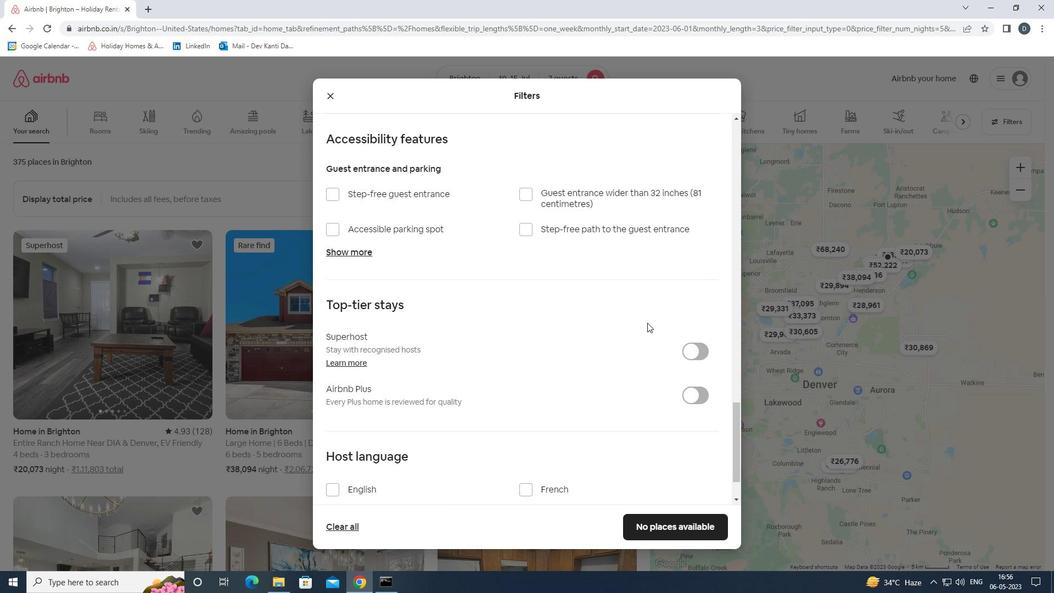 
Action: Mouse moved to (367, 426)
Screenshot: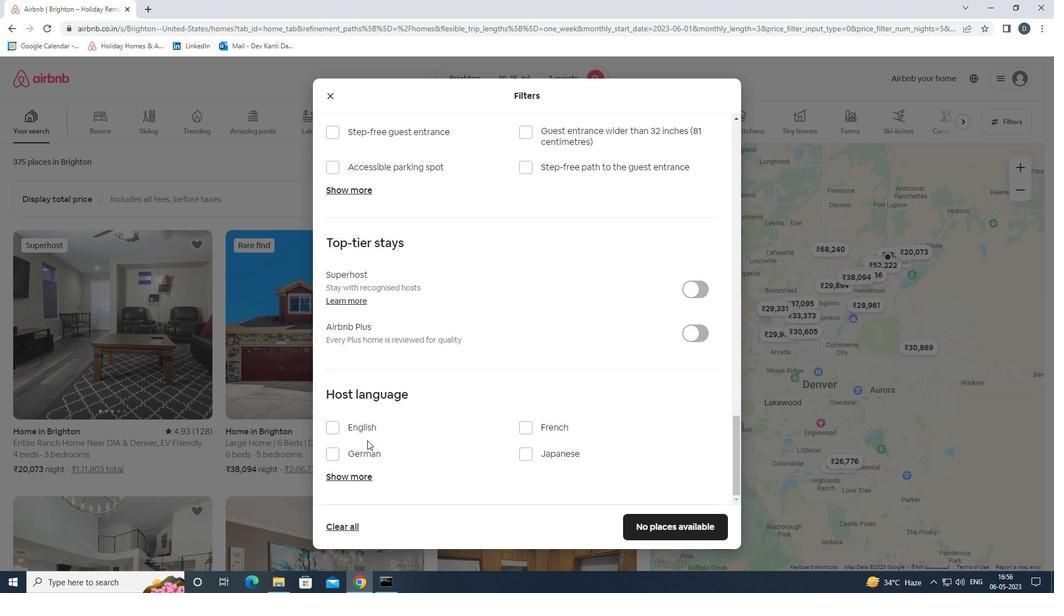 
Action: Mouse pressed left at (367, 426)
Screenshot: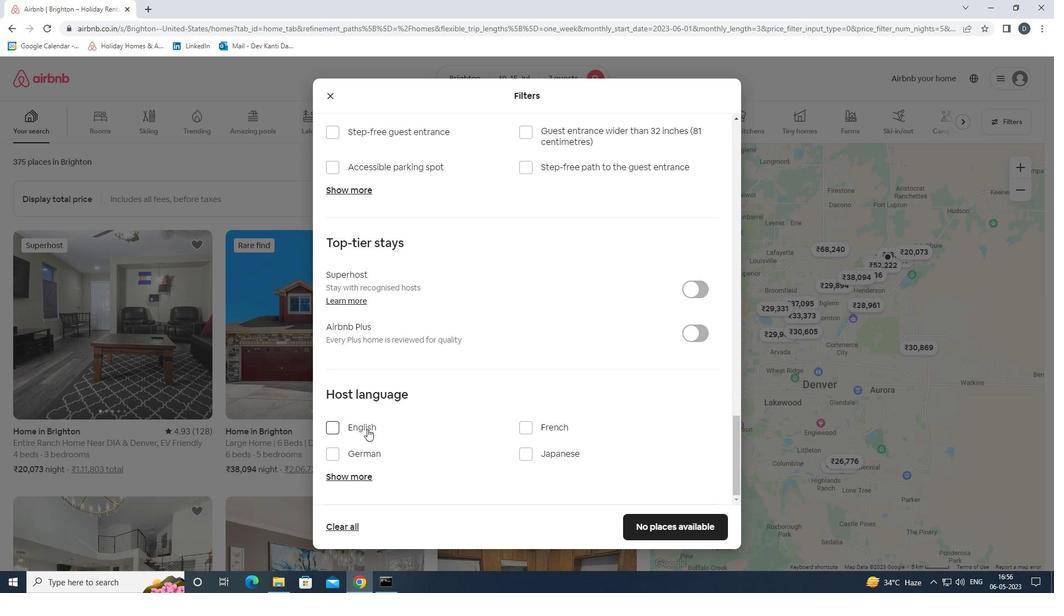 
Action: Mouse moved to (651, 521)
Screenshot: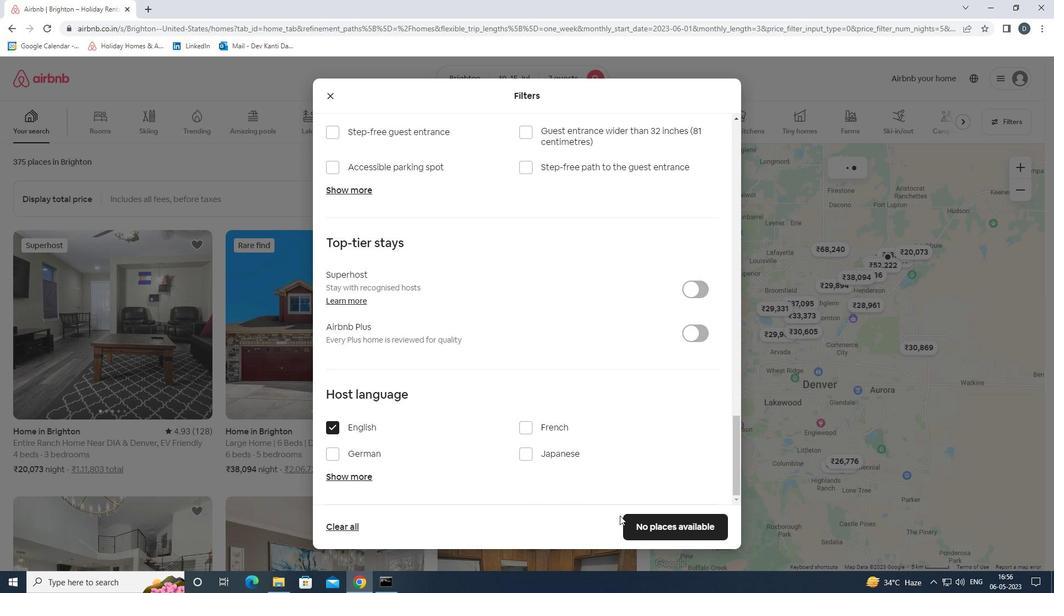 
Action: Mouse pressed left at (651, 521)
Screenshot: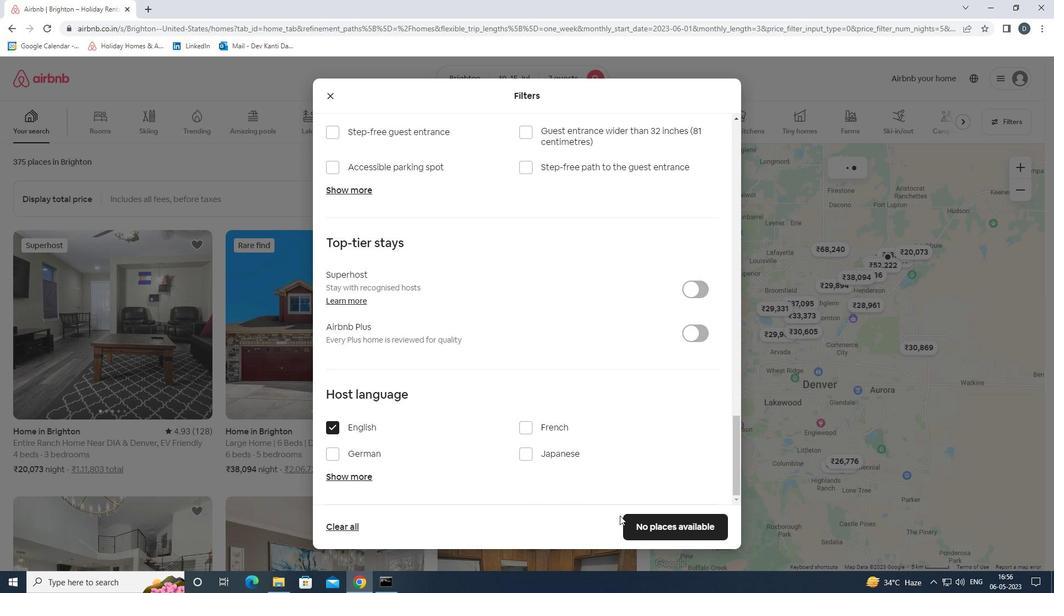 
